 Task: Find a house in Posse, Brazil for 8 adults from 12 Aug to 16 Aug with a price range of ₹10,000 to ₹16,000, free parking, and self check-in.
Action: Mouse moved to (496, 93)
Screenshot: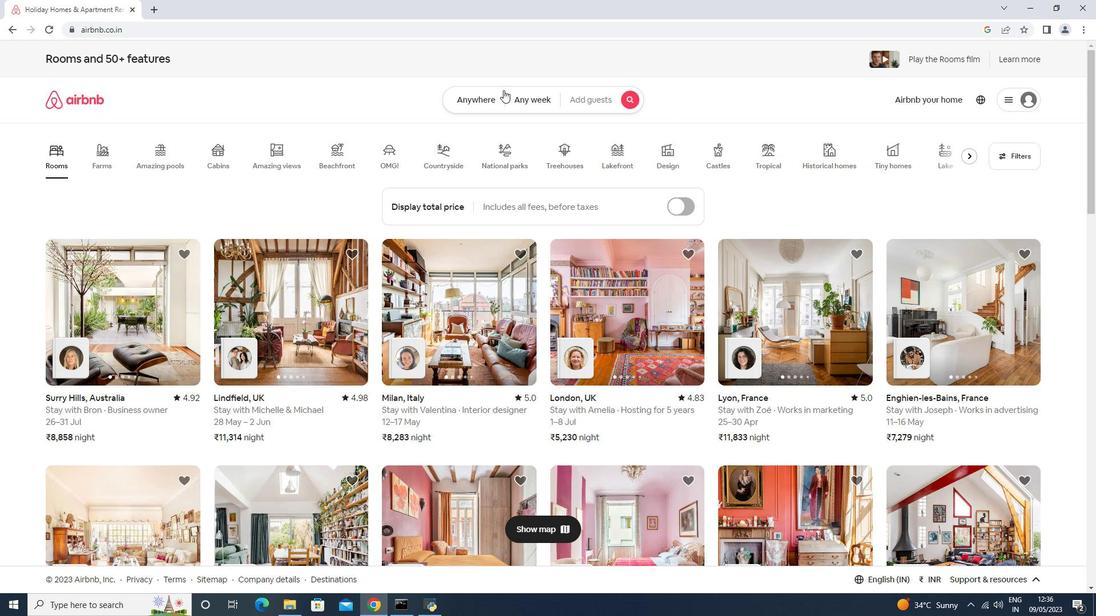 
Action: Mouse pressed left at (496, 93)
Screenshot: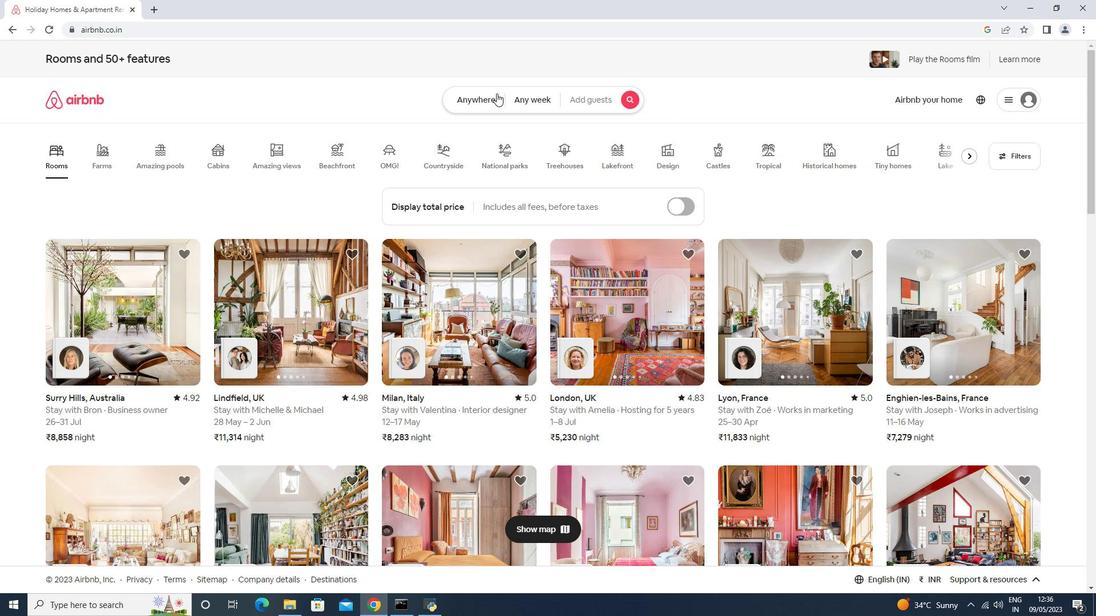 
Action: Mouse moved to (369, 158)
Screenshot: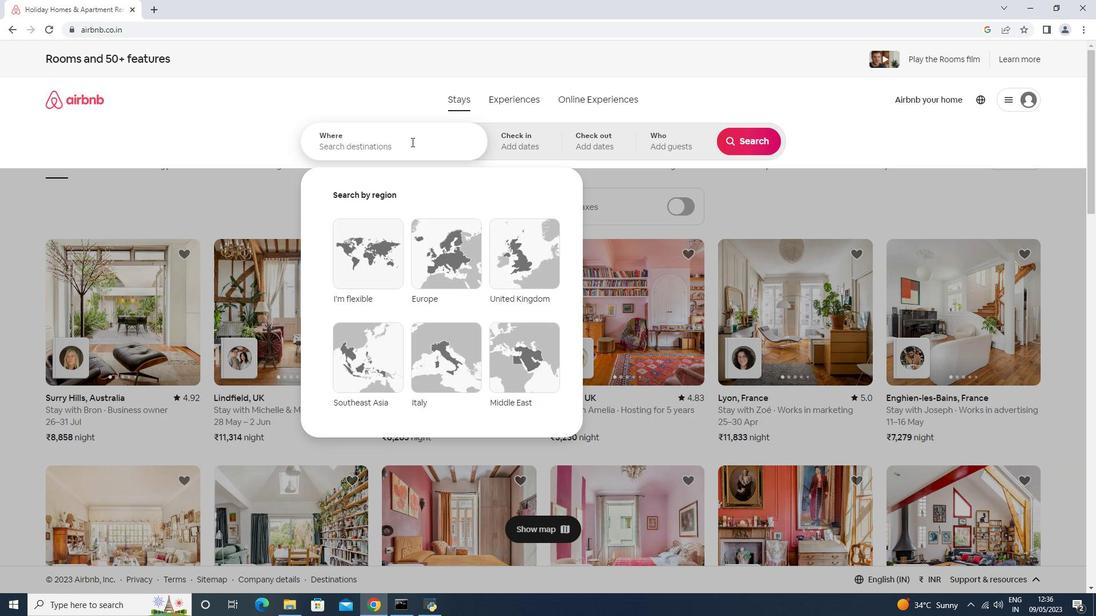 
Action: Mouse pressed left at (369, 158)
Screenshot: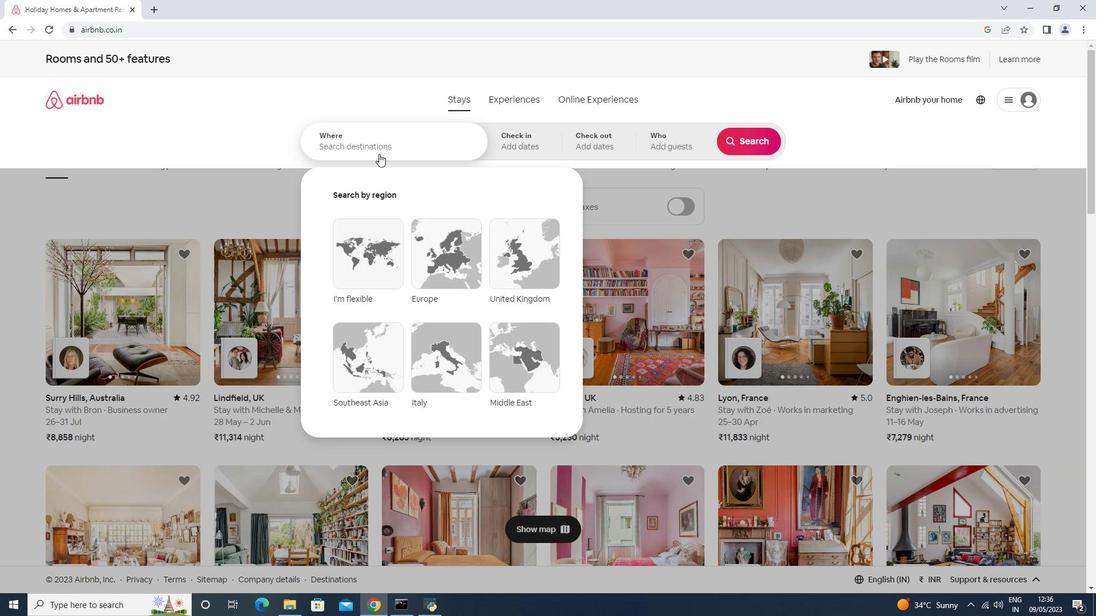 
Action: Mouse moved to (373, 157)
Screenshot: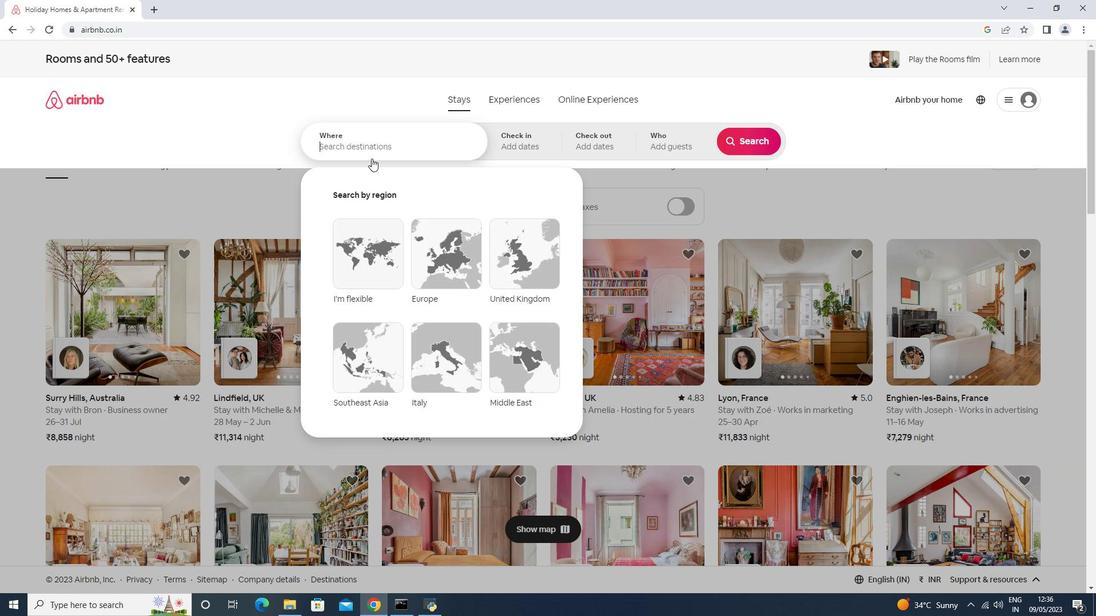
Action: Key pressed <Key.shift><Key.shift><Key.shift><Key.shift><Key.shift><Key.shift><Key.shift><Key.shift><Key.shift><Key.shift><Key.shift><Key.shift><Key.shift><Key.shift><Key.shift><Key.shift><Key.shift><Key.shift>OSSE<Key.space><Key.backspace>,<Key.space><Key.shift>Brazil<Key.enter>
Screenshot: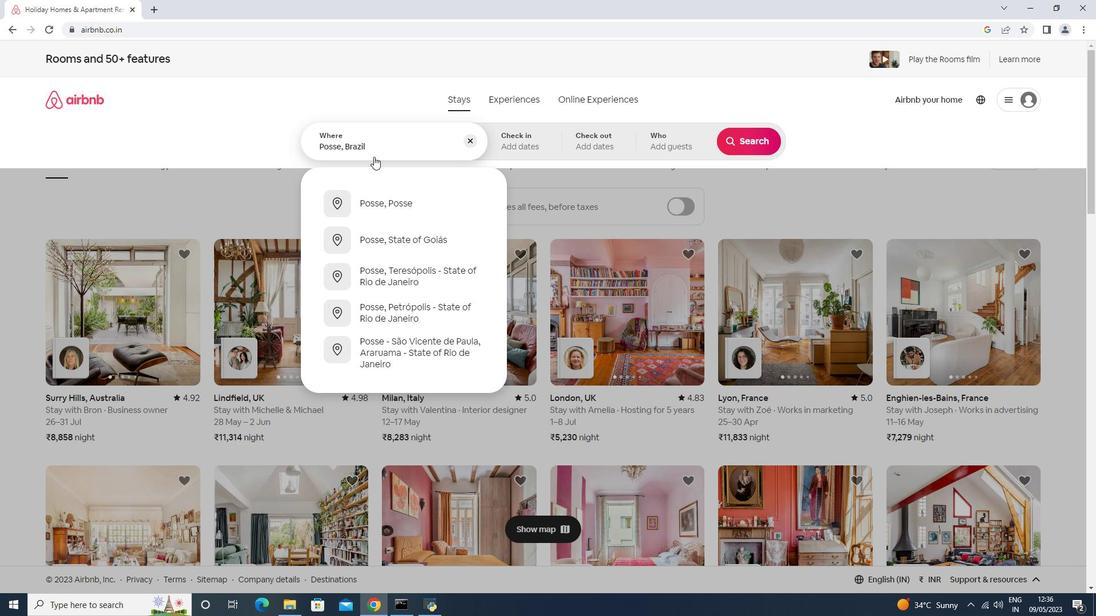 
Action: Mouse moved to (750, 238)
Screenshot: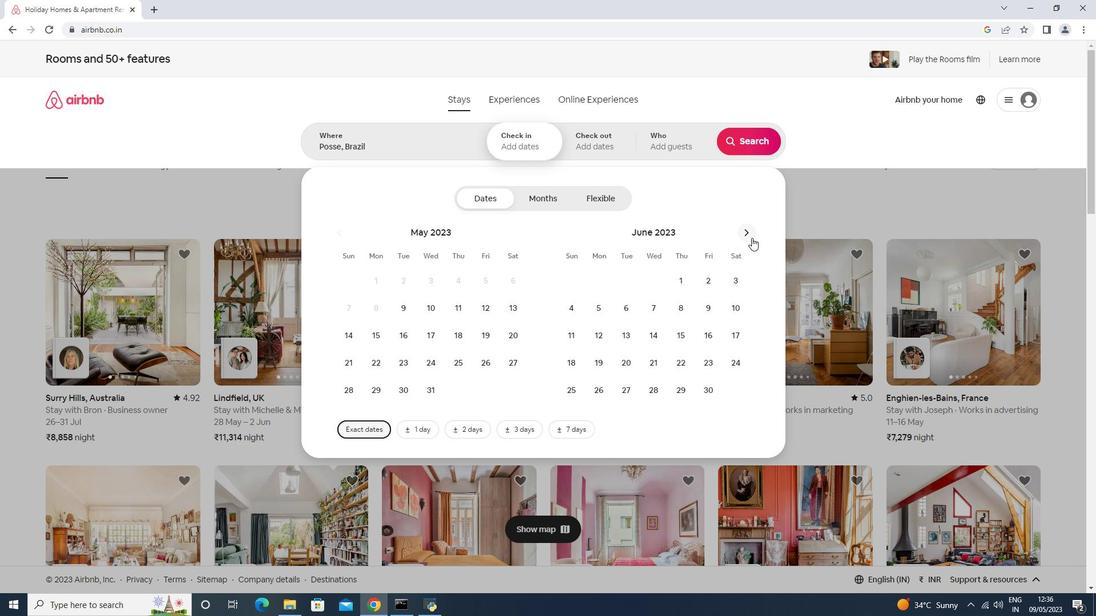 
Action: Mouse pressed left at (750, 238)
Screenshot: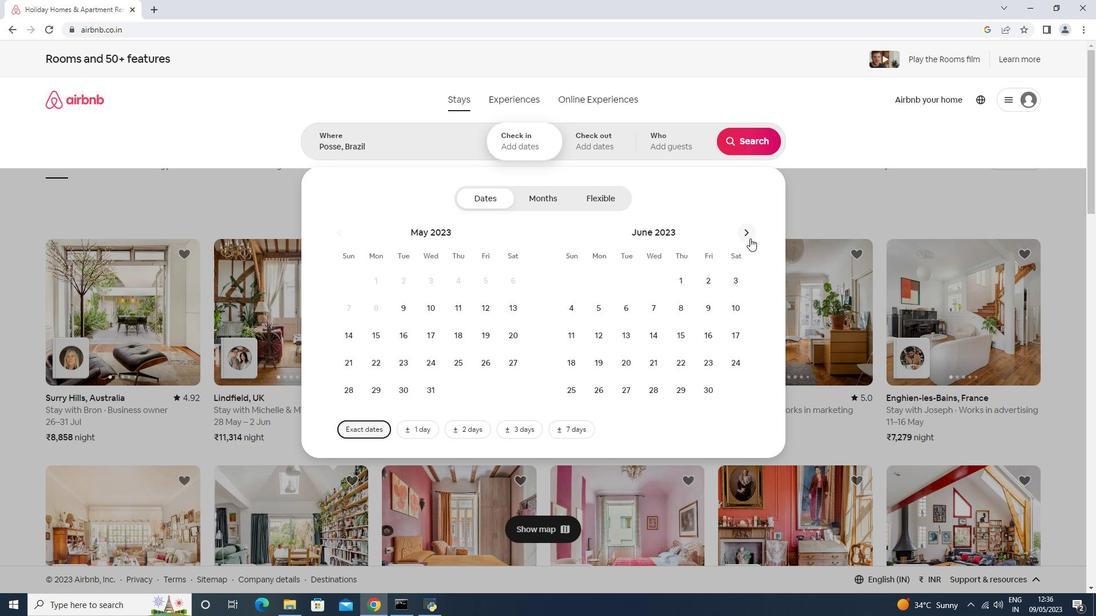 
Action: Mouse pressed left at (750, 238)
Screenshot: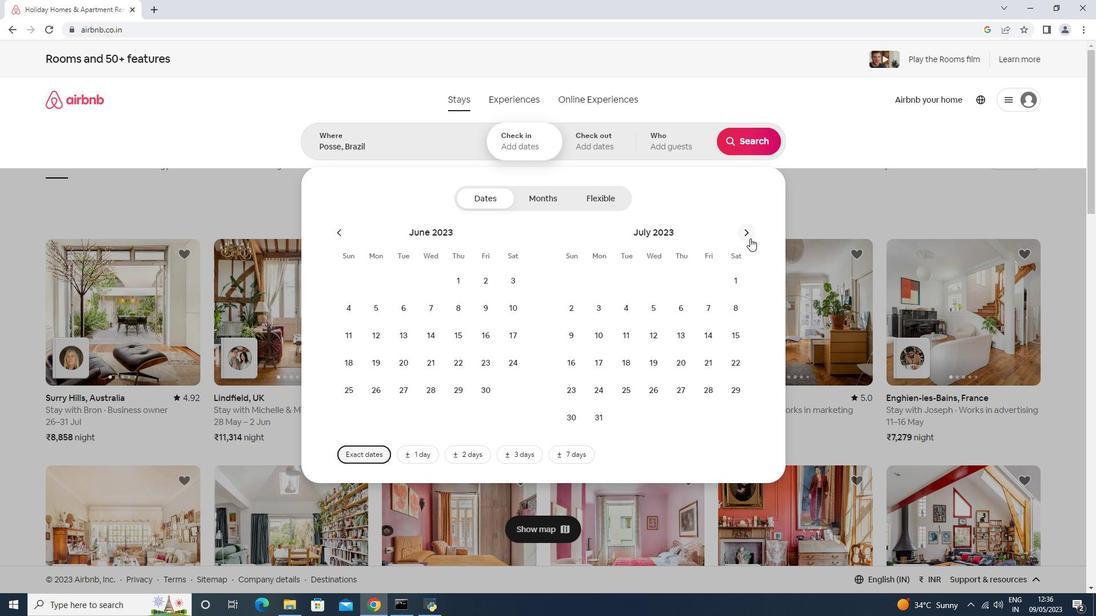 
Action: Mouse moved to (730, 301)
Screenshot: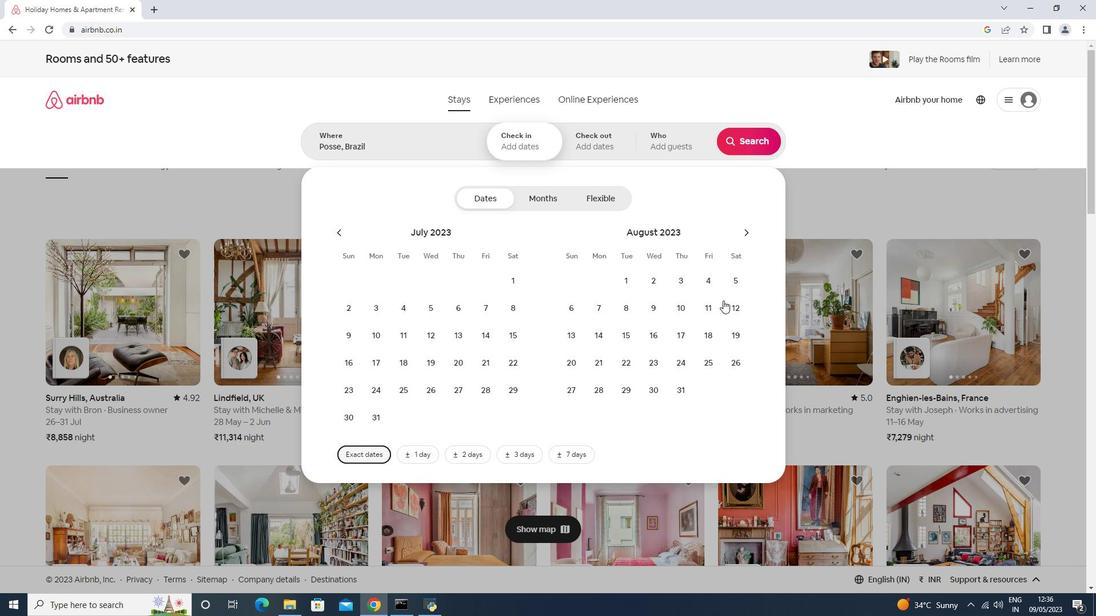 
Action: Mouse pressed left at (730, 301)
Screenshot: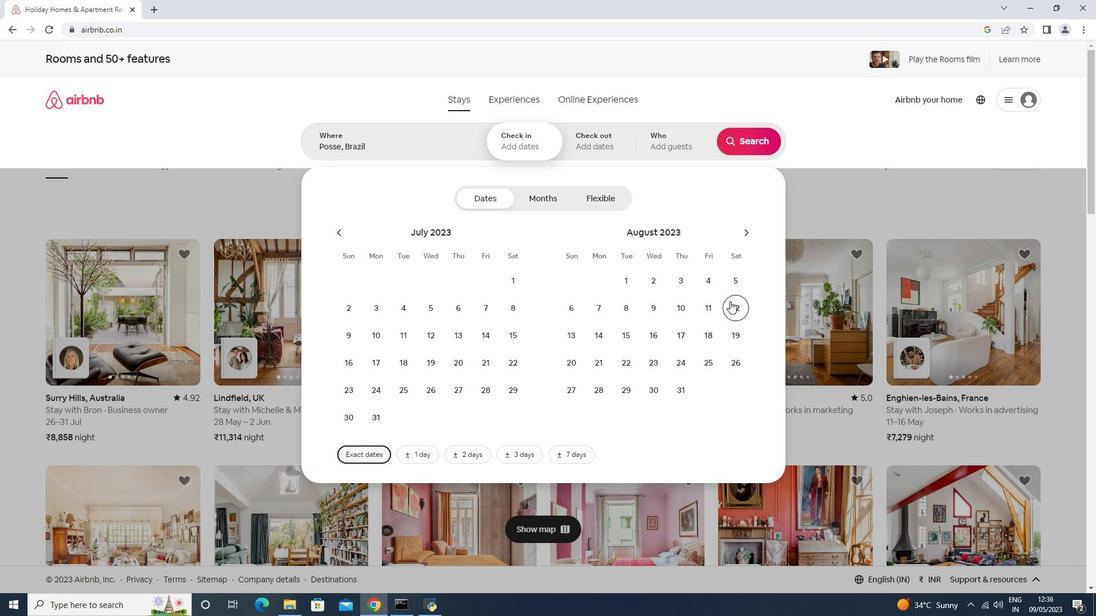 
Action: Mouse moved to (656, 327)
Screenshot: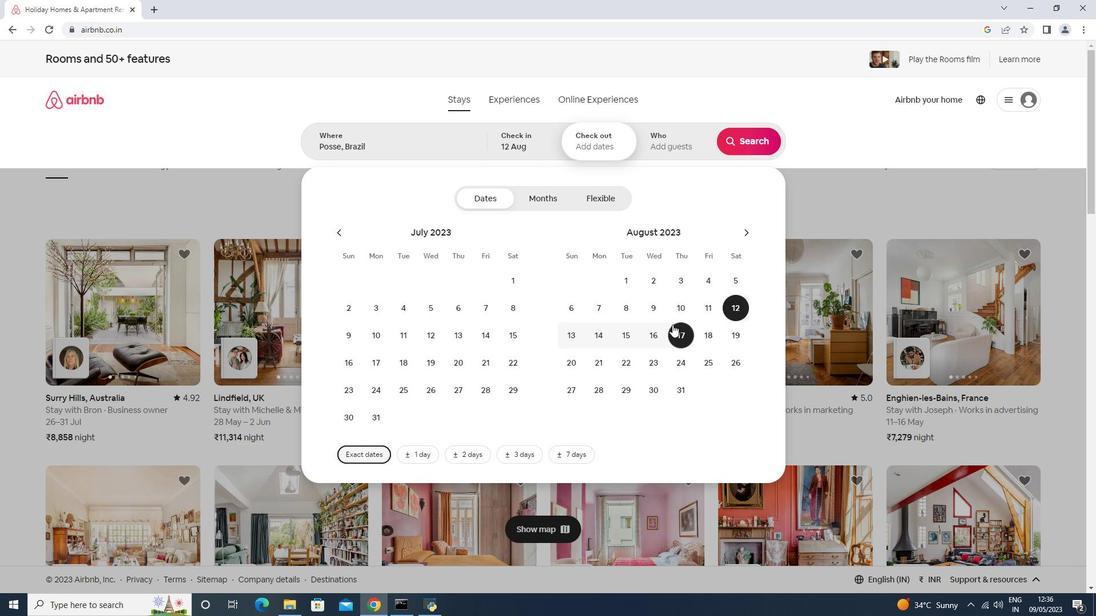 
Action: Mouse pressed left at (656, 327)
Screenshot: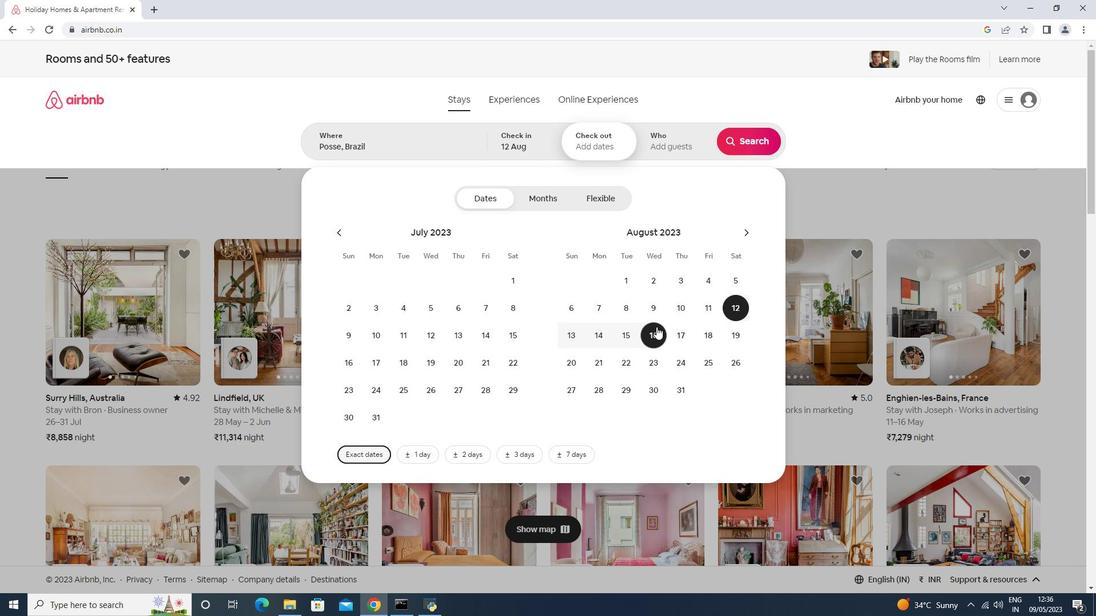 
Action: Mouse moved to (662, 110)
Screenshot: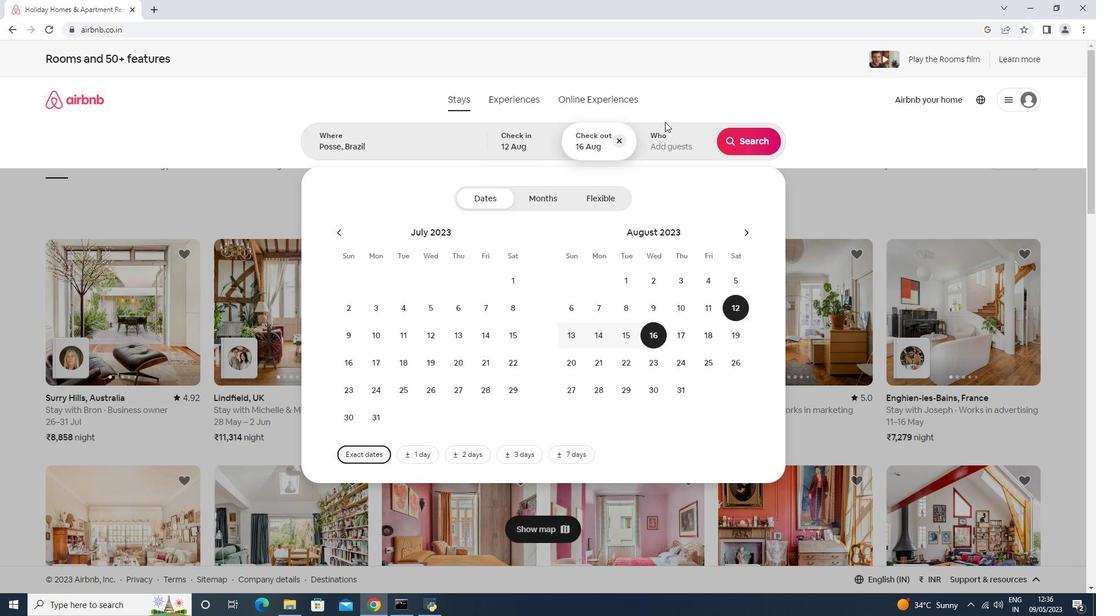 
Action: Mouse pressed left at (662, 110)
Screenshot: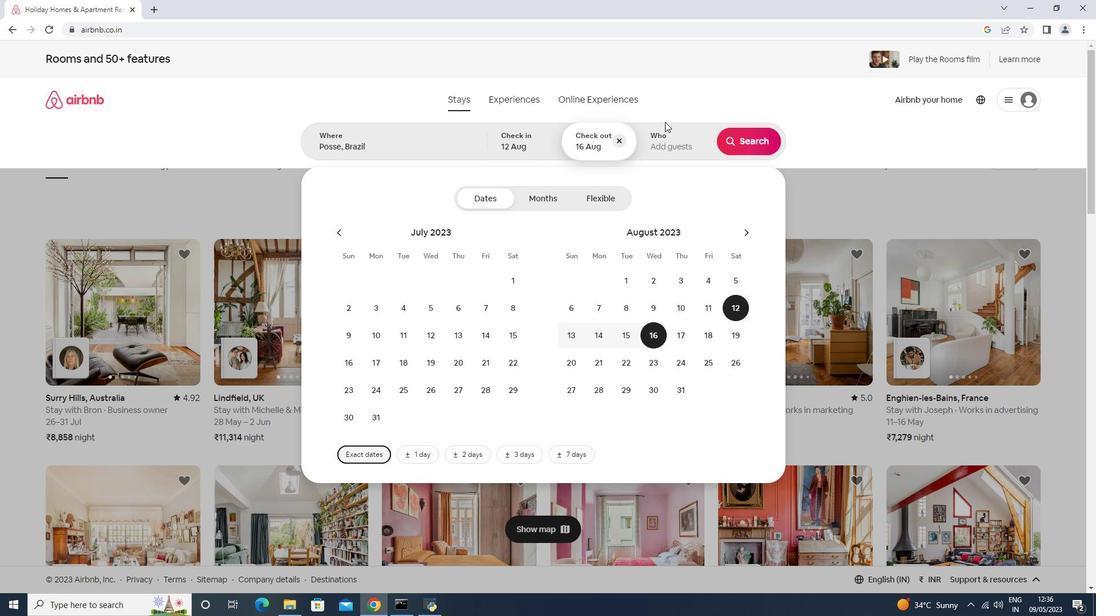 
Action: Mouse moved to (663, 137)
Screenshot: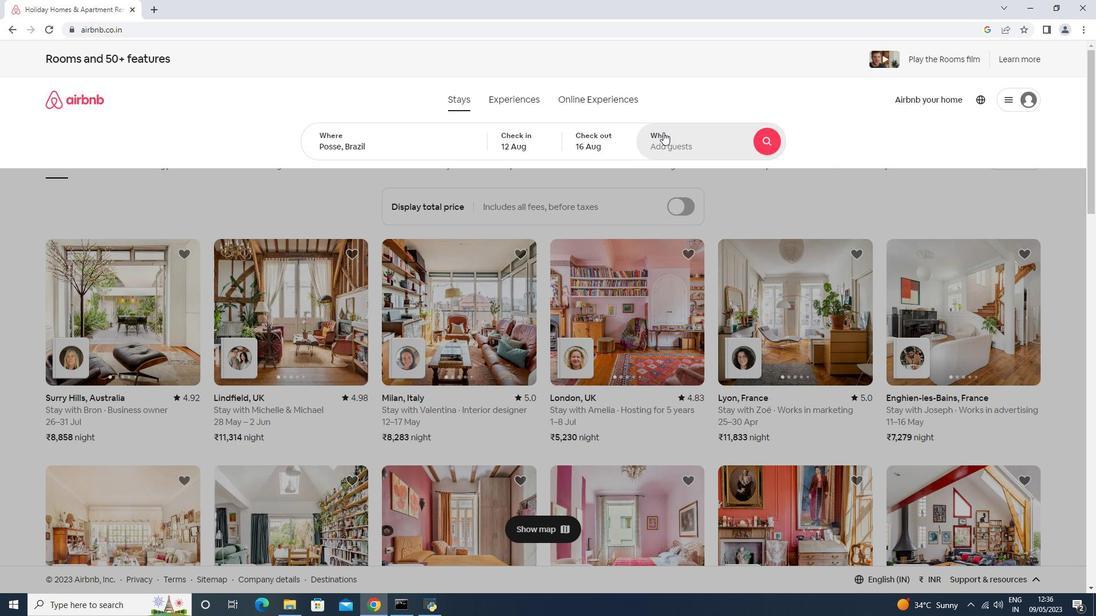 
Action: Mouse pressed left at (663, 137)
Screenshot: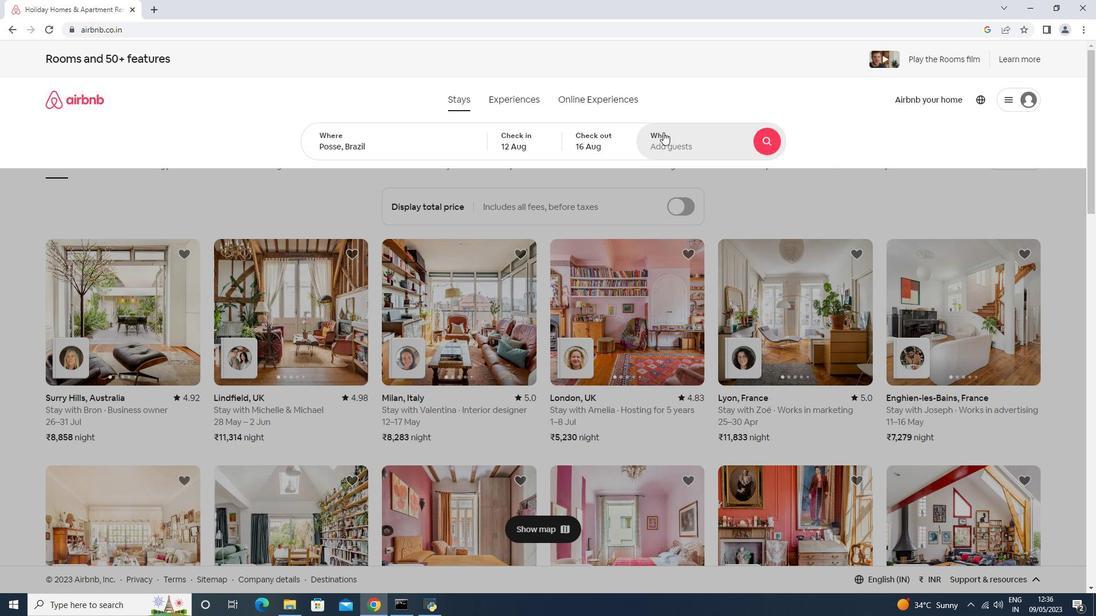 
Action: Mouse moved to (754, 203)
Screenshot: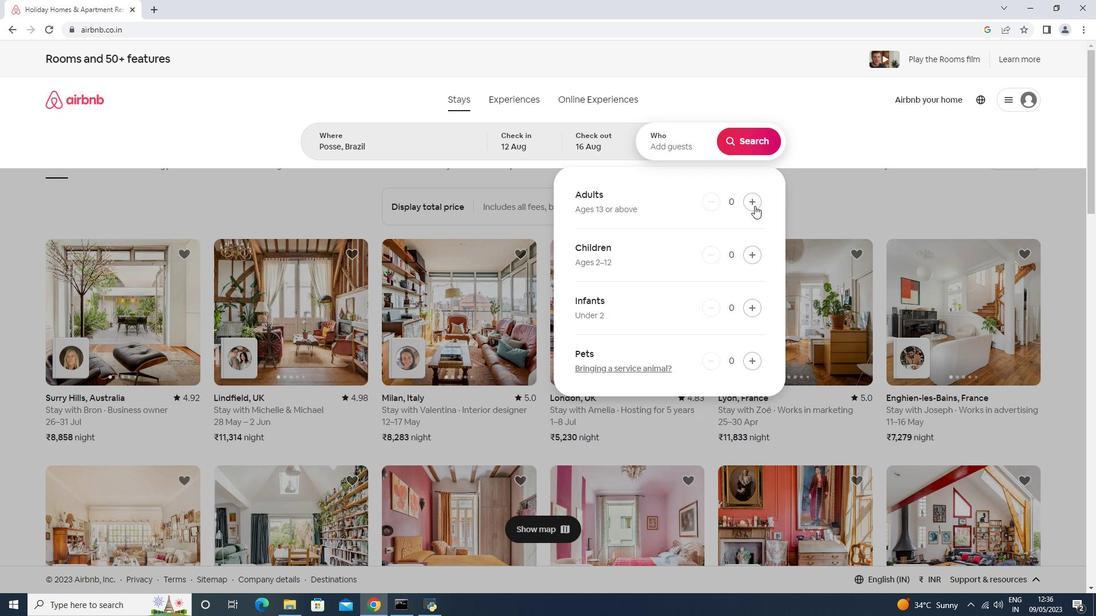 
Action: Mouse pressed left at (754, 203)
Screenshot: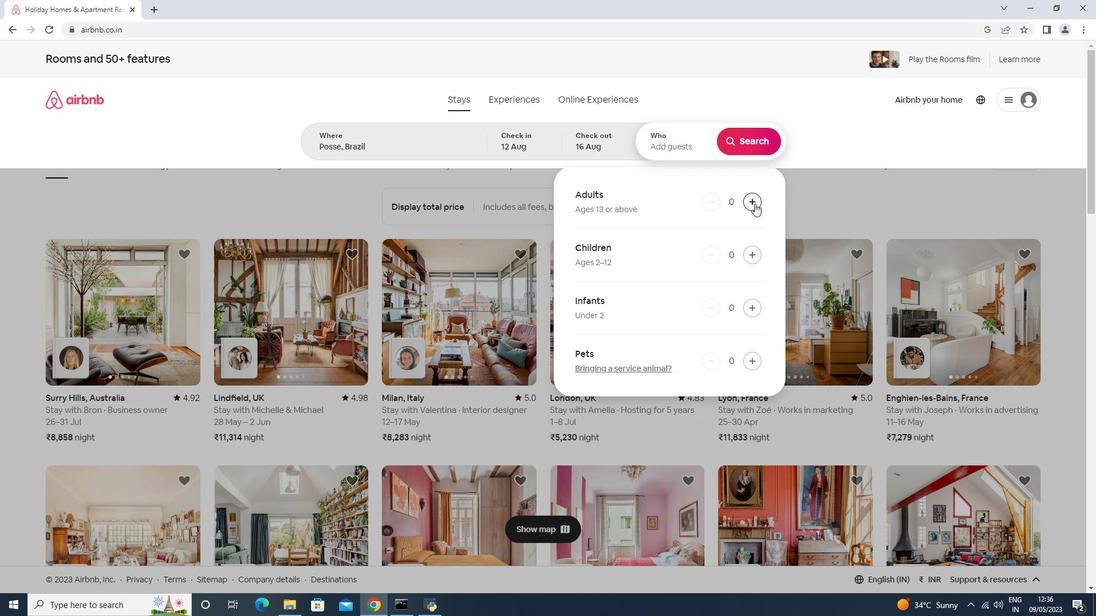 
Action: Mouse pressed left at (754, 203)
Screenshot: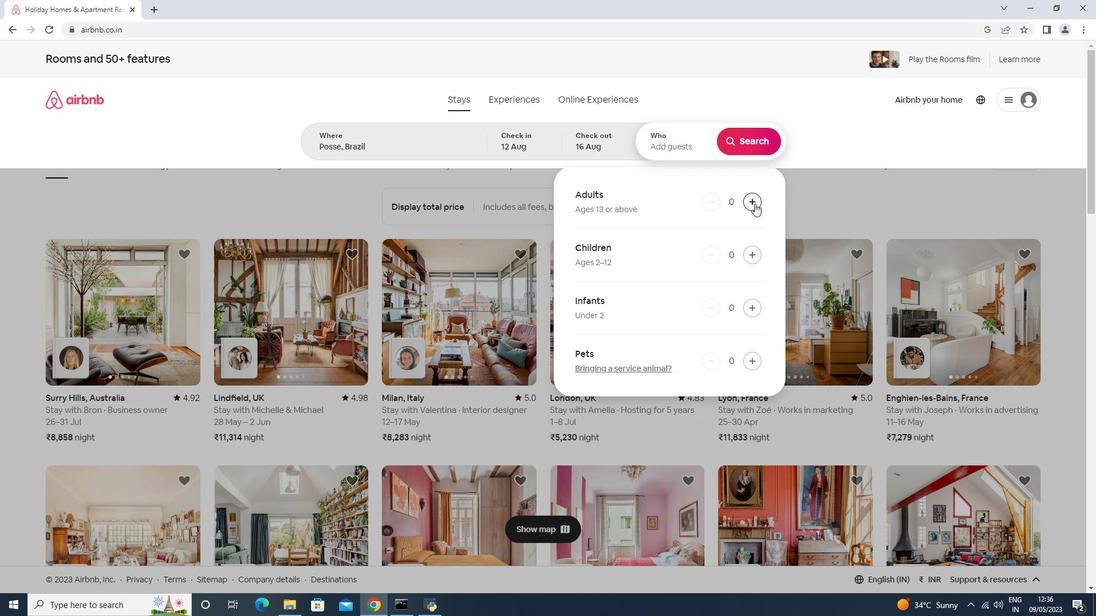
Action: Mouse pressed left at (754, 203)
Screenshot: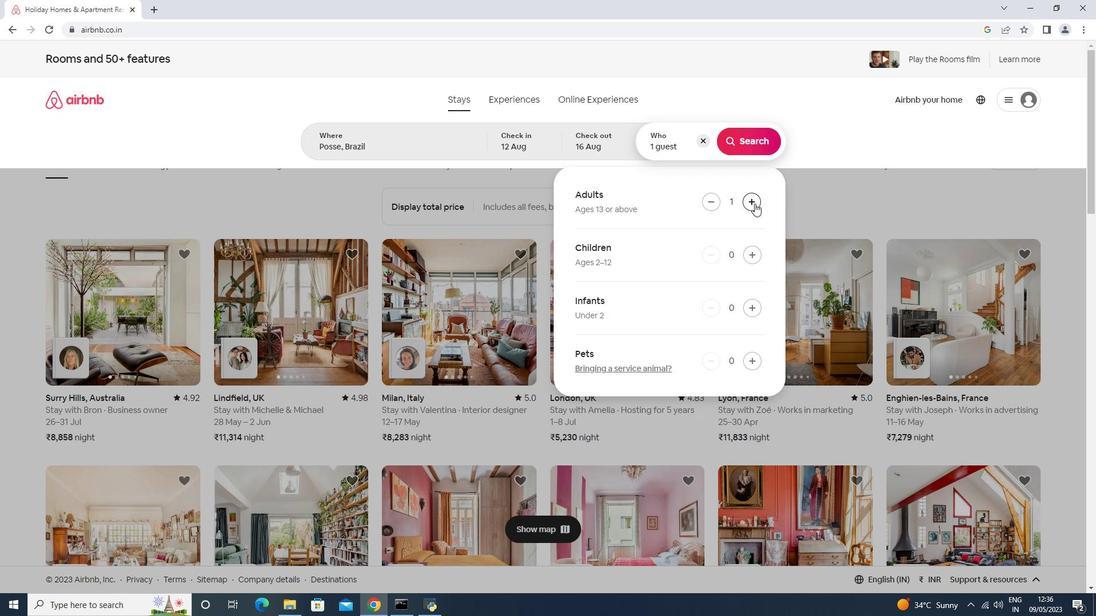 
Action: Mouse pressed left at (754, 203)
Screenshot: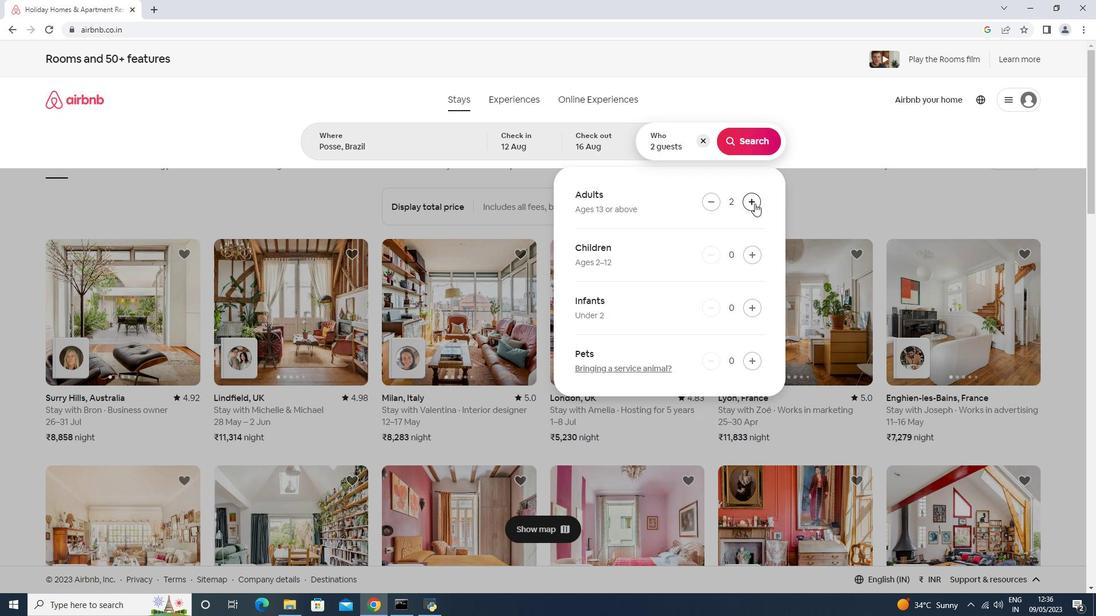 
Action: Mouse pressed left at (754, 203)
Screenshot: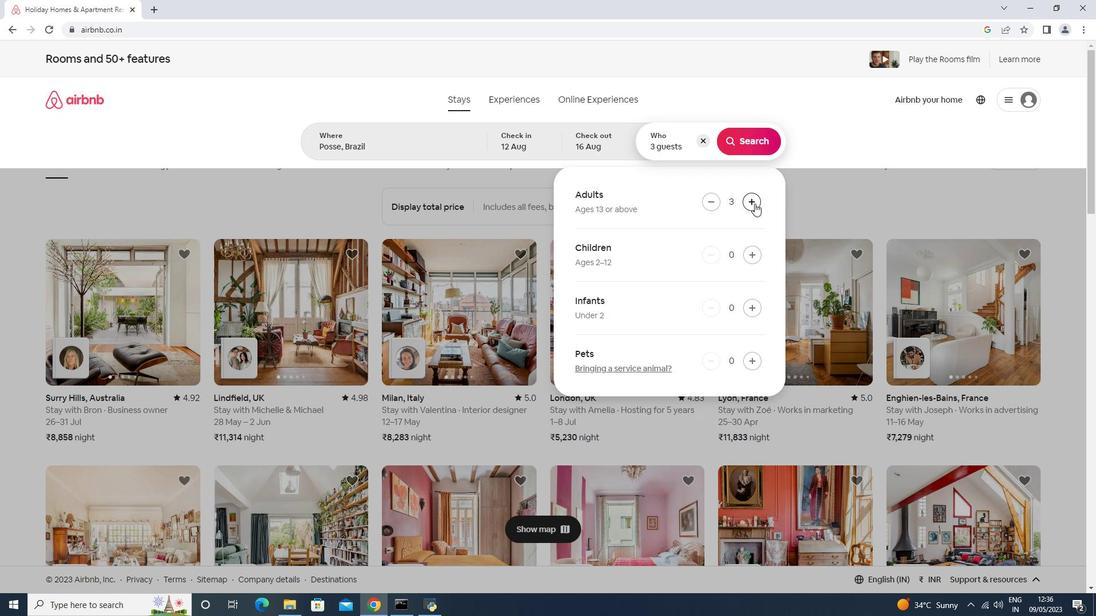 
Action: Mouse pressed left at (754, 203)
Screenshot: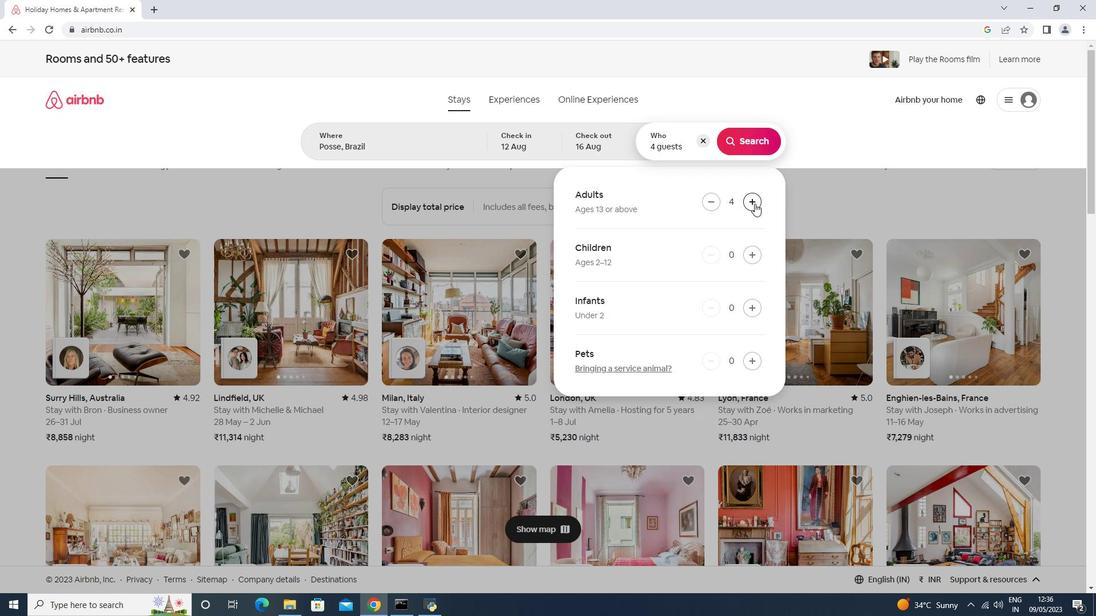 
Action: Mouse pressed left at (754, 203)
Screenshot: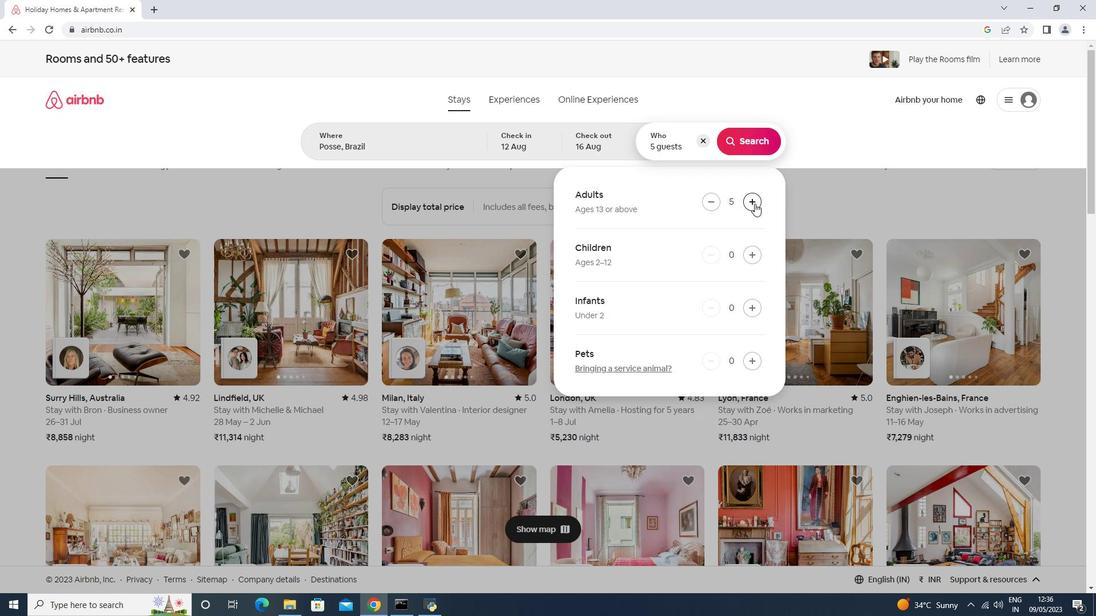 
Action: Mouse pressed left at (754, 203)
Screenshot: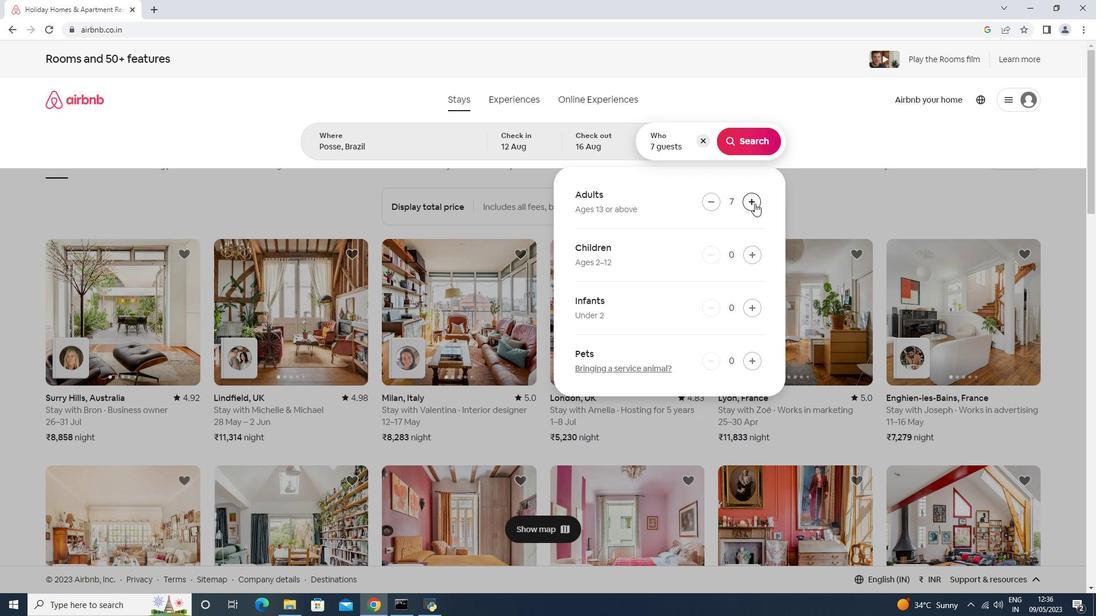 
Action: Mouse moved to (753, 143)
Screenshot: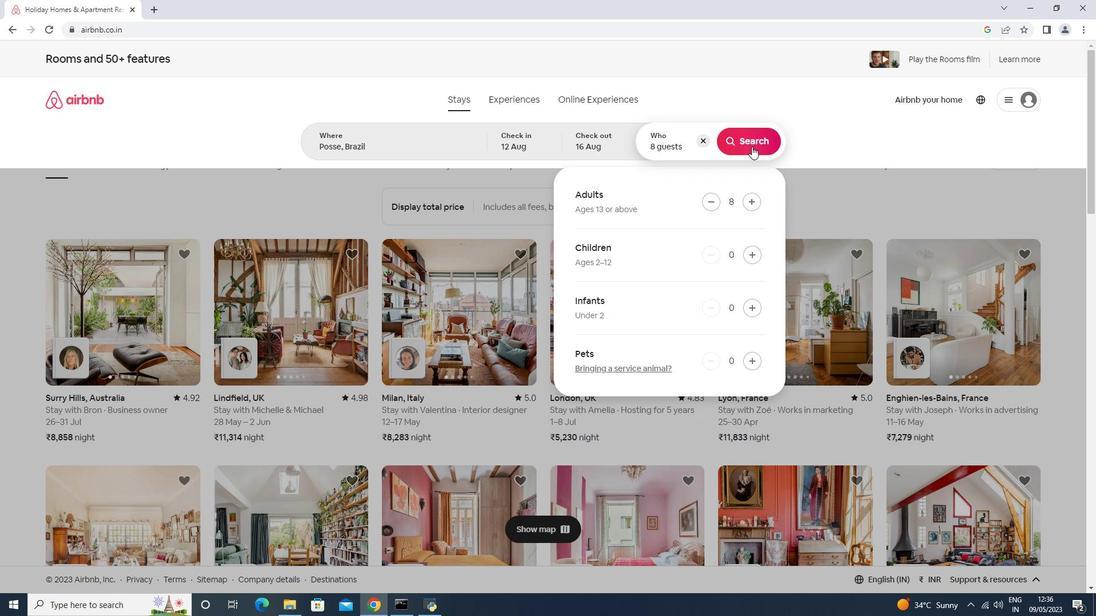 
Action: Mouse pressed left at (753, 143)
Screenshot: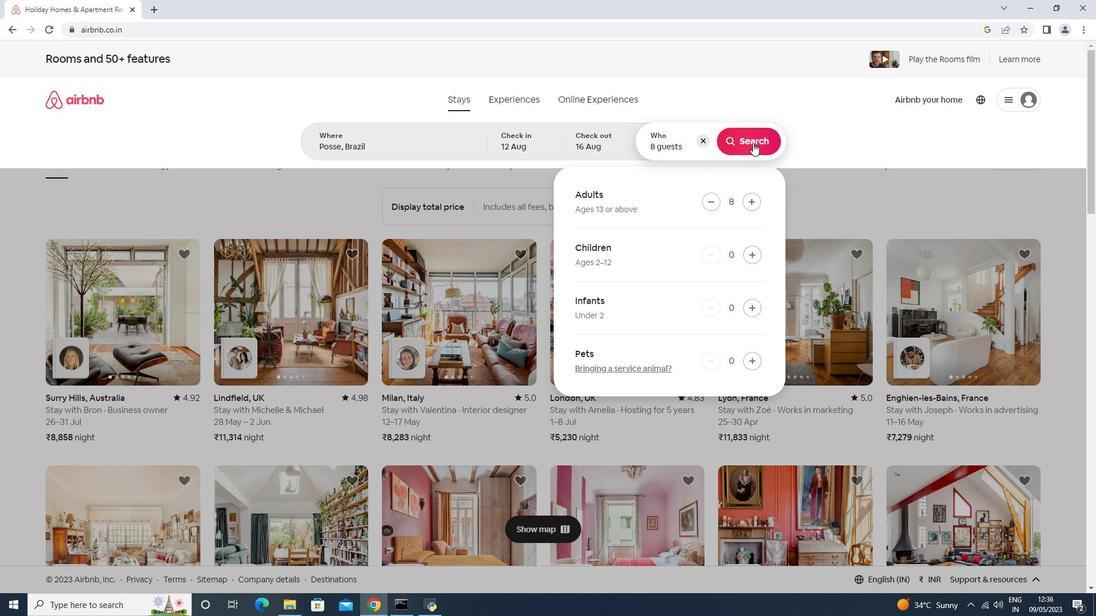 
Action: Mouse moved to (1039, 110)
Screenshot: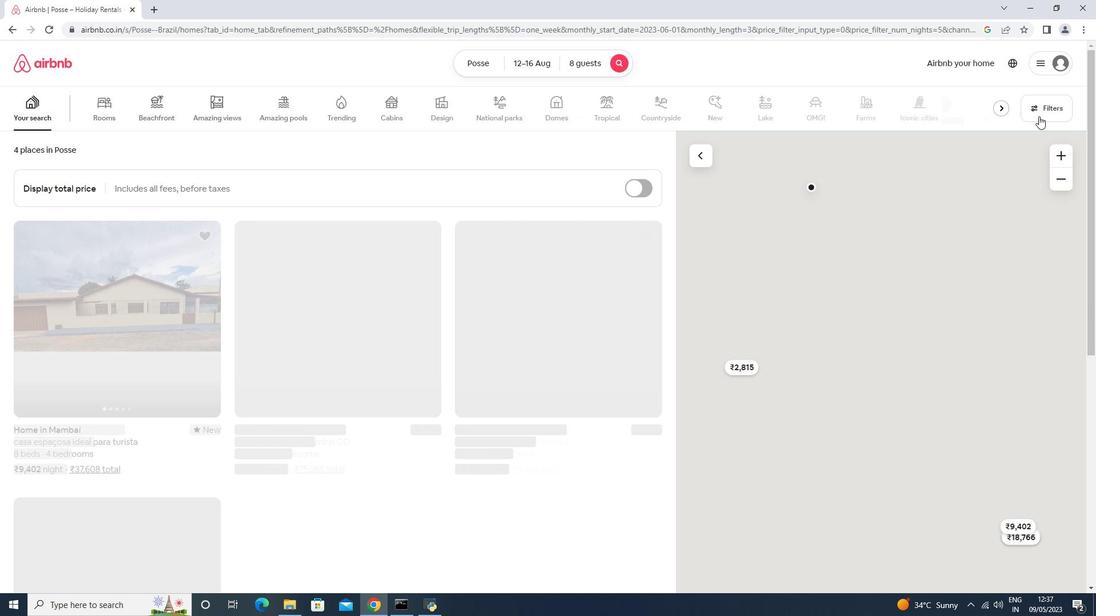 
Action: Mouse pressed left at (1039, 110)
Screenshot: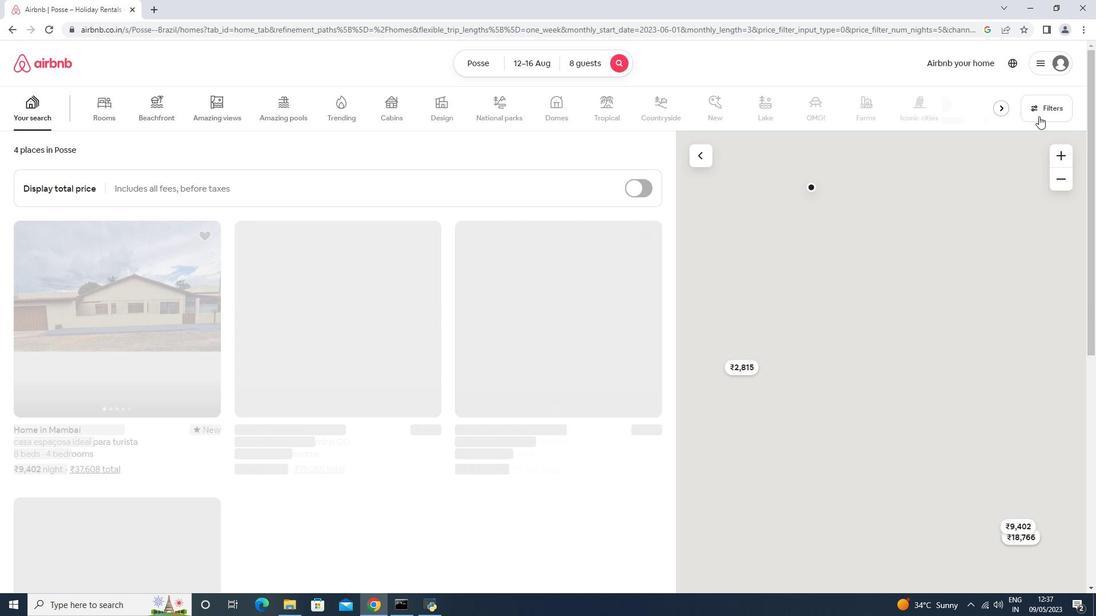 
Action: Mouse moved to (442, 375)
Screenshot: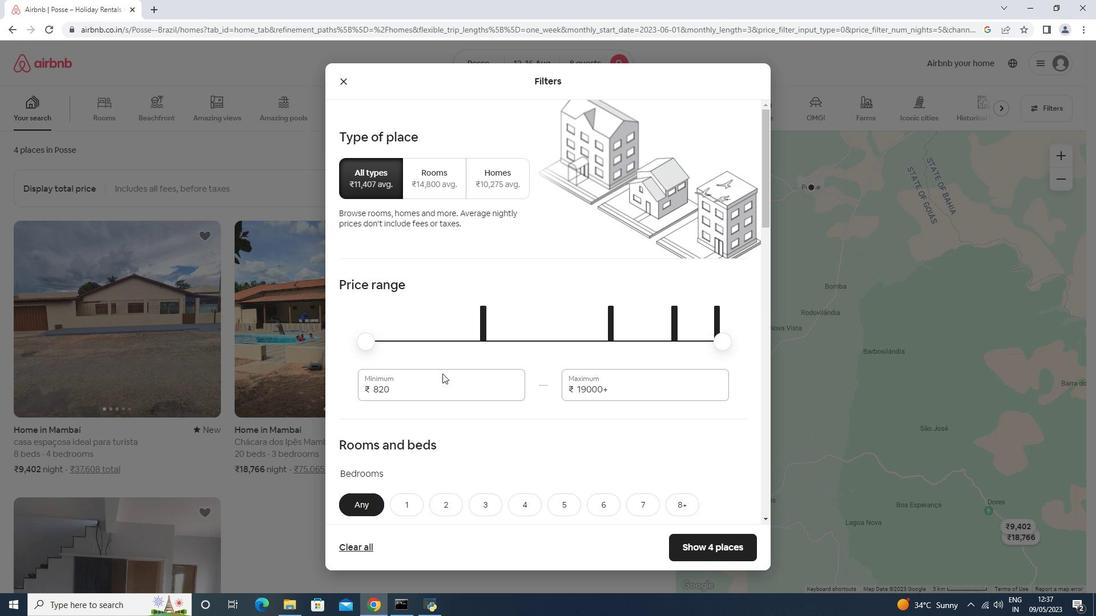 
Action: Mouse pressed left at (442, 375)
Screenshot: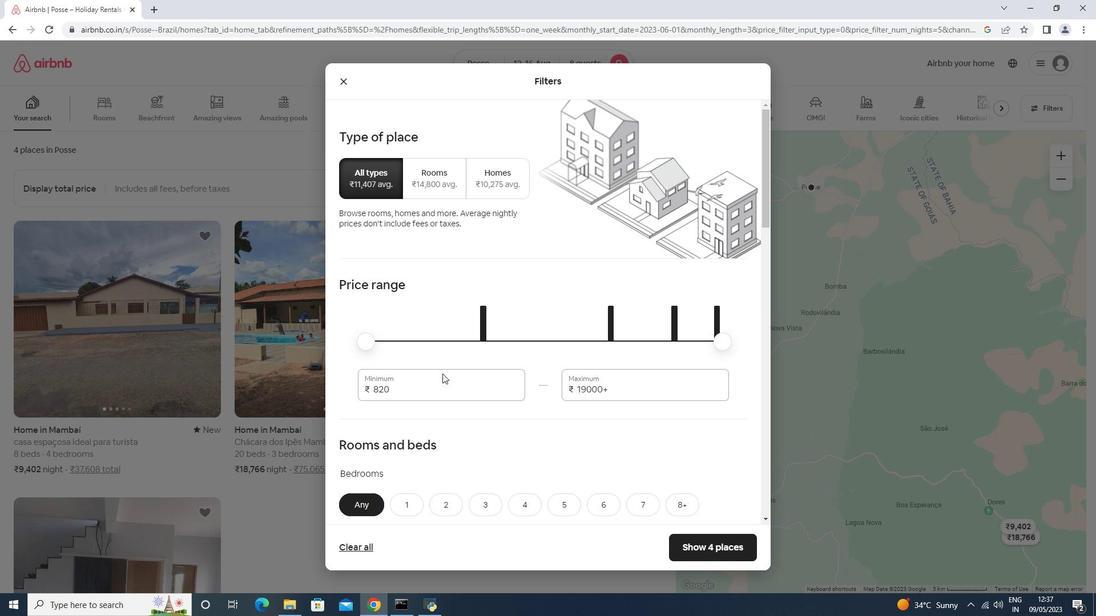 
Action: Mouse moved to (443, 367)
Screenshot: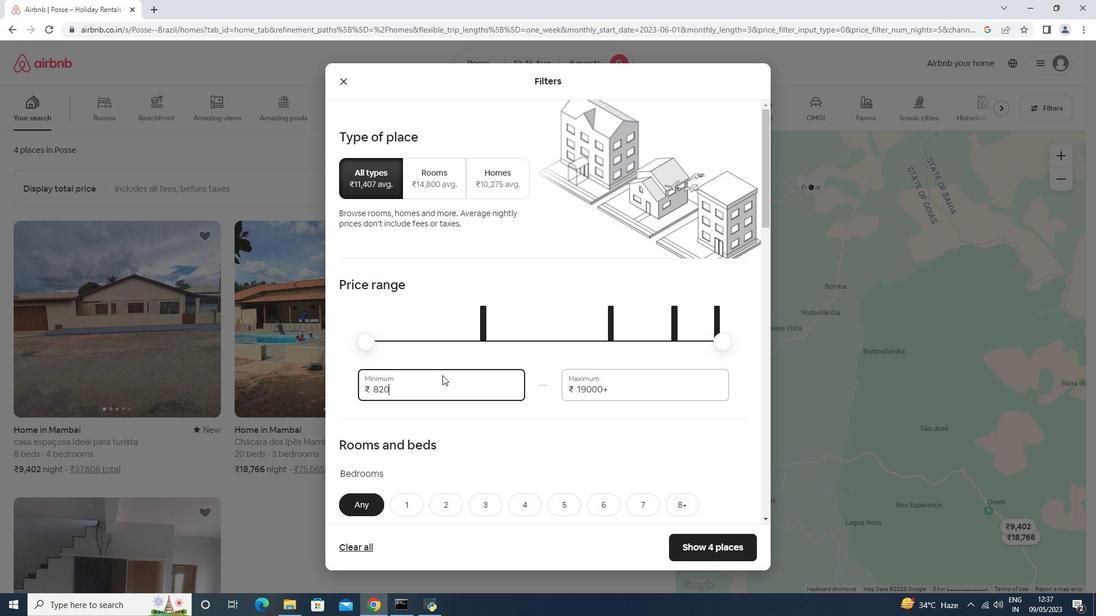 
Action: Key pressed <Key.backspace><Key.backspace><Key.backspace>10000<Key.tab>16000
Screenshot: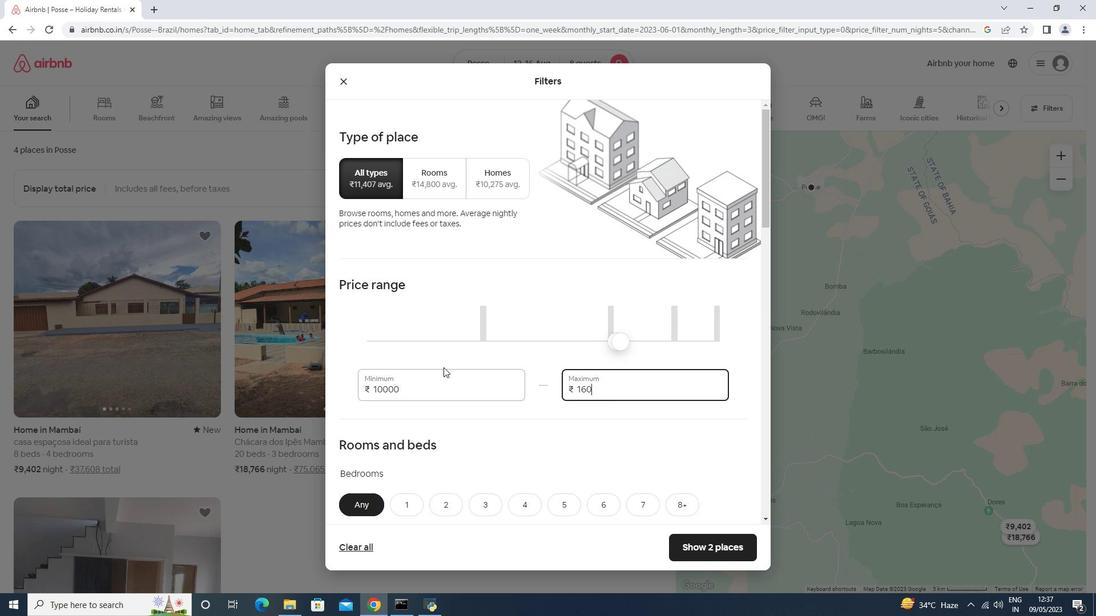 
Action: Mouse moved to (425, 375)
Screenshot: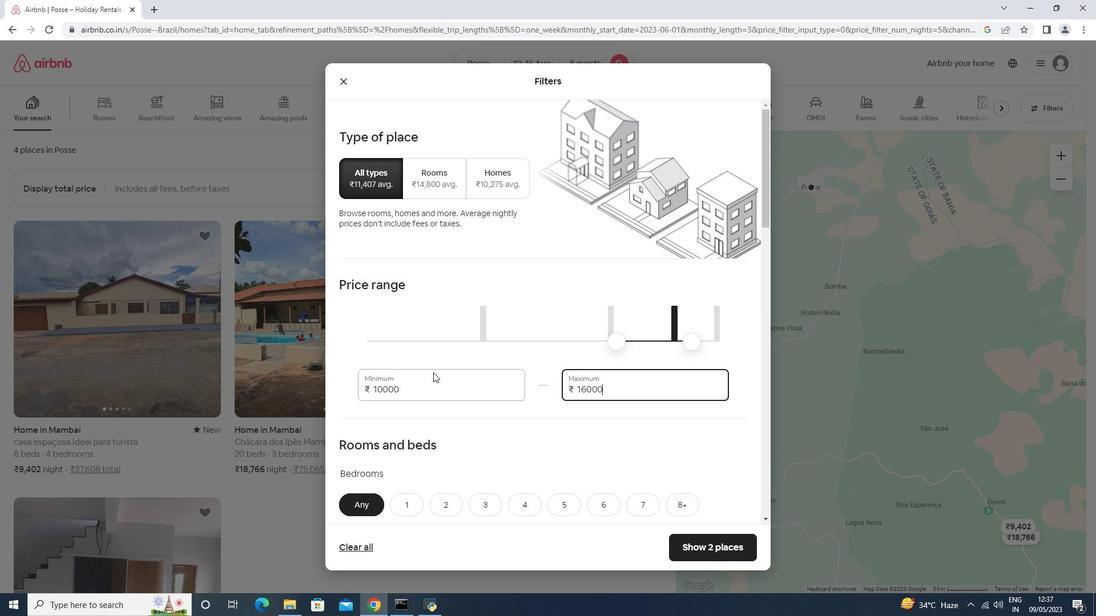 
Action: Mouse scrolled (425, 375) with delta (0, 0)
Screenshot: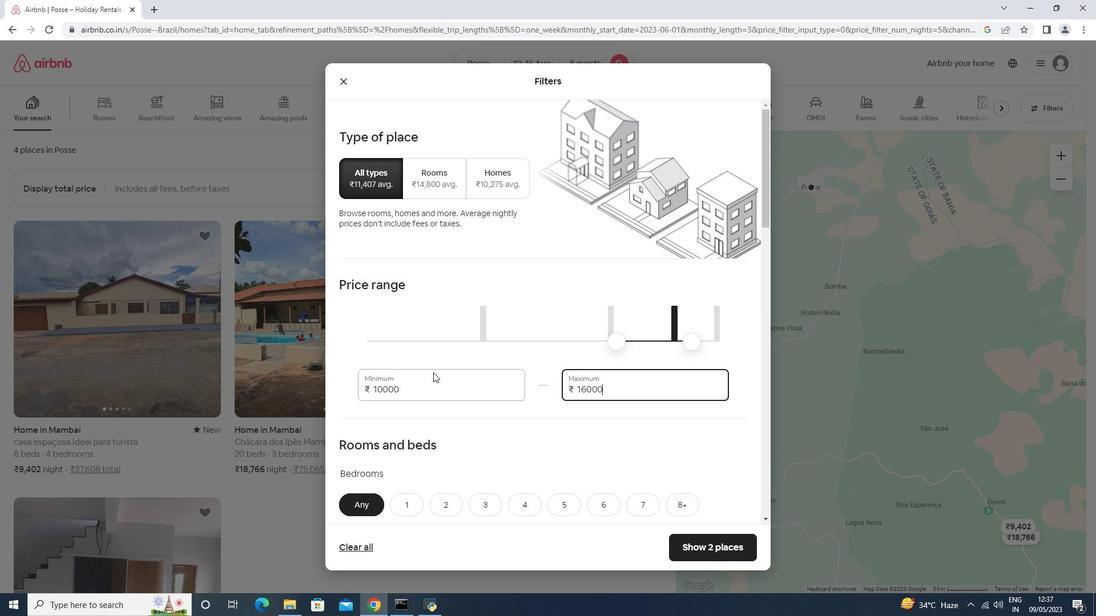 
Action: Mouse scrolled (425, 375) with delta (0, 0)
Screenshot: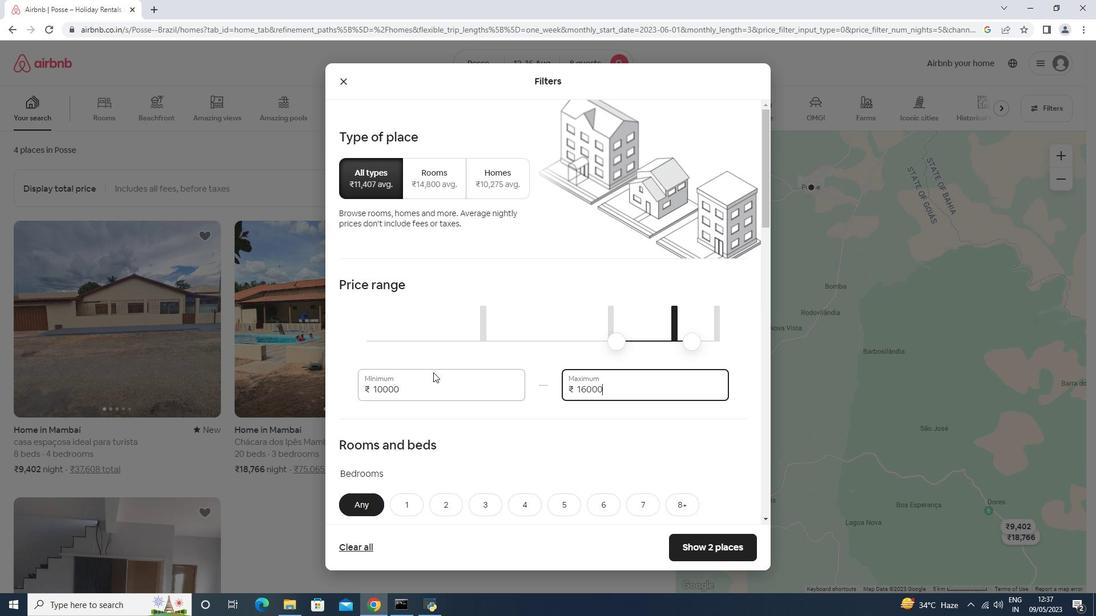 
Action: Mouse scrolled (425, 375) with delta (0, 0)
Screenshot: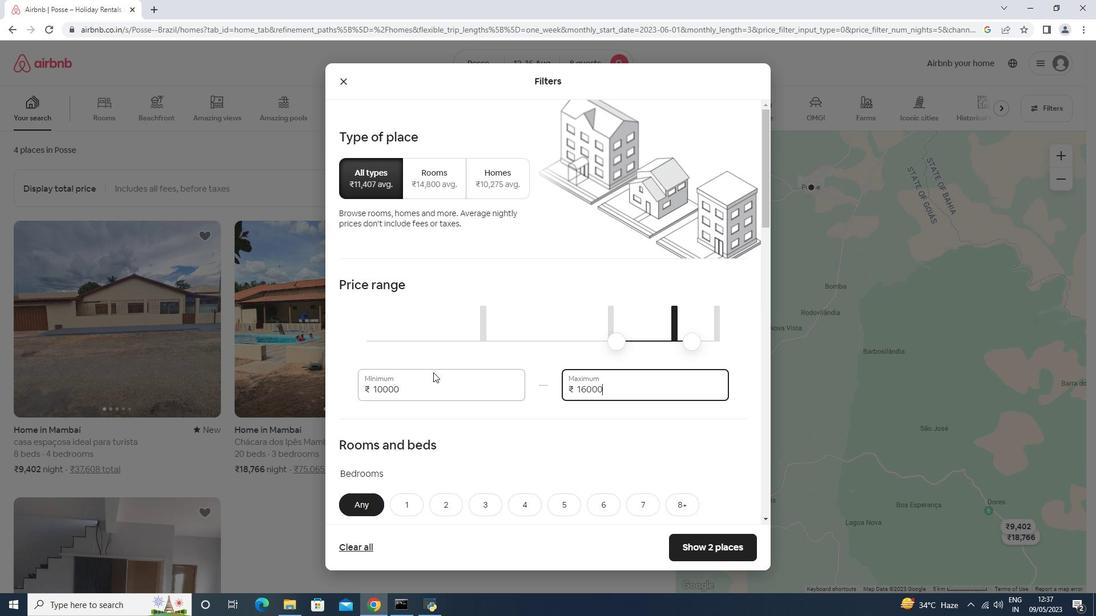 
Action: Mouse scrolled (425, 375) with delta (0, 0)
Screenshot: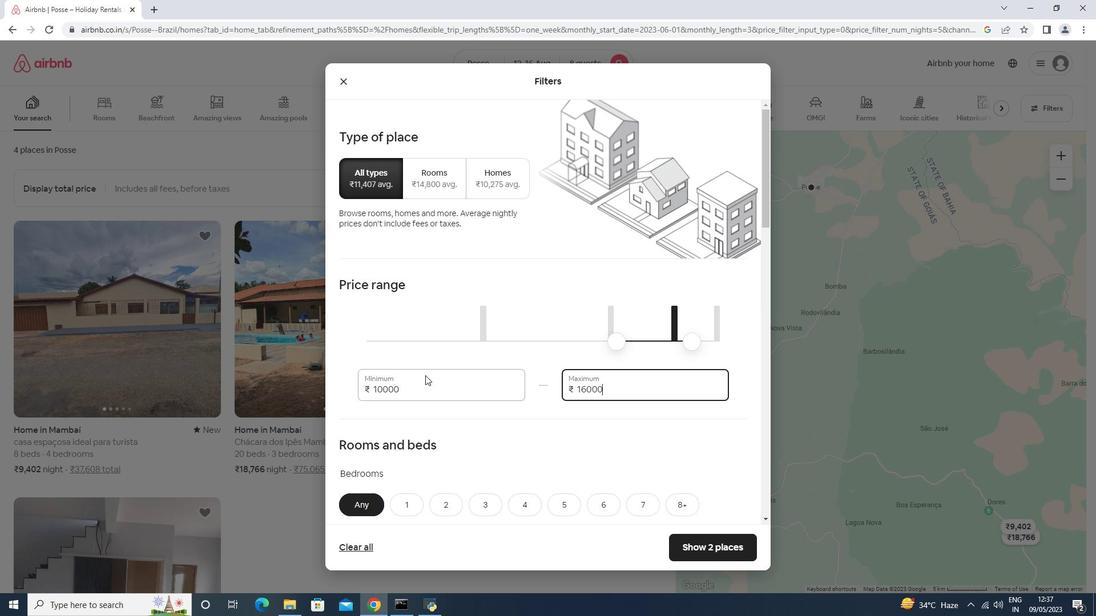 
Action: Mouse moved to (685, 282)
Screenshot: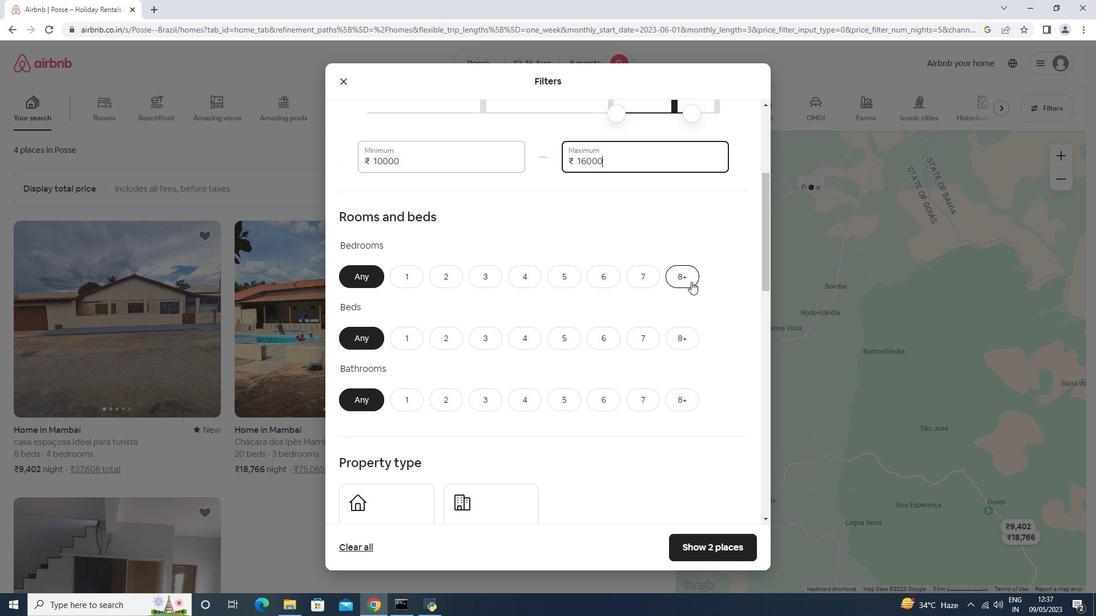 
Action: Mouse pressed left at (686, 282)
Screenshot: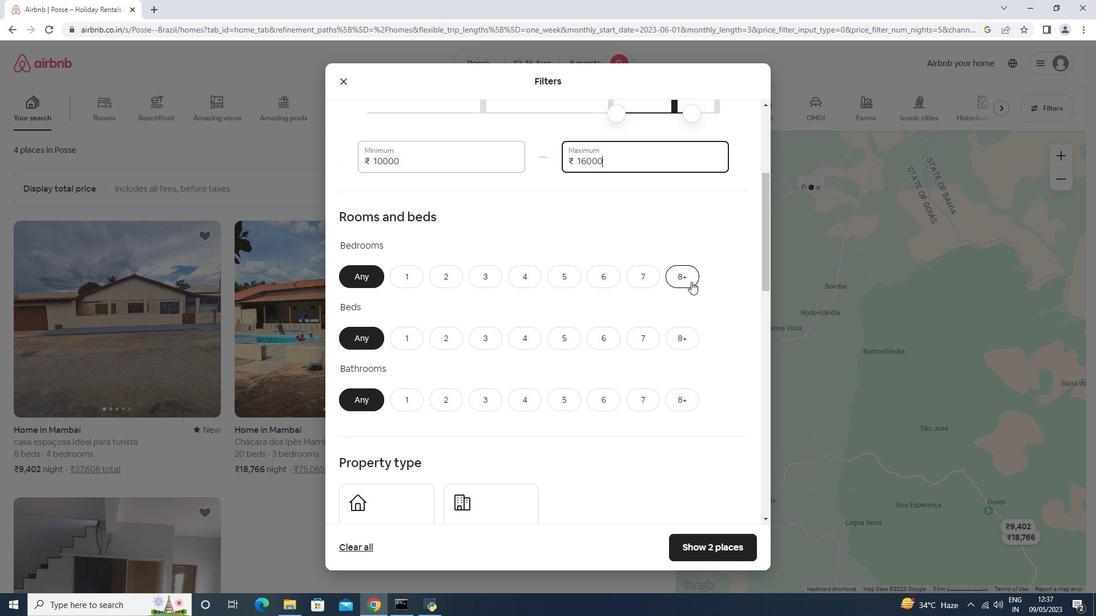 
Action: Mouse moved to (686, 344)
Screenshot: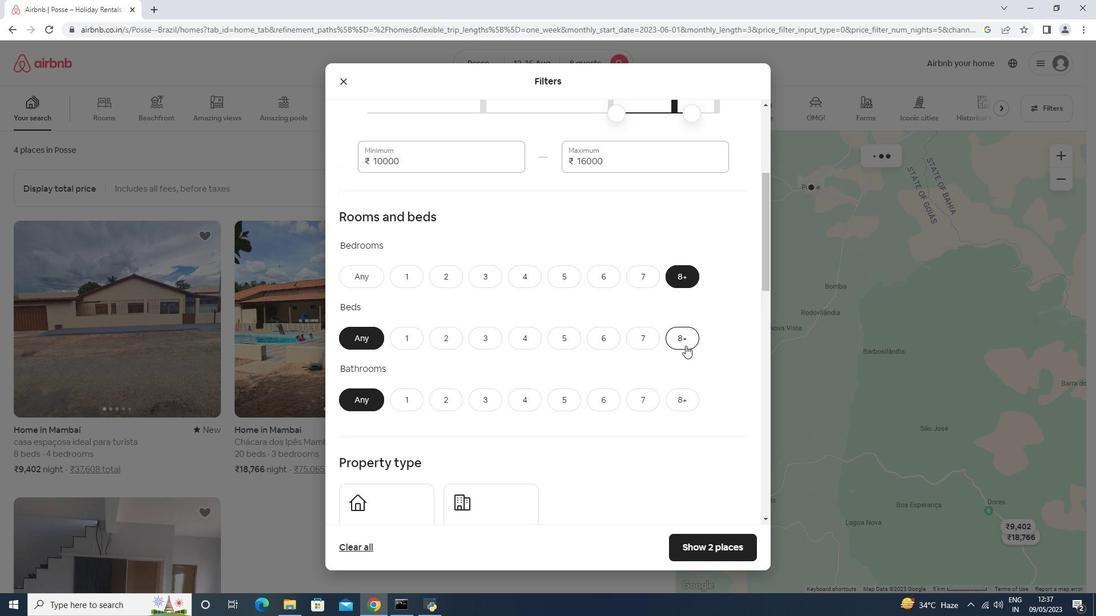
Action: Mouse pressed left at (686, 344)
Screenshot: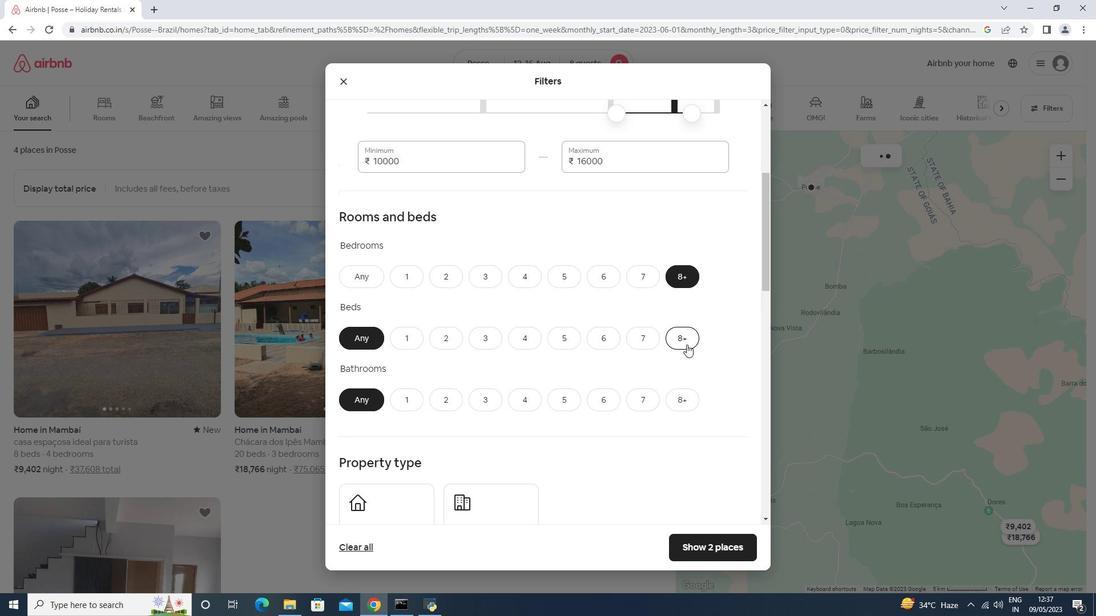 
Action: Mouse moved to (685, 409)
Screenshot: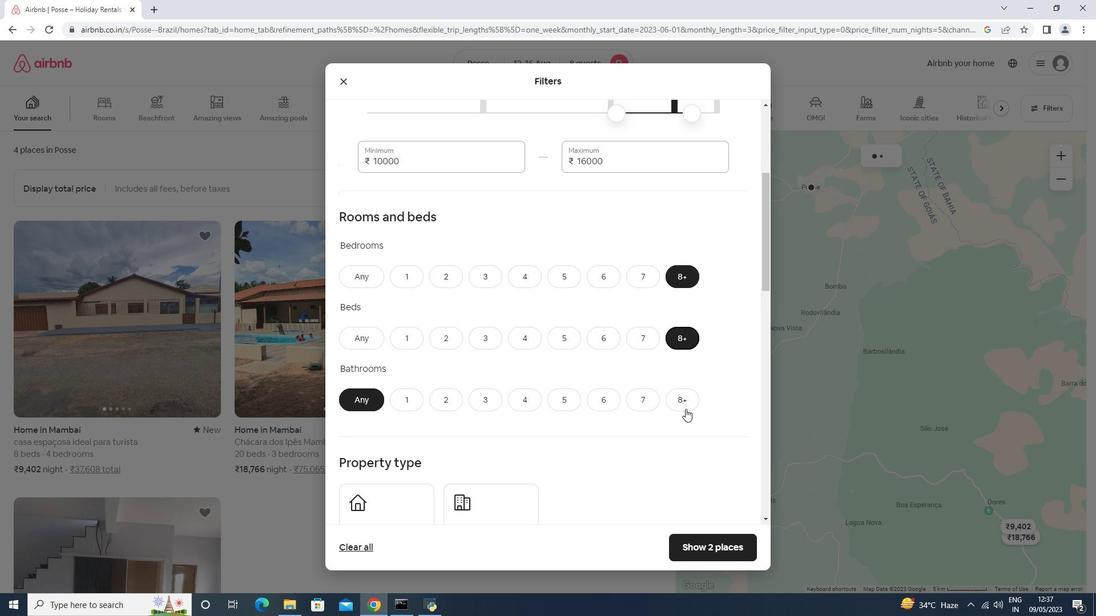 
Action: Mouse pressed left at (685, 409)
Screenshot: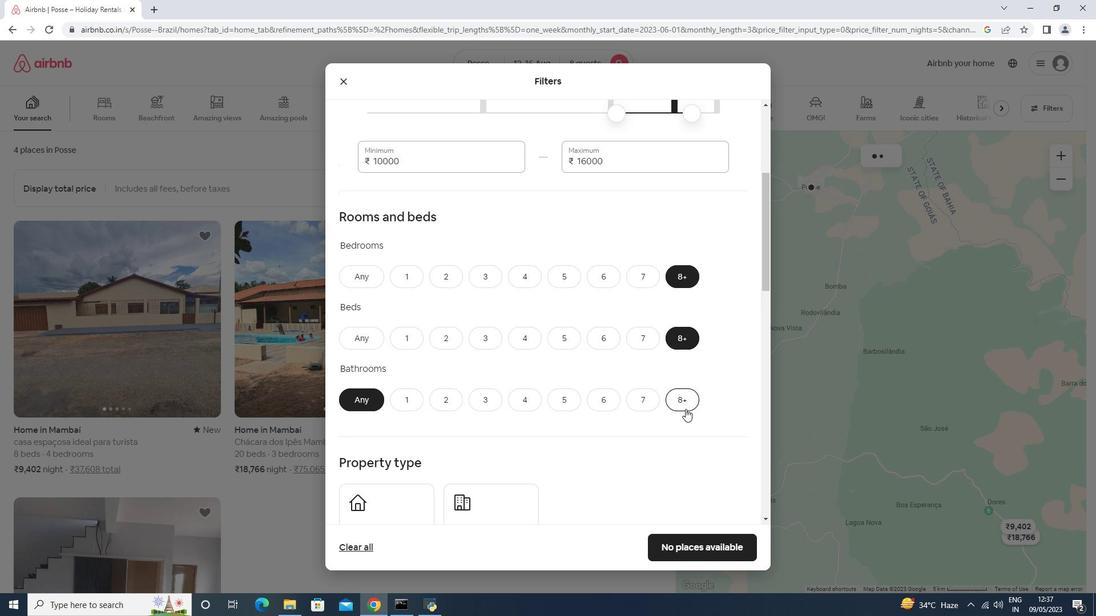 
Action: Mouse moved to (684, 401)
Screenshot: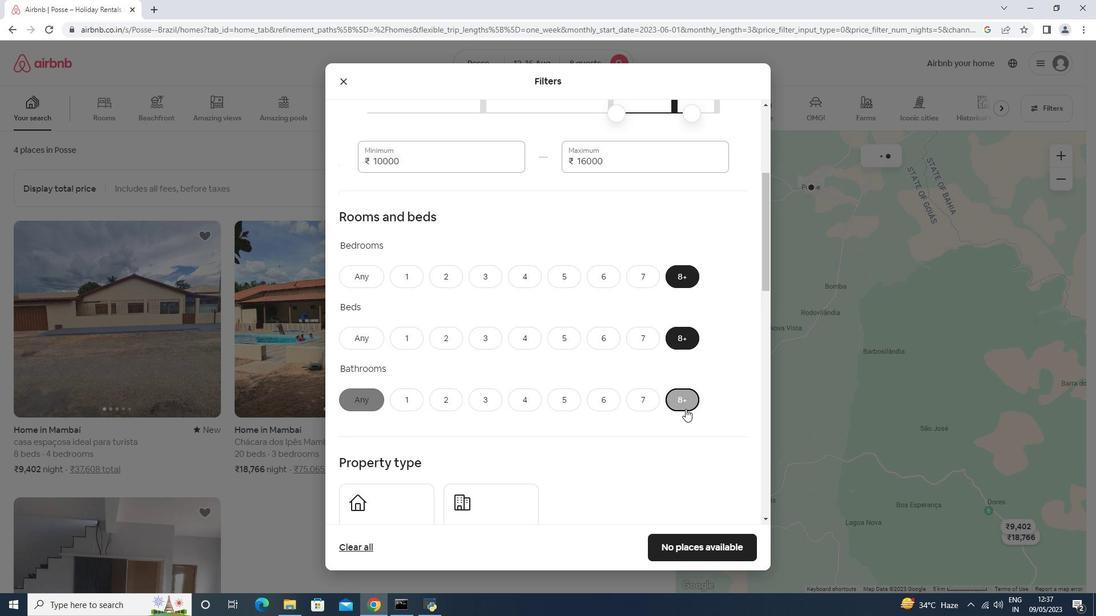 
Action: Mouse scrolled (684, 401) with delta (0, 0)
Screenshot: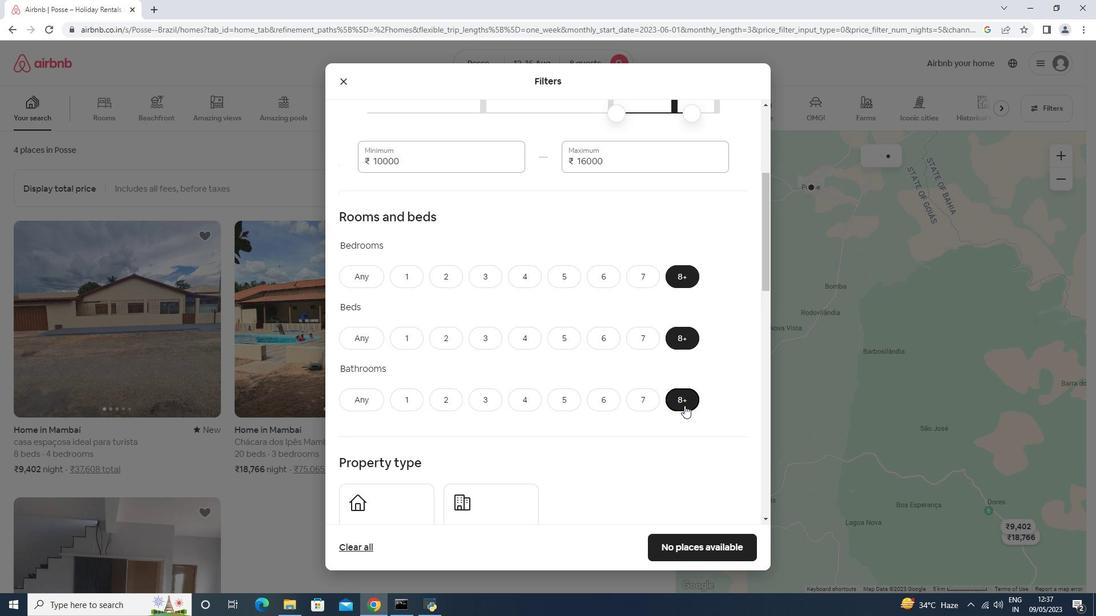 
Action: Mouse scrolled (684, 401) with delta (0, 0)
Screenshot: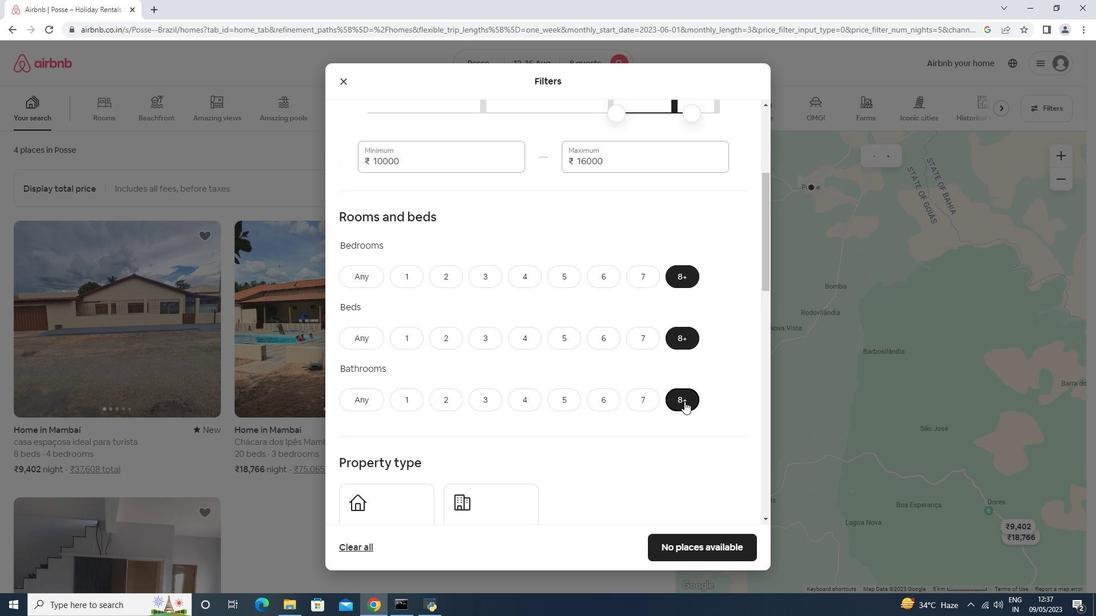 
Action: Mouse scrolled (684, 401) with delta (0, 0)
Screenshot: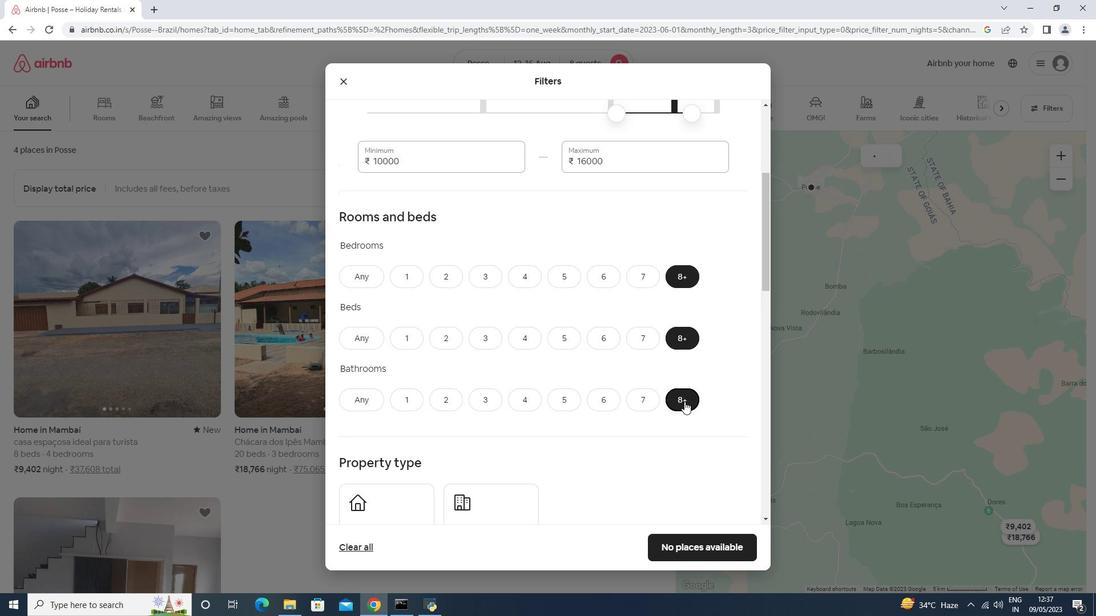 
Action: Mouse scrolled (684, 401) with delta (0, 0)
Screenshot: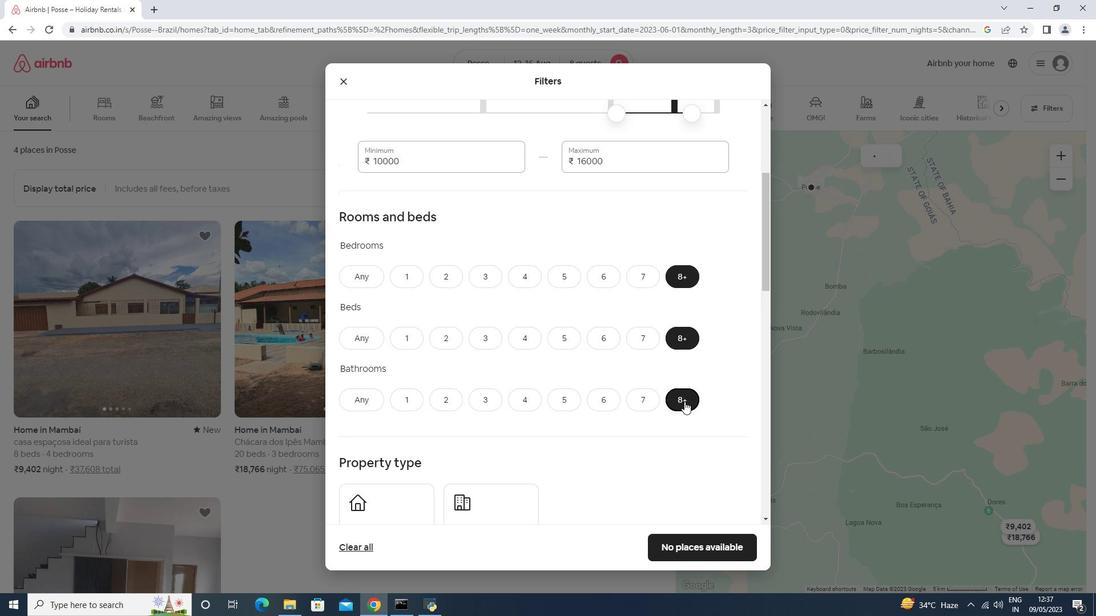 
Action: Mouse scrolled (684, 401) with delta (0, 0)
Screenshot: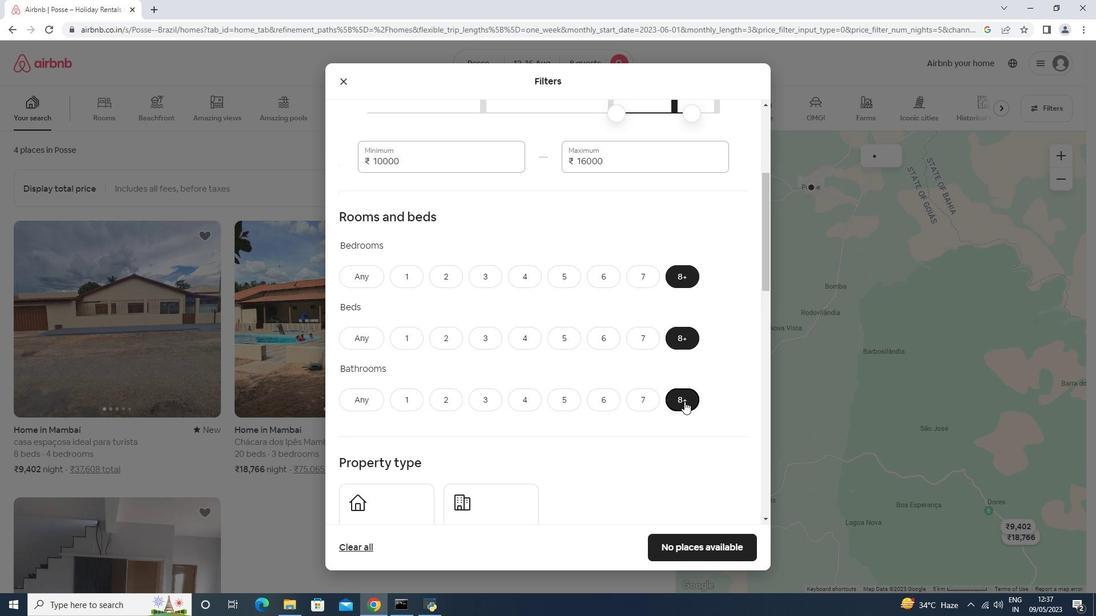 
Action: Mouse moved to (479, 226)
Screenshot: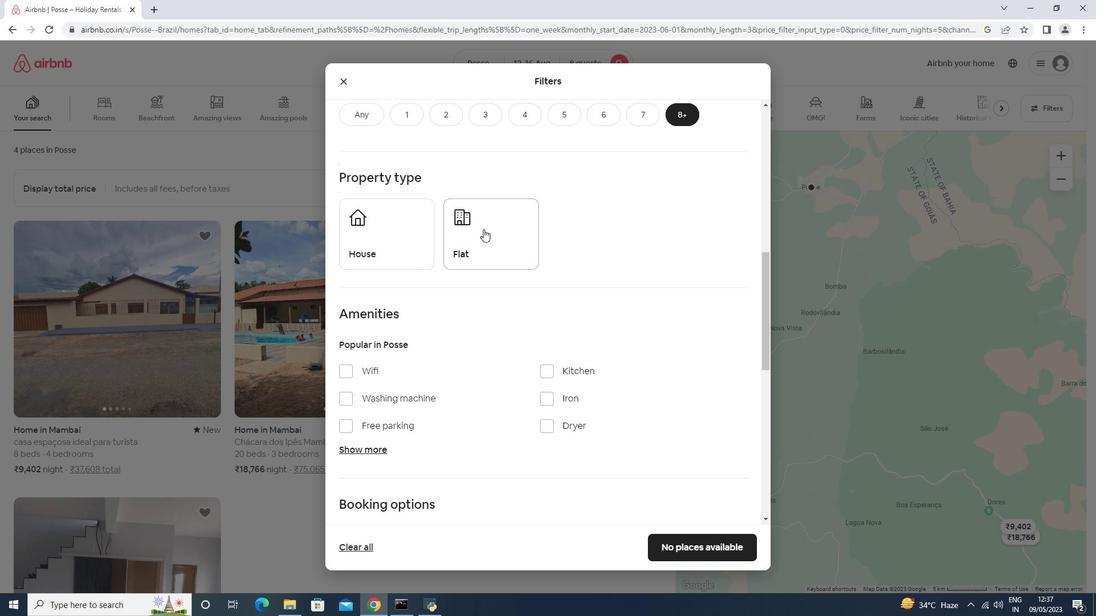 
Action: Mouse pressed left at (479, 226)
Screenshot: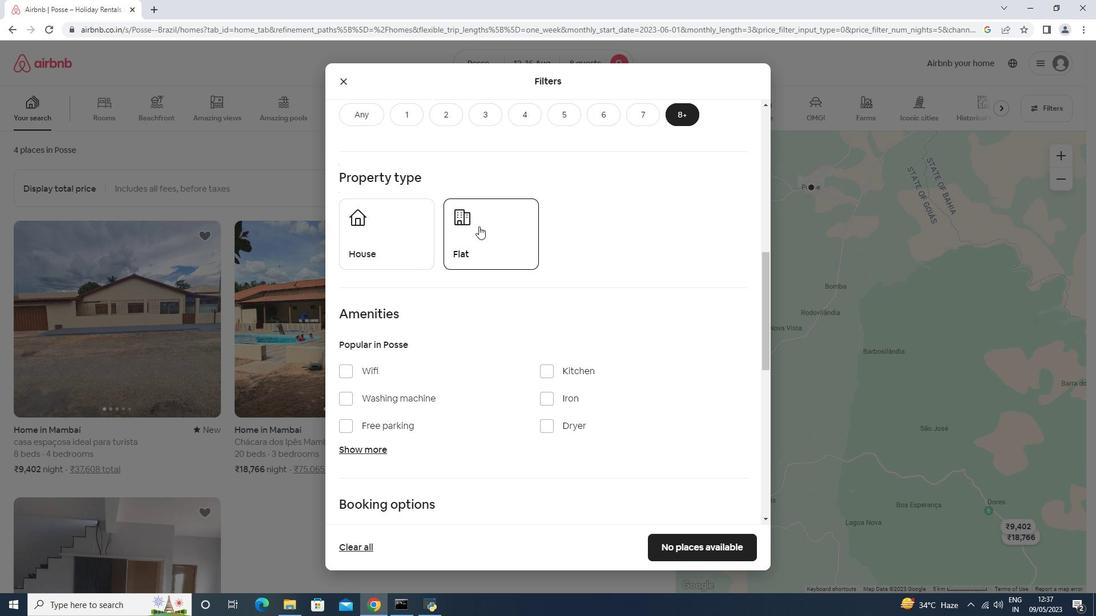 
Action: Mouse moved to (411, 250)
Screenshot: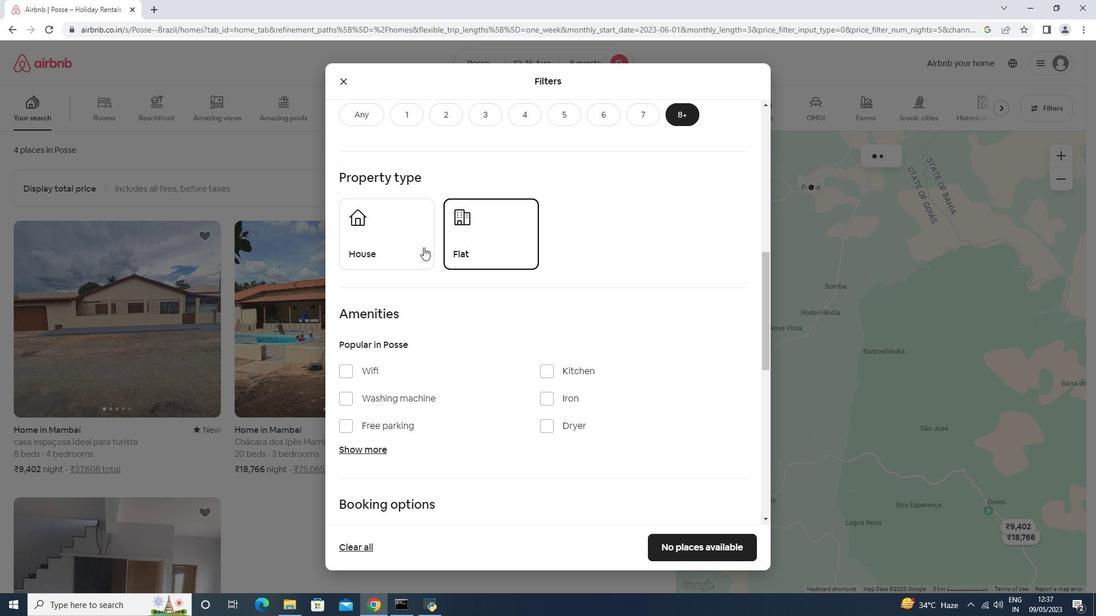 
Action: Mouse pressed left at (411, 250)
Screenshot: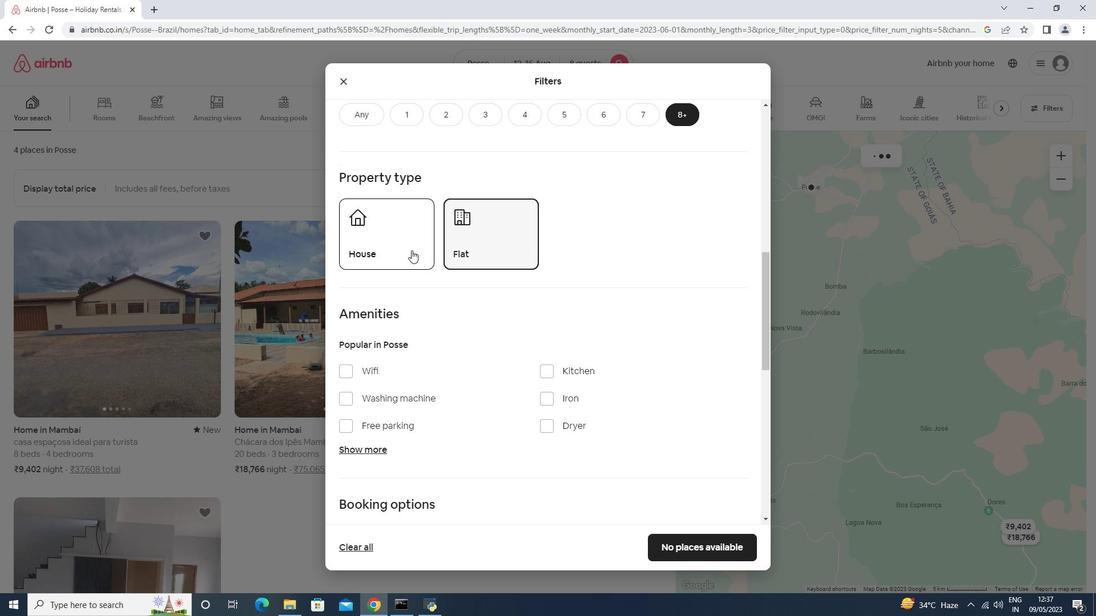 
Action: Mouse moved to (411, 246)
Screenshot: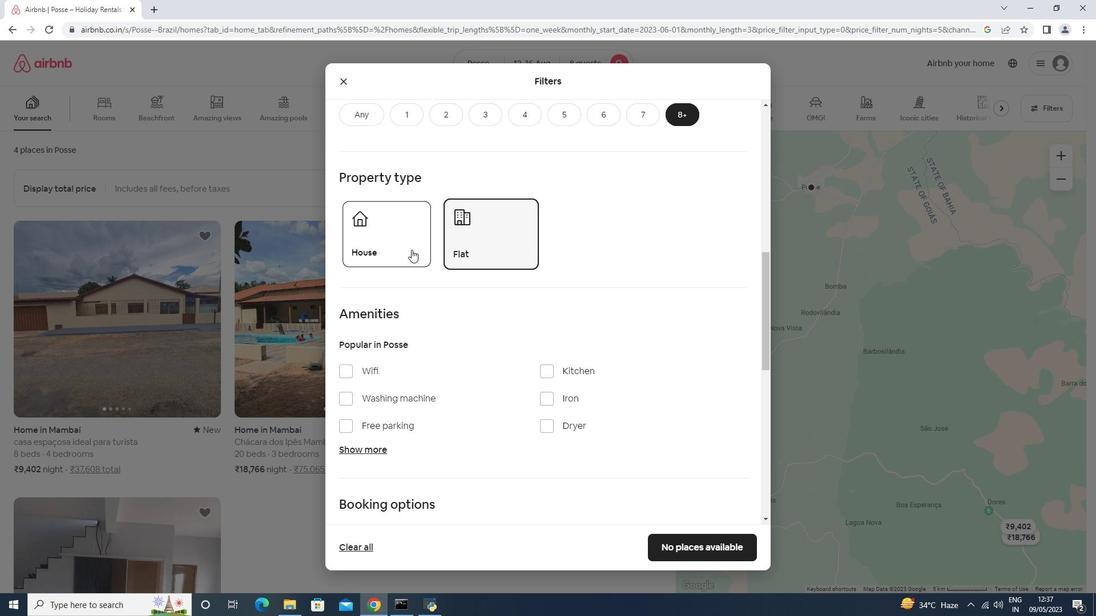 
Action: Mouse scrolled (411, 245) with delta (0, 0)
Screenshot: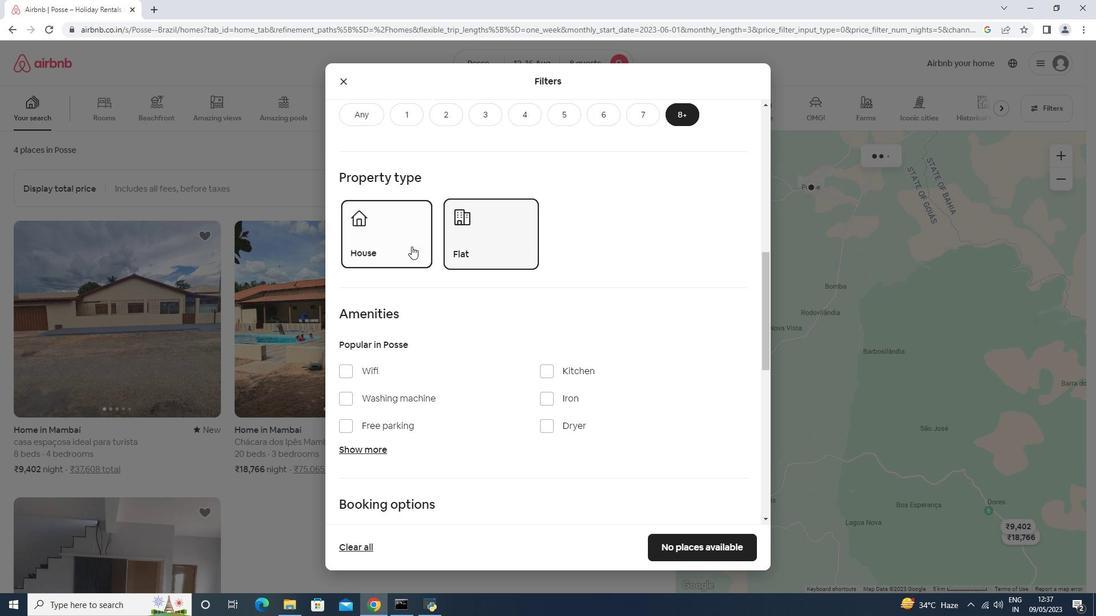 
Action: Mouse scrolled (411, 245) with delta (0, 0)
Screenshot: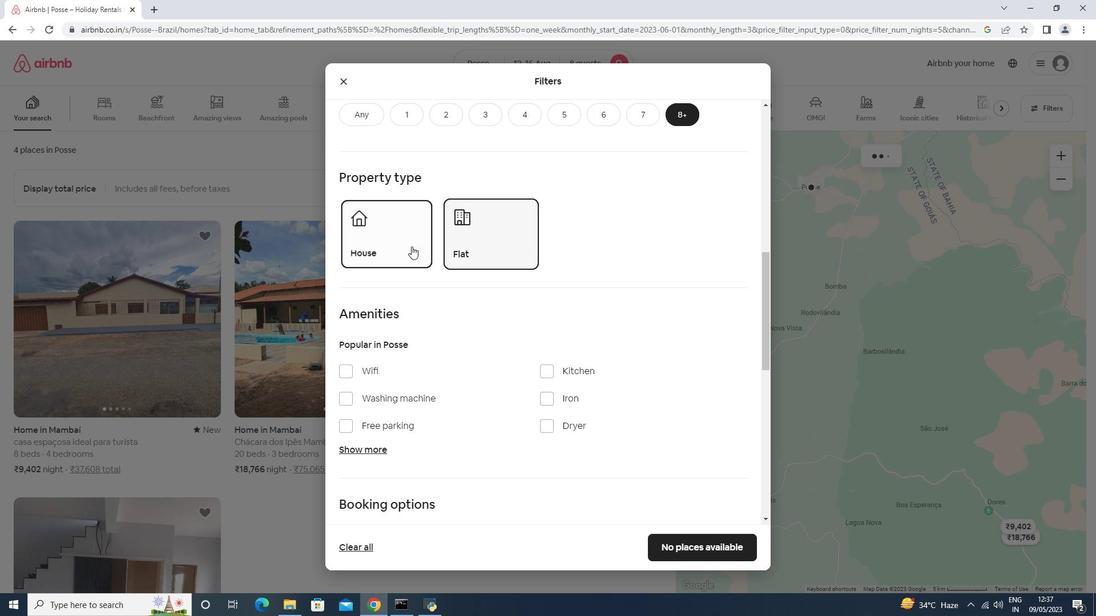 
Action: Mouse scrolled (411, 245) with delta (0, 0)
Screenshot: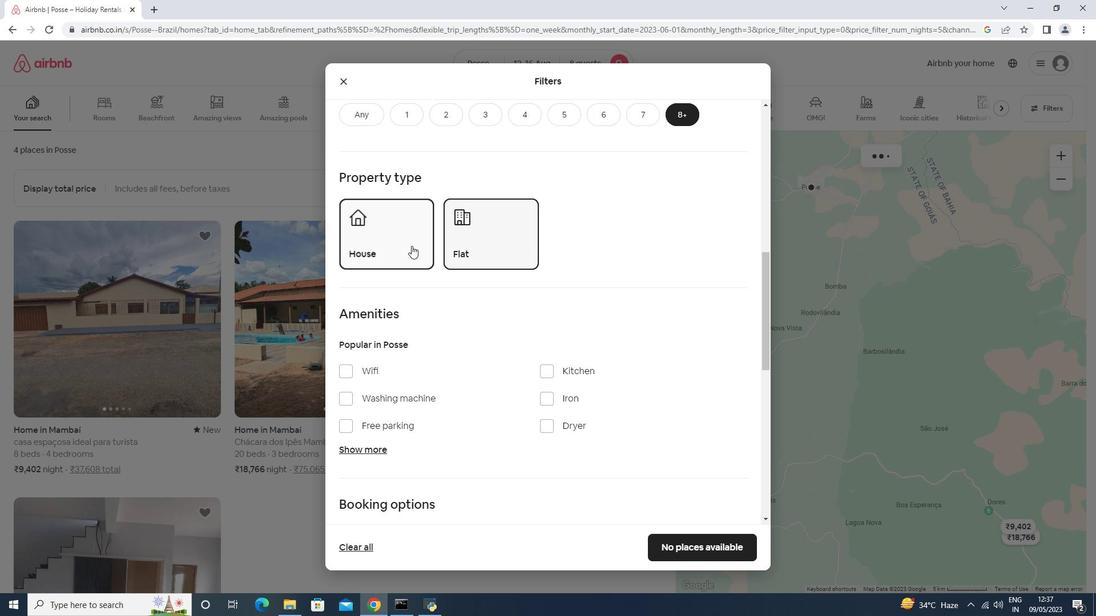 
Action: Mouse scrolled (411, 245) with delta (0, 0)
Screenshot: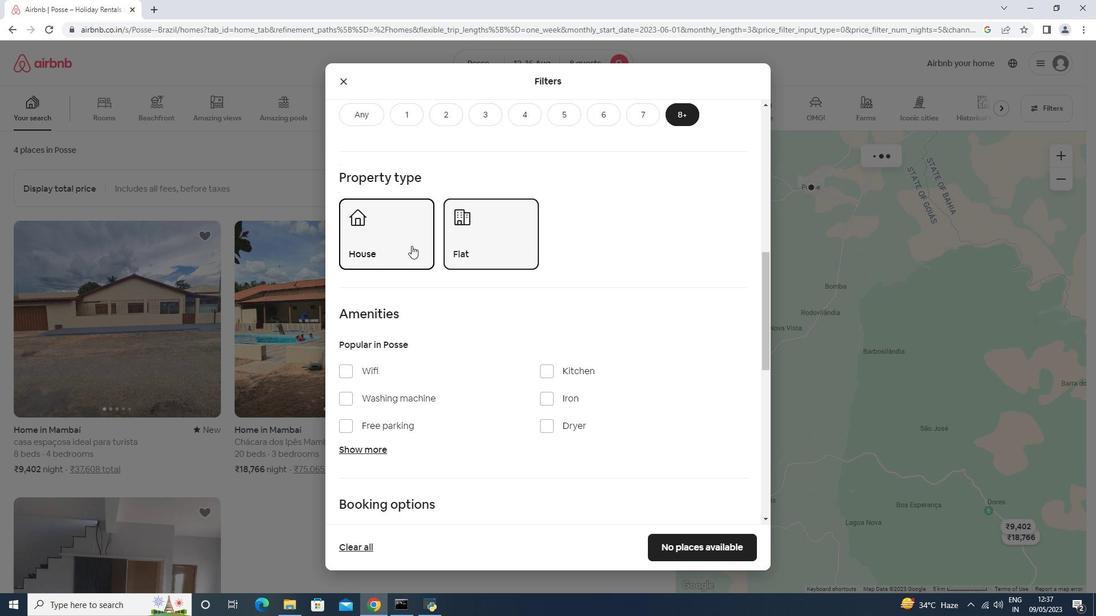 
Action: Mouse moved to (392, 190)
Screenshot: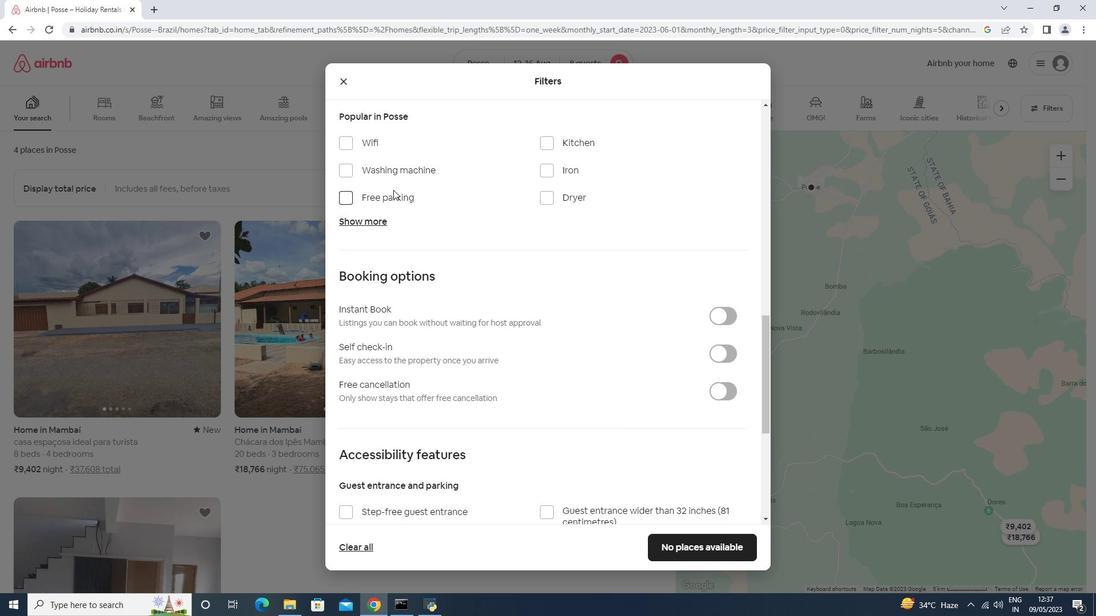 
Action: Mouse pressed left at (392, 190)
Screenshot: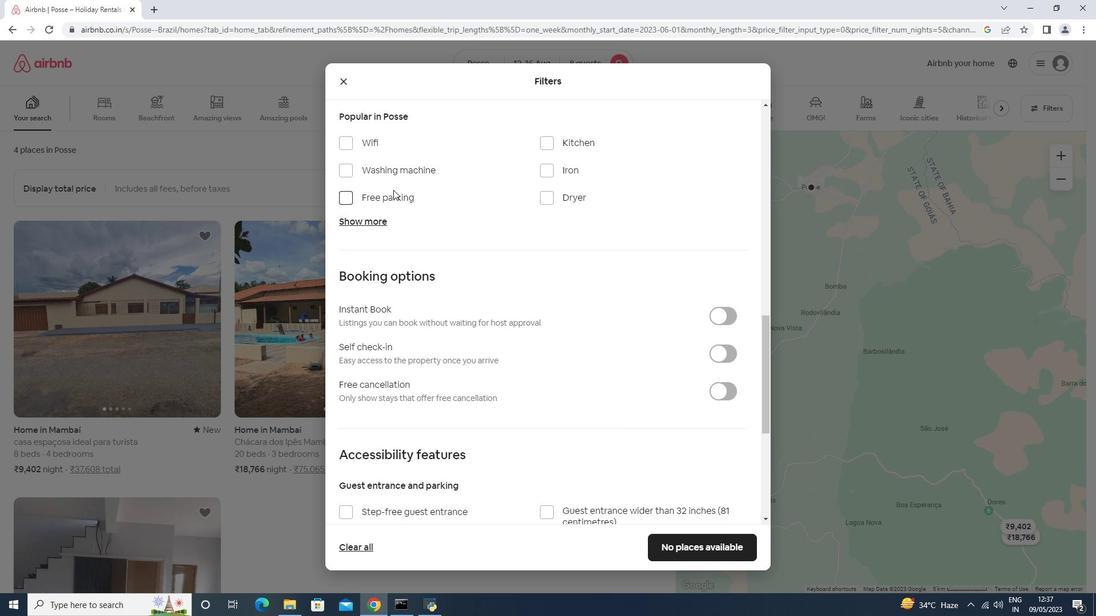 
Action: Mouse moved to (389, 198)
Screenshot: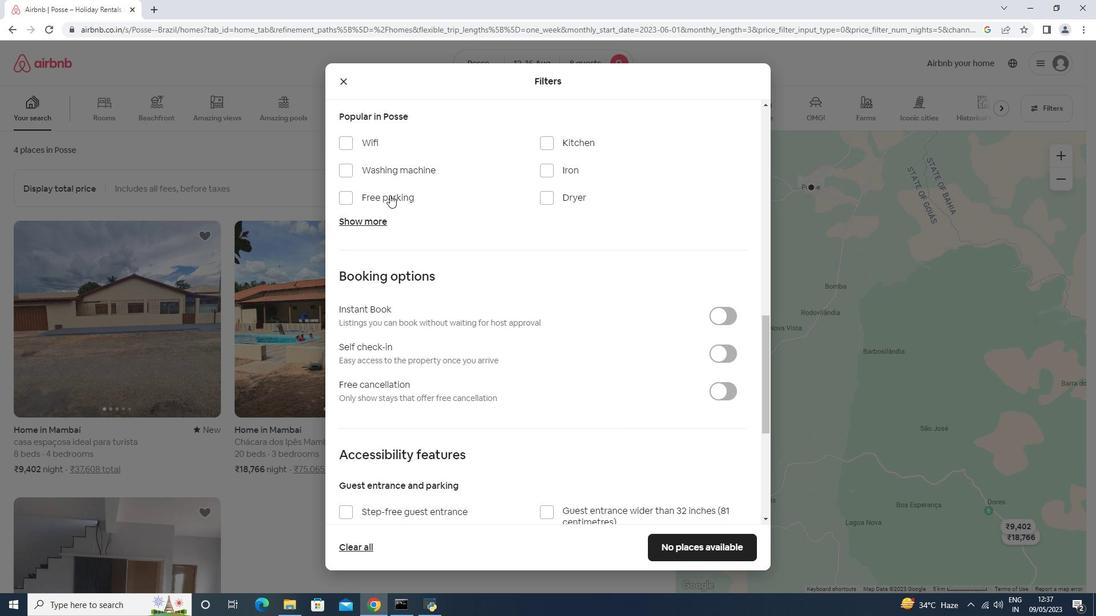 
Action: Mouse pressed left at (389, 198)
Screenshot: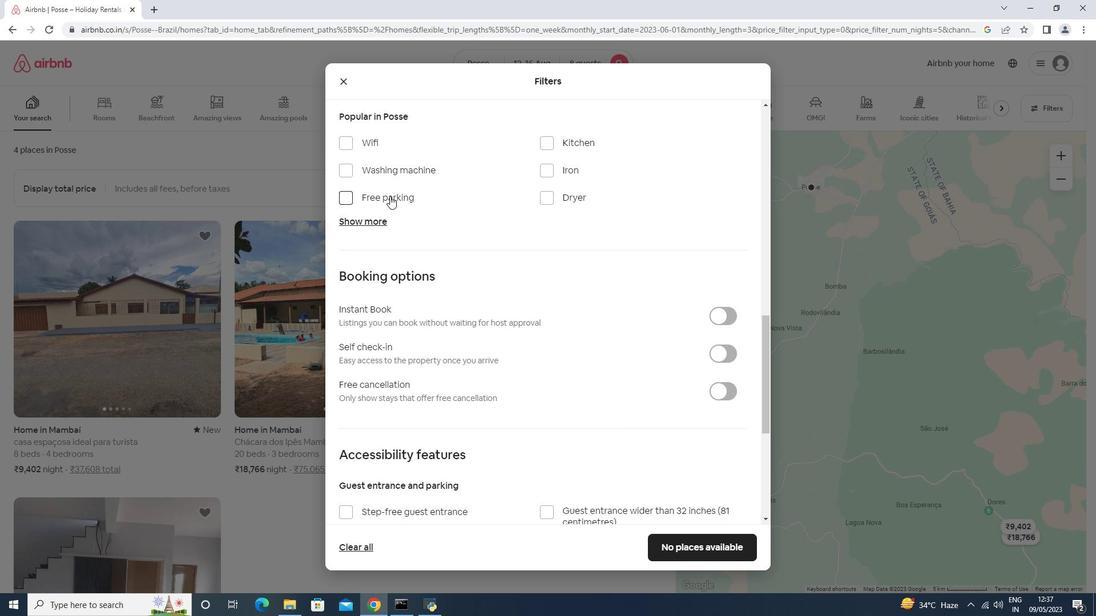 
Action: Mouse moved to (393, 142)
Screenshot: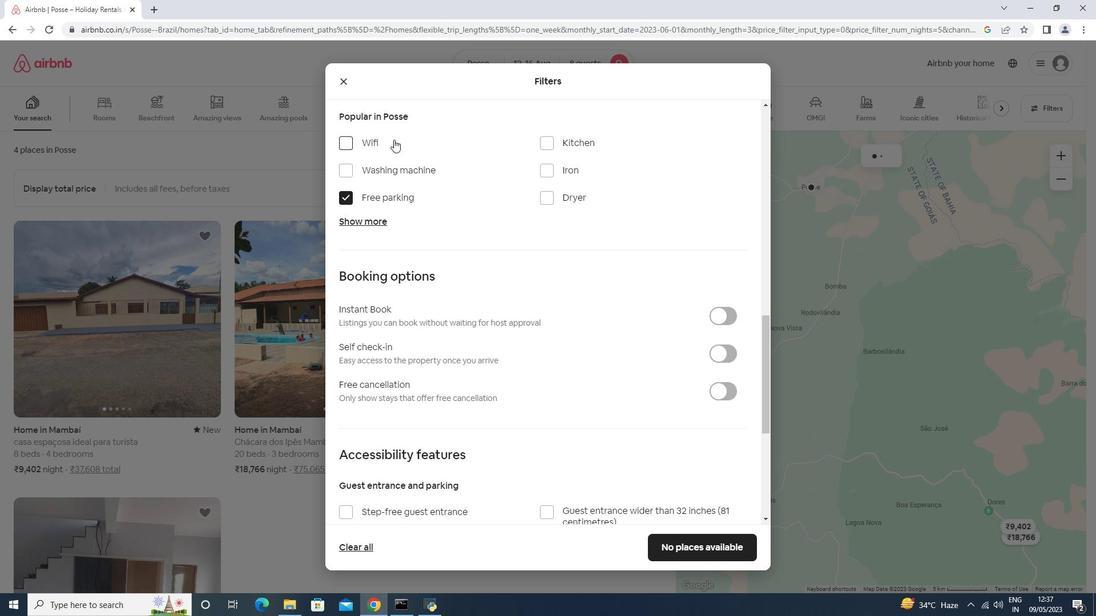 
Action: Mouse pressed left at (393, 141)
Screenshot: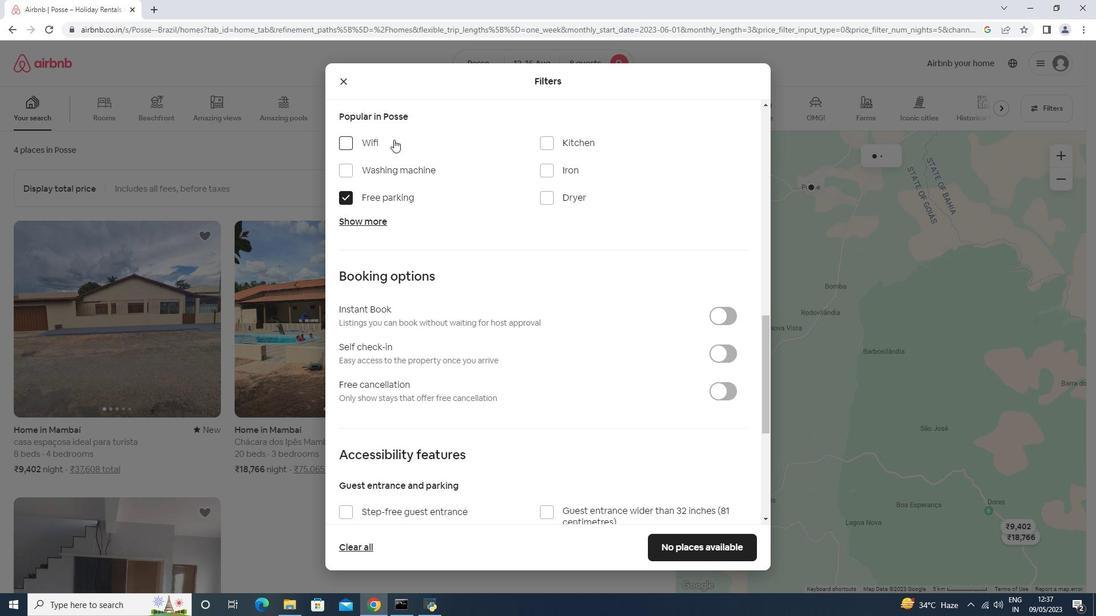 
Action: Mouse moved to (375, 217)
Screenshot: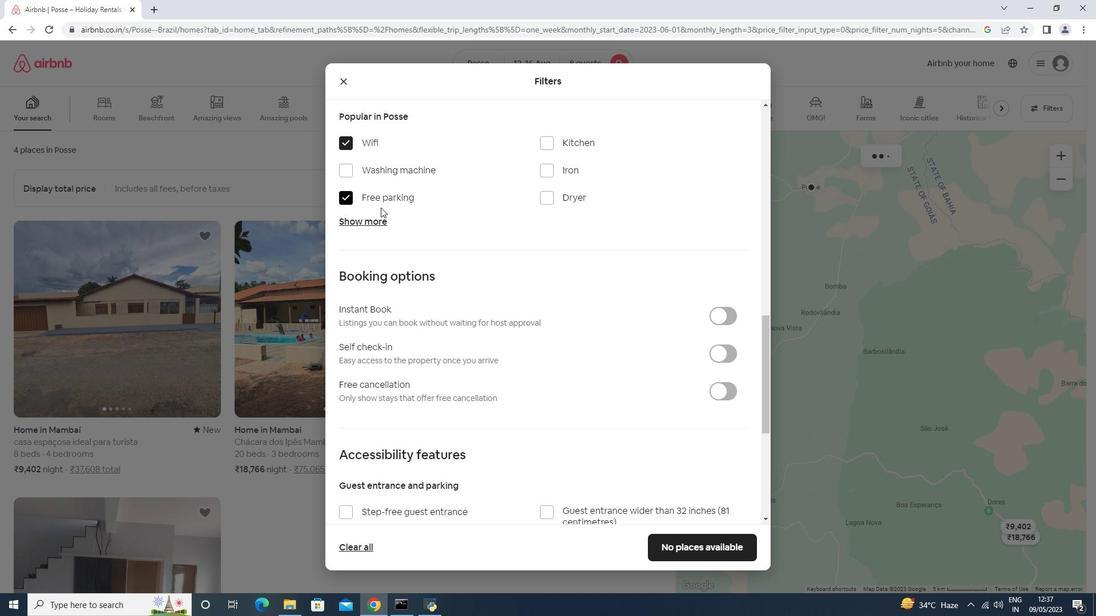 
Action: Mouse pressed left at (375, 217)
Screenshot: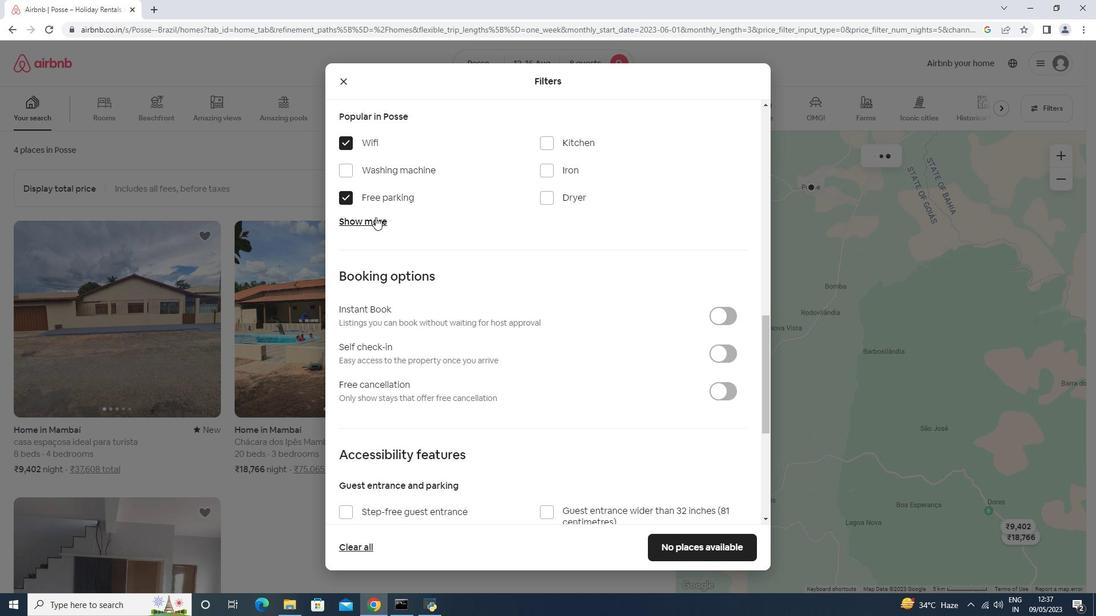 
Action: Mouse moved to (549, 294)
Screenshot: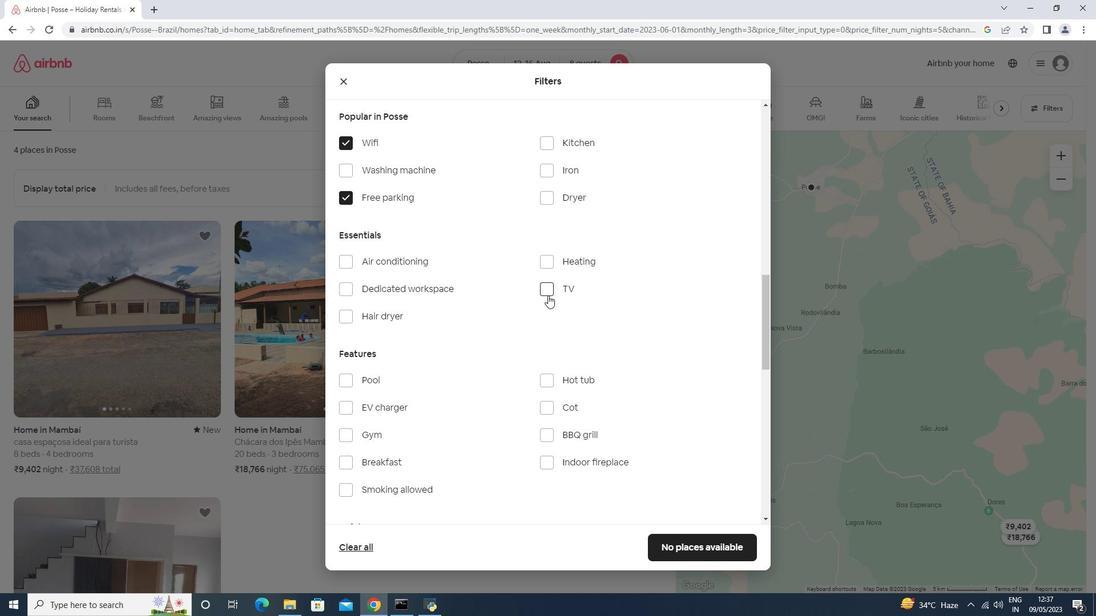 
Action: Mouse pressed left at (549, 294)
Screenshot: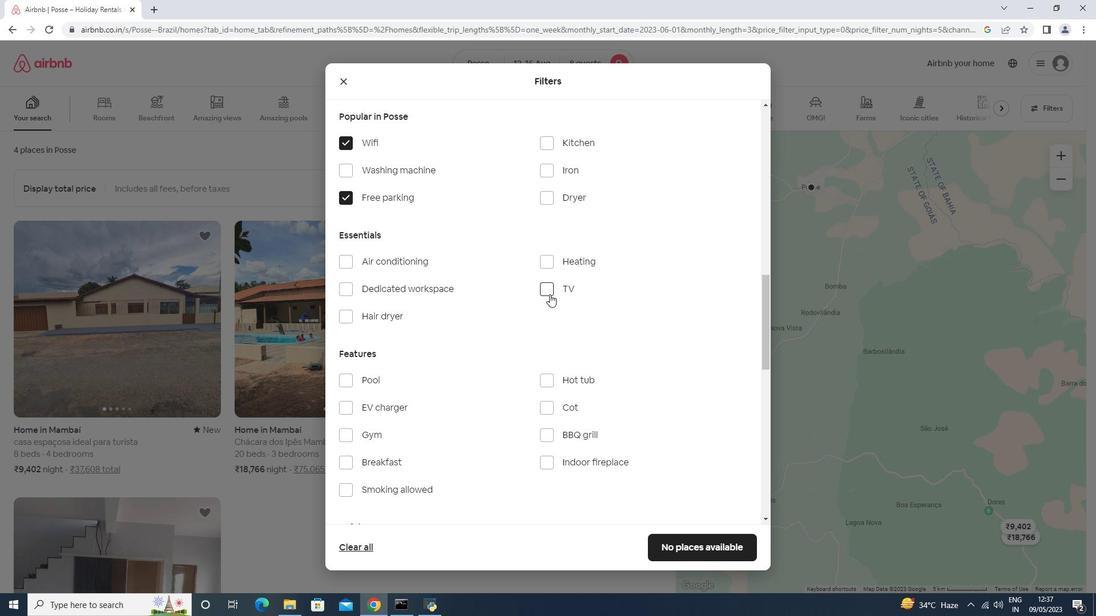 
Action: Mouse scrolled (549, 294) with delta (0, 0)
Screenshot: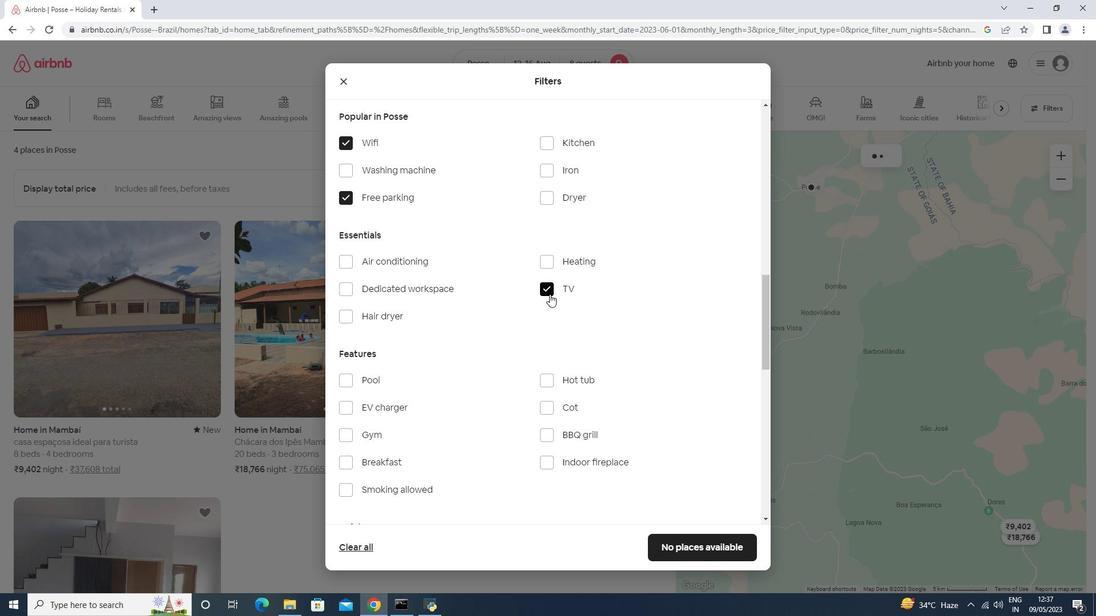 
Action: Mouse scrolled (549, 294) with delta (0, 0)
Screenshot: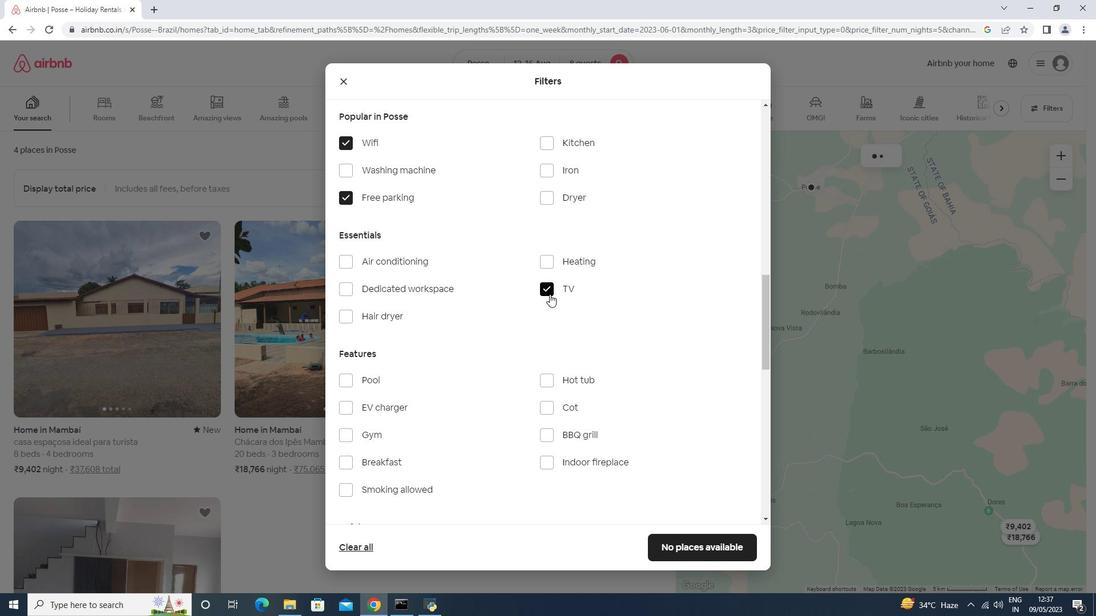 
Action: Mouse scrolled (549, 294) with delta (0, 0)
Screenshot: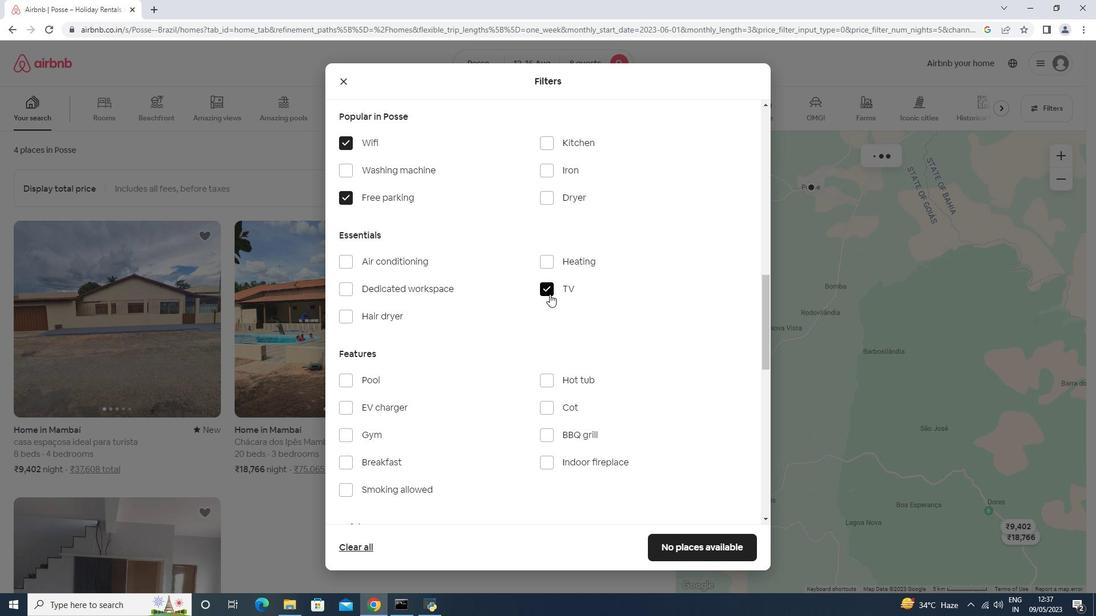 
Action: Mouse moved to (421, 266)
Screenshot: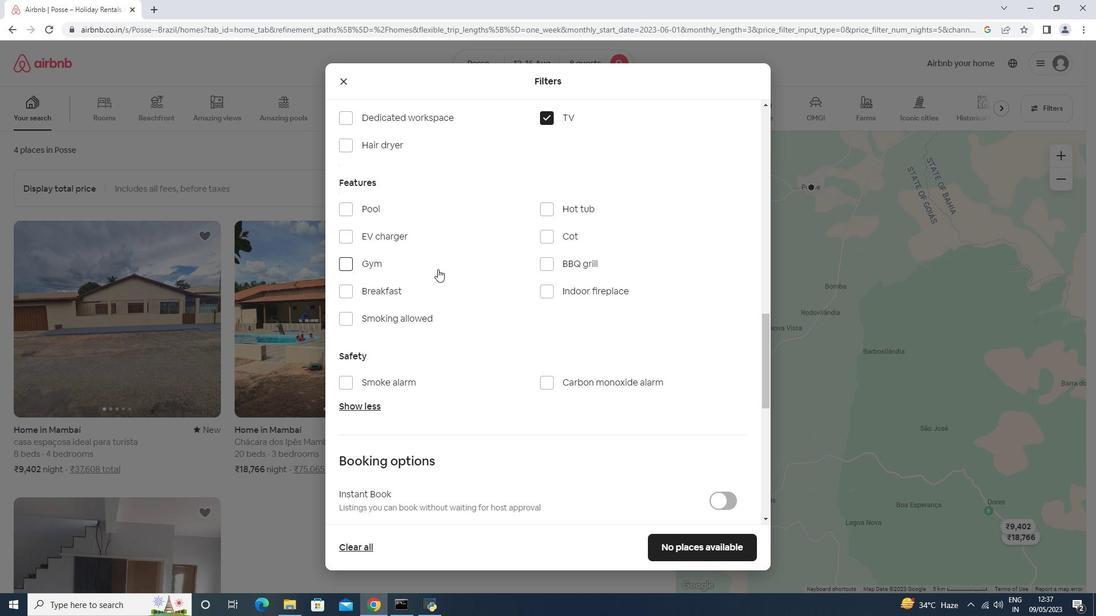 
Action: Mouse pressed left at (421, 266)
Screenshot: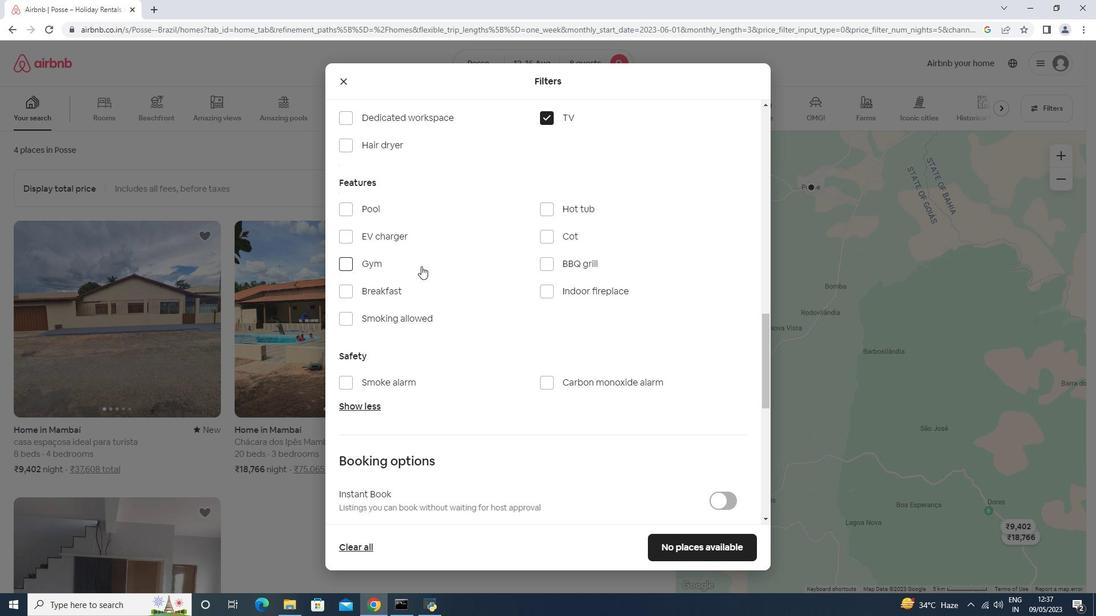 
Action: Mouse moved to (405, 290)
Screenshot: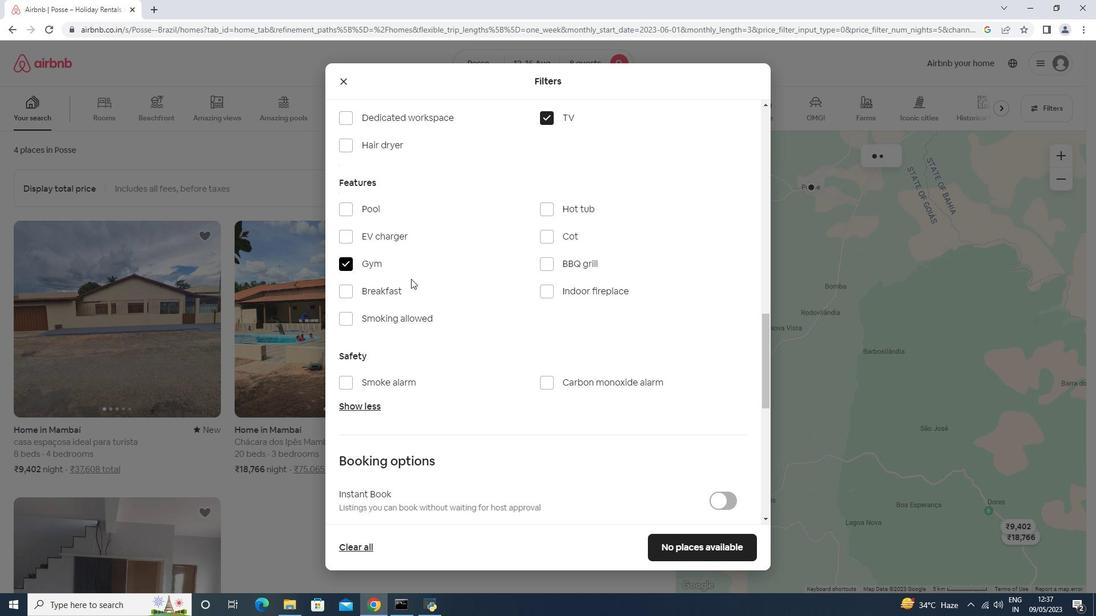 
Action: Mouse pressed left at (405, 290)
Screenshot: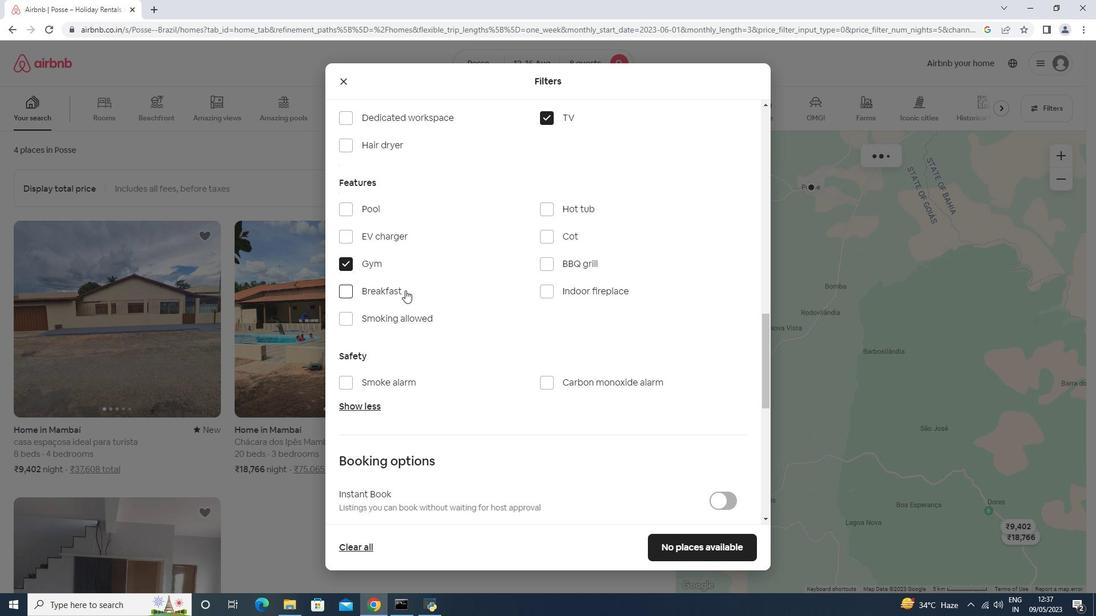 
Action: Mouse moved to (452, 275)
Screenshot: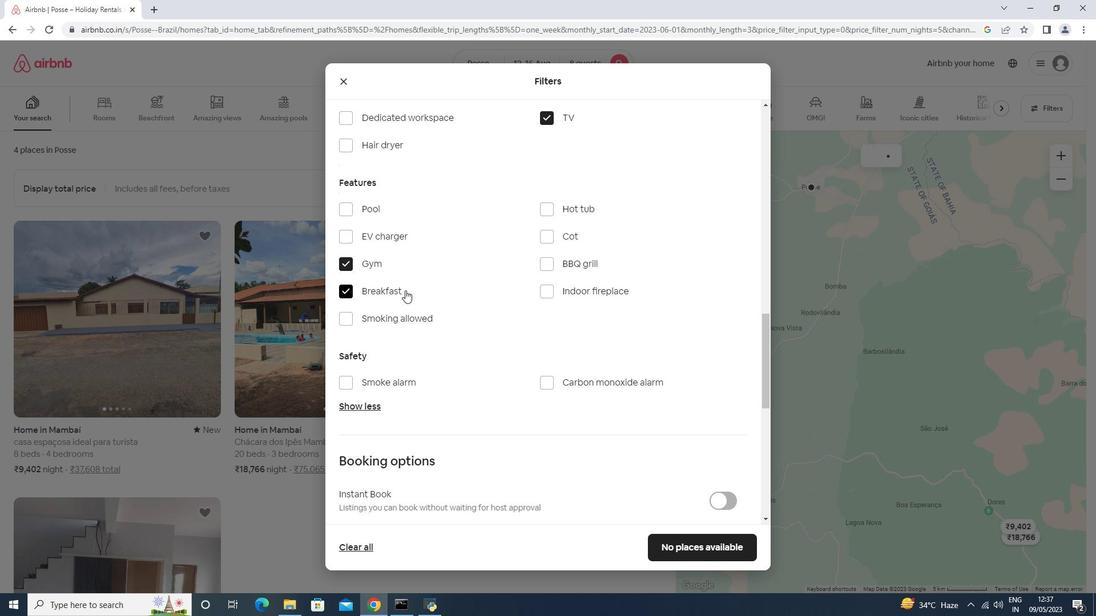 
Action: Mouse scrolled (452, 275) with delta (0, 0)
Screenshot: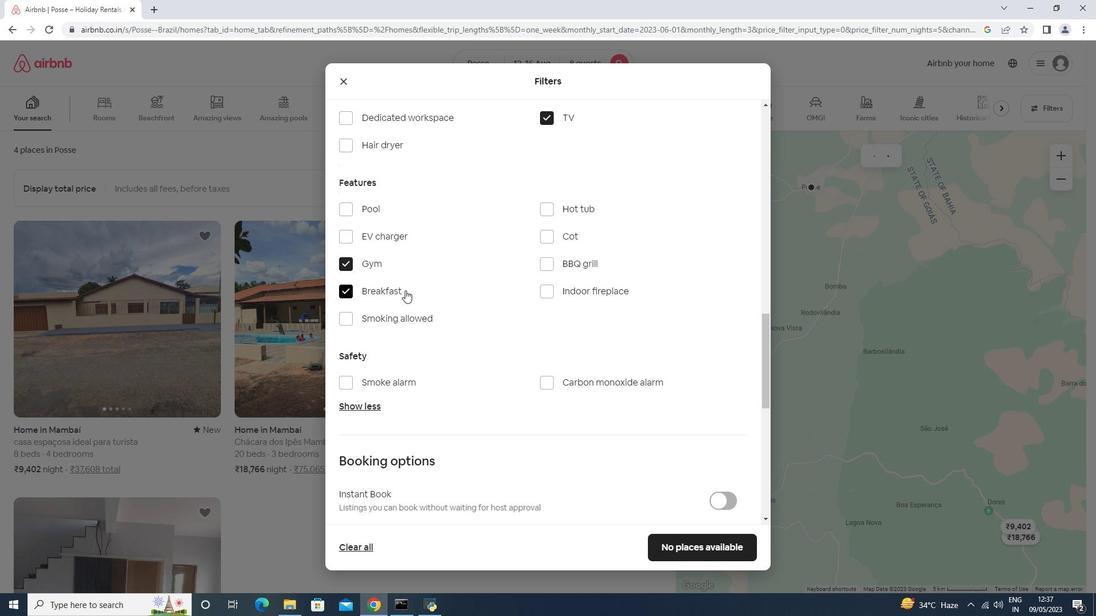 
Action: Mouse scrolled (452, 275) with delta (0, 0)
Screenshot: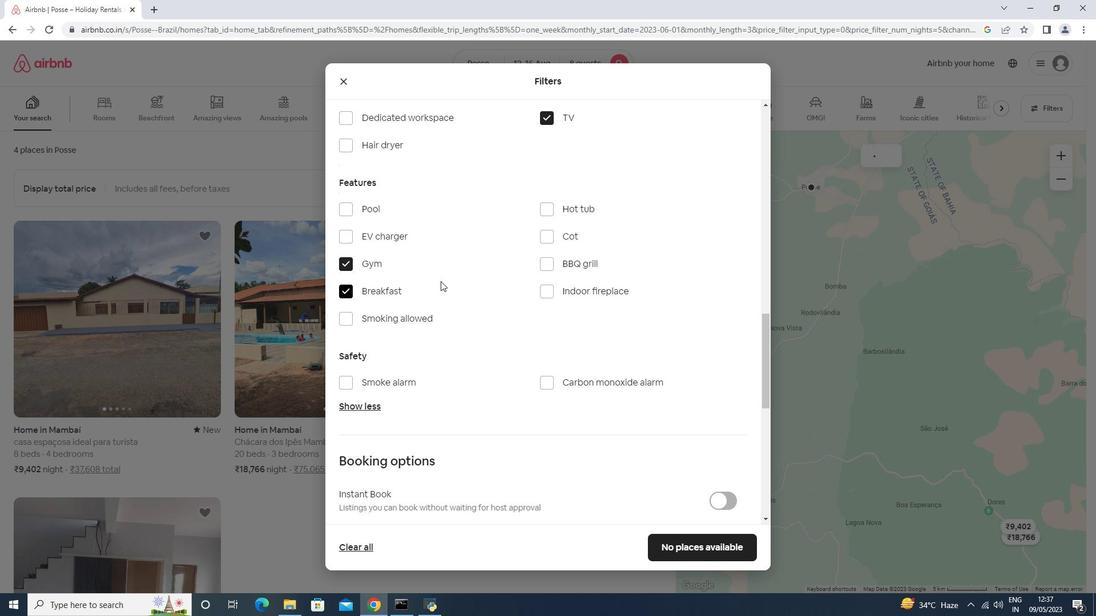 
Action: Mouse scrolled (452, 275) with delta (0, 0)
Screenshot: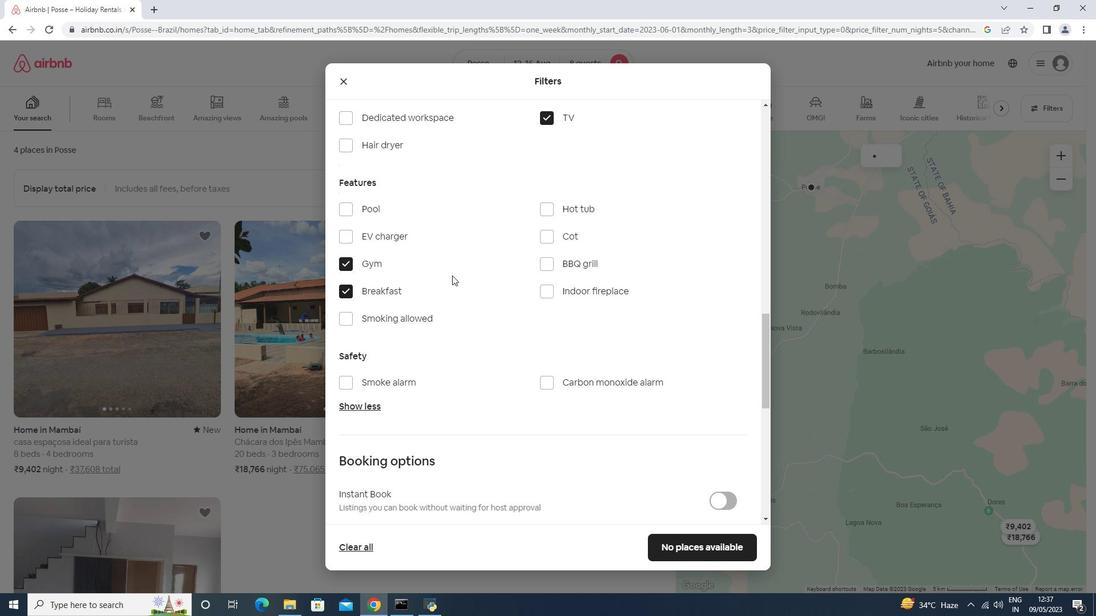 
Action: Mouse scrolled (452, 275) with delta (0, 0)
Screenshot: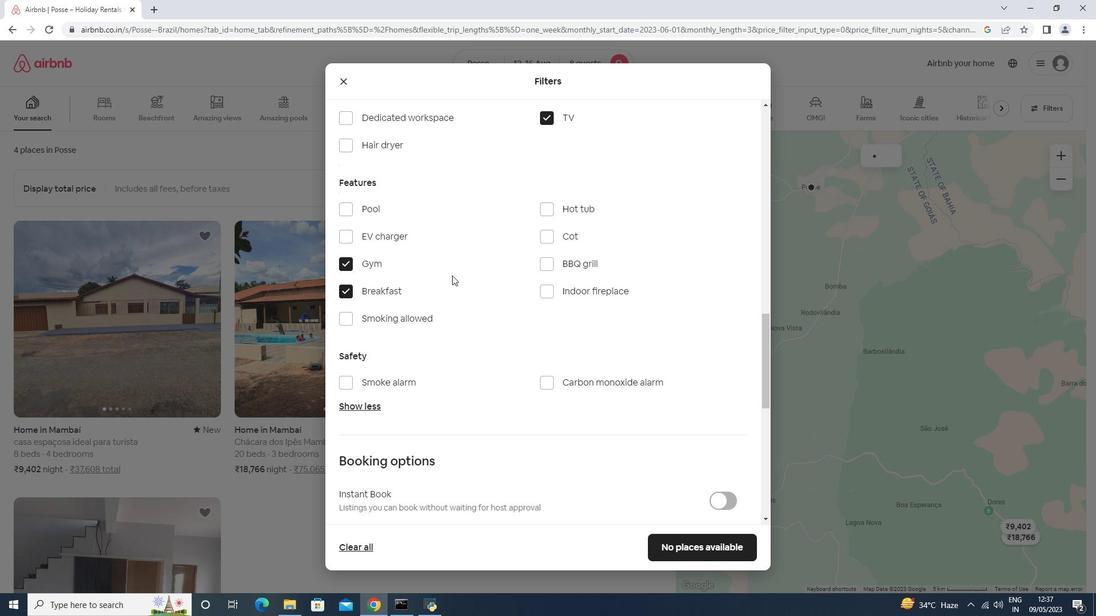
Action: Mouse moved to (749, 307)
Screenshot: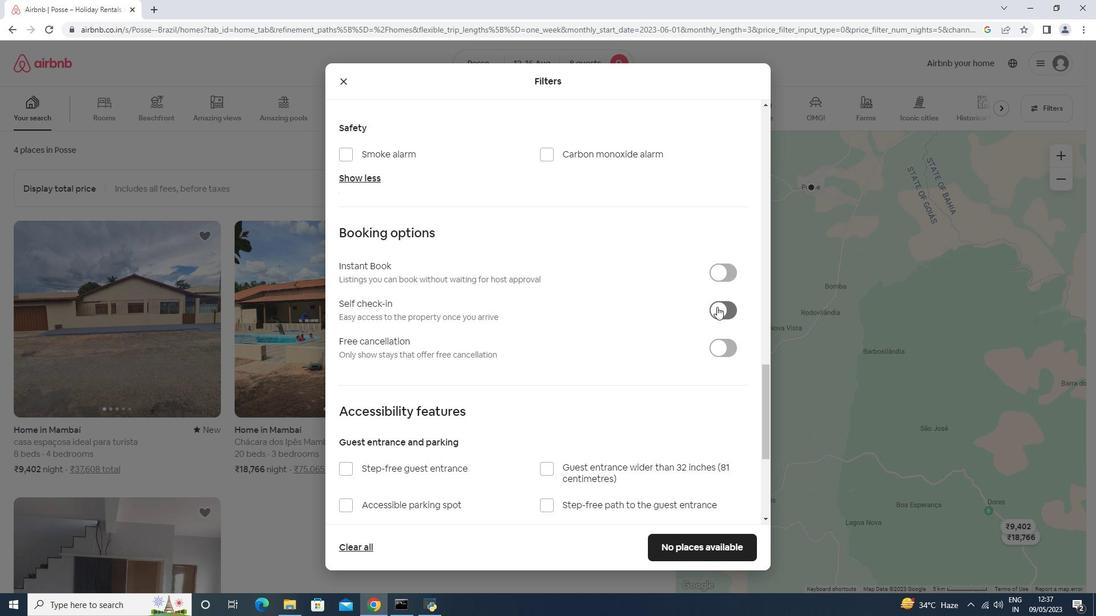 
Action: Mouse pressed left at (749, 307)
Screenshot: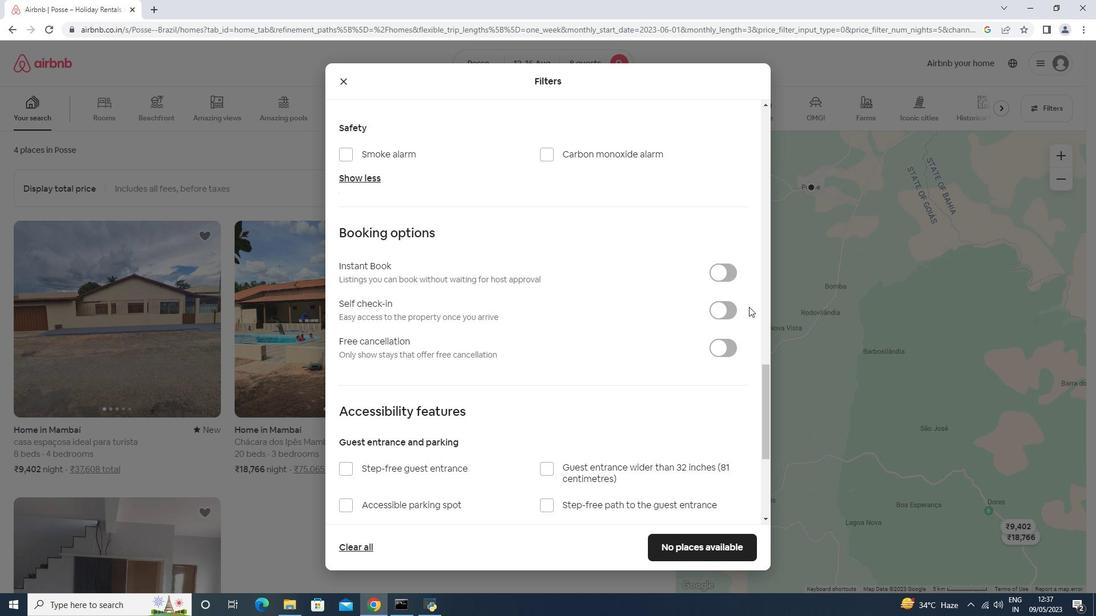 
Action: Mouse moved to (732, 313)
Screenshot: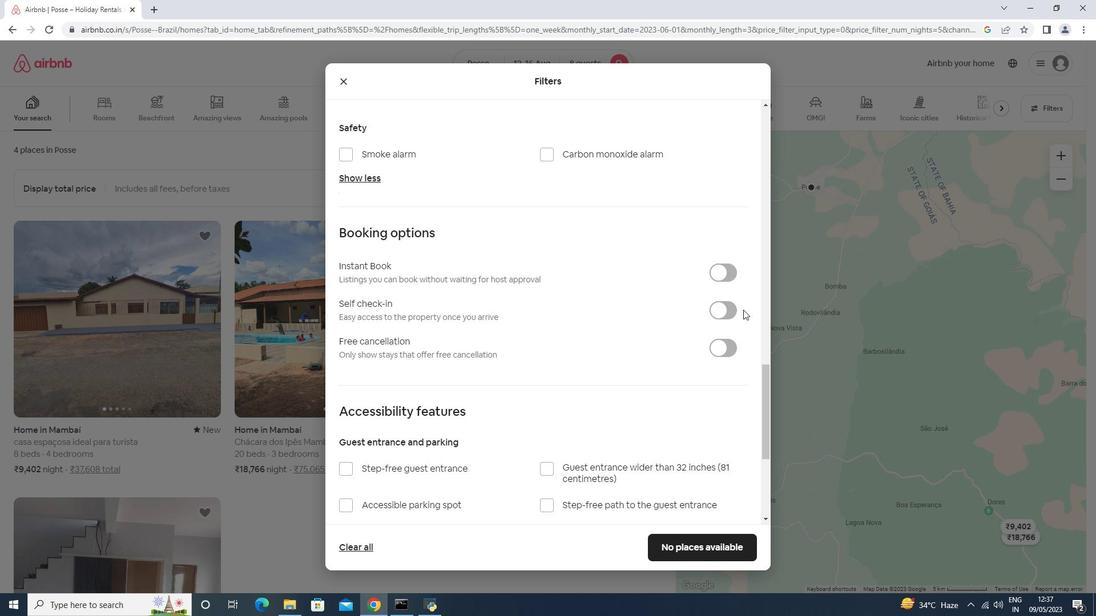 
Action: Mouse pressed left at (732, 313)
Screenshot: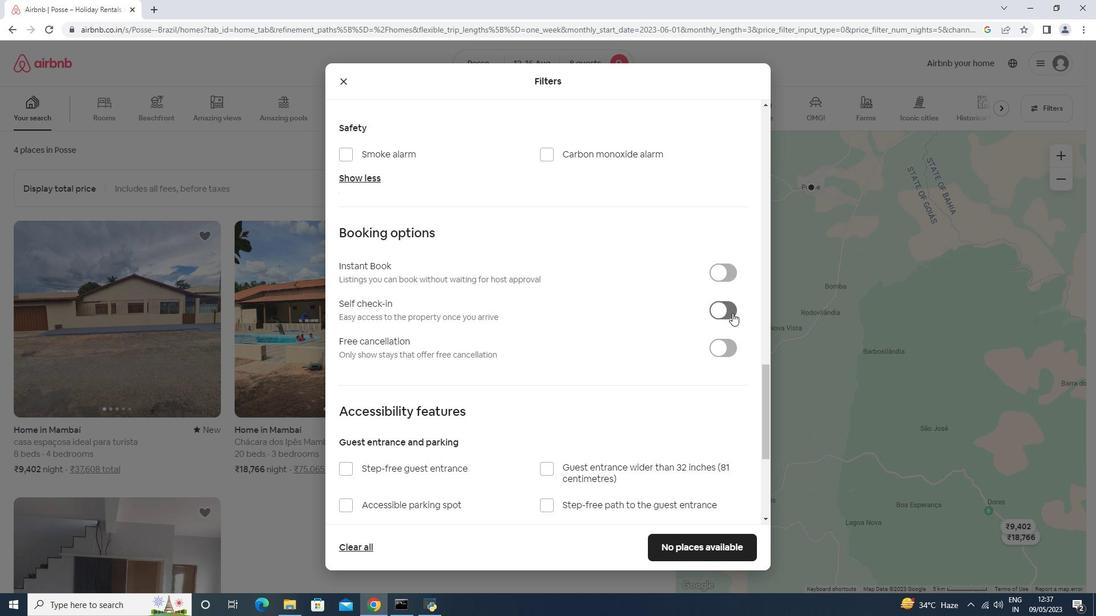 
Action: Mouse moved to (725, 314)
Screenshot: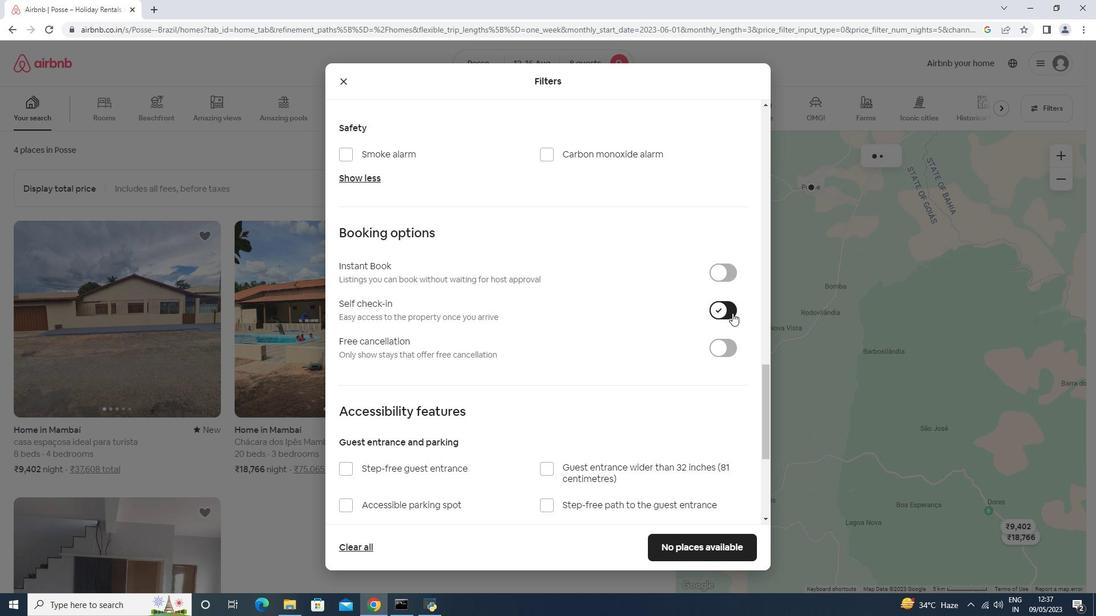 
Action: Mouse scrolled (725, 314) with delta (0, 0)
Screenshot: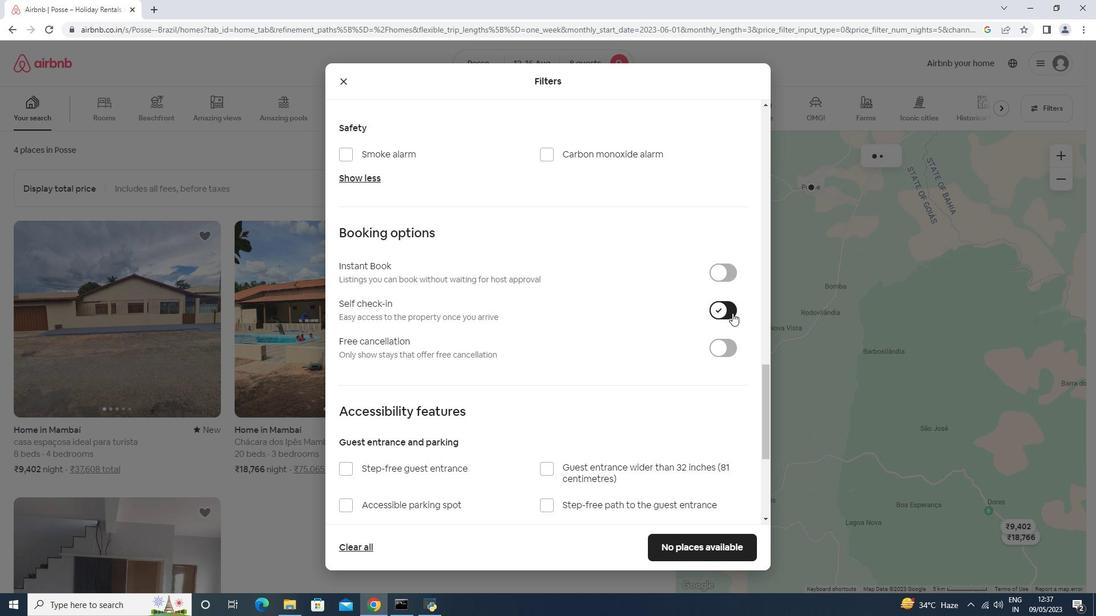 
Action: Mouse scrolled (725, 314) with delta (0, 0)
Screenshot: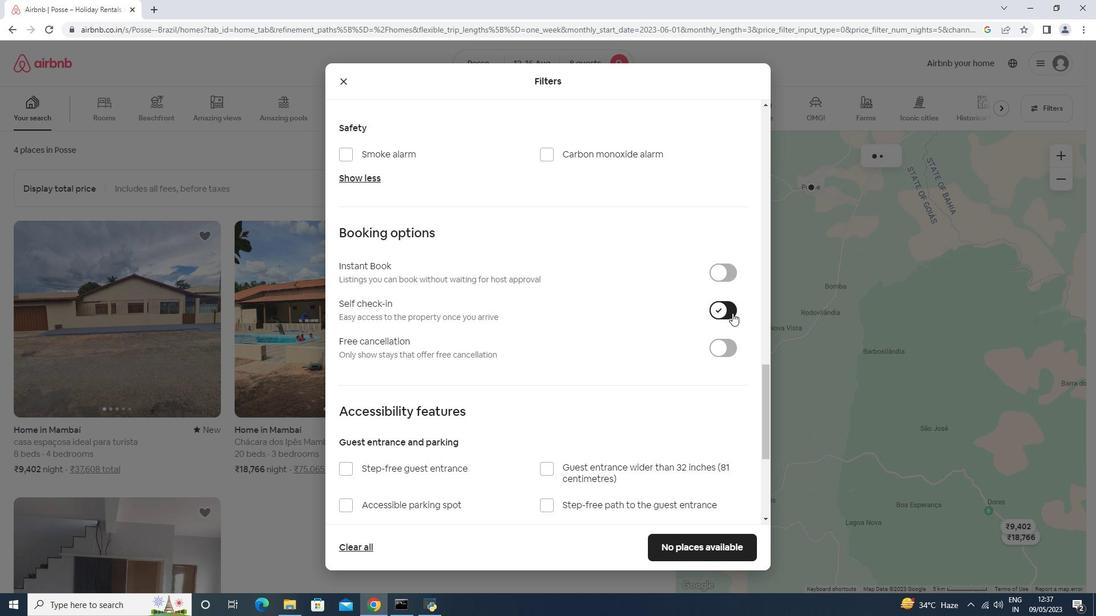 
Action: Mouse moved to (725, 315)
Screenshot: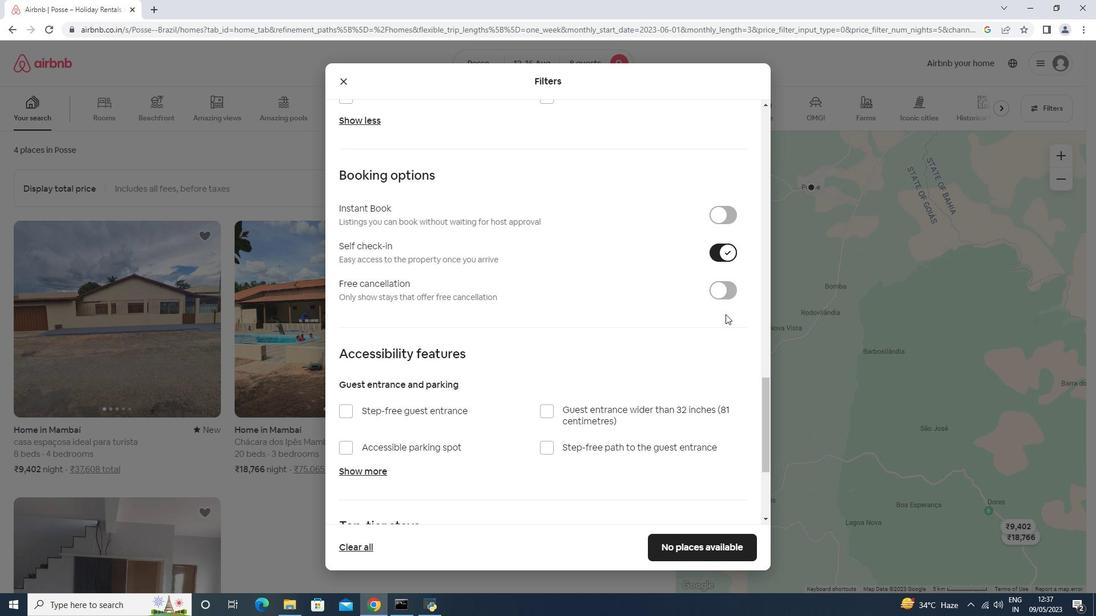 
Action: Mouse scrolled (725, 314) with delta (0, 0)
Screenshot: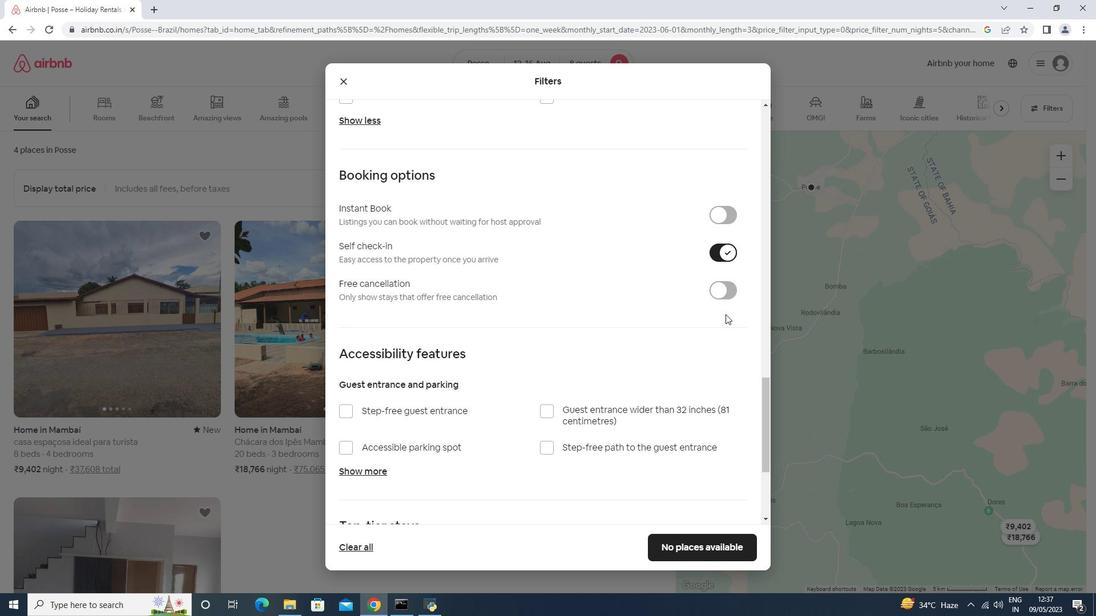 
Action: Mouse moved to (687, 326)
Screenshot: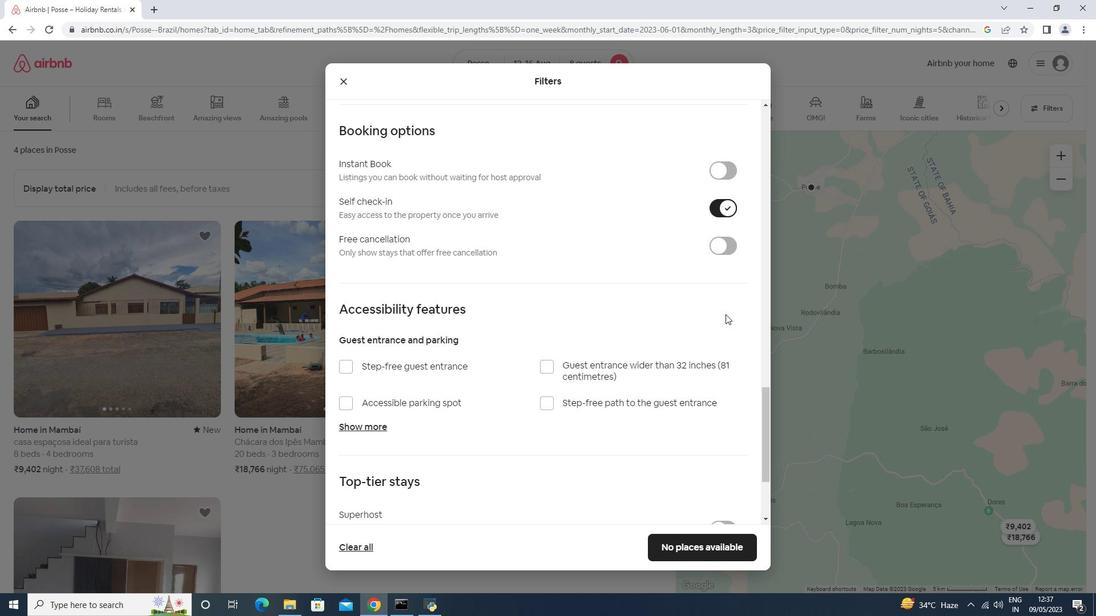 
Action: Mouse scrolled (725, 314) with delta (0, 0)
Screenshot: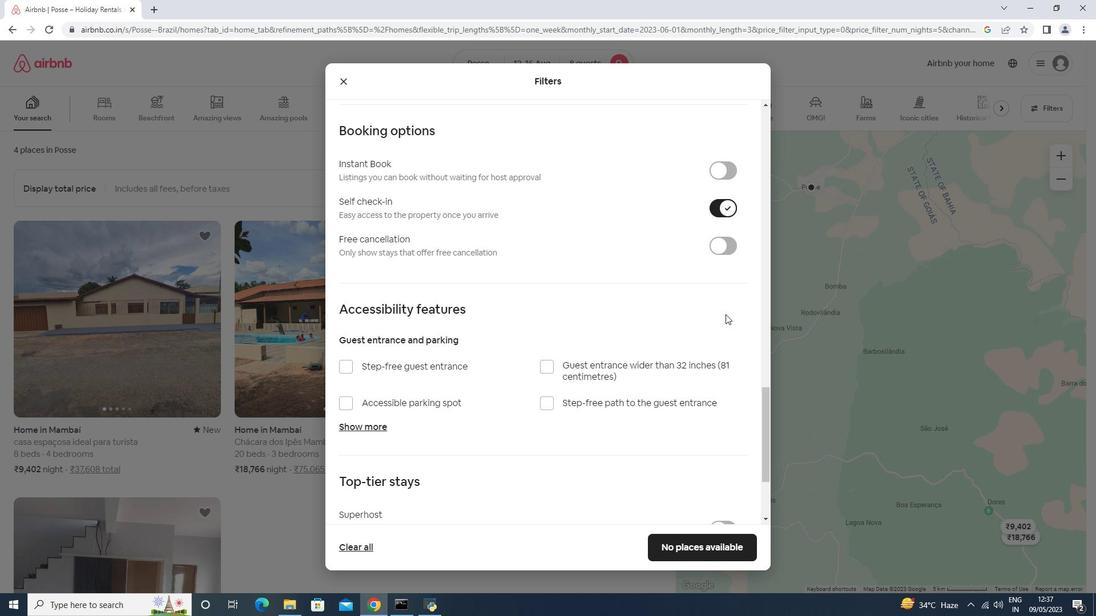 
Action: Mouse moved to (654, 338)
Screenshot: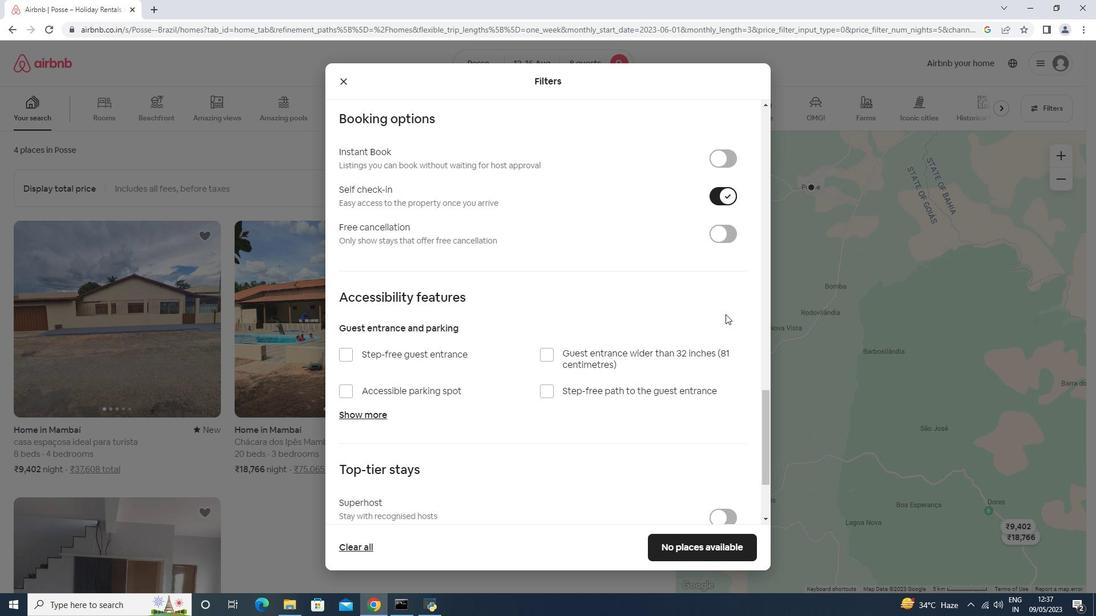 
Action: Mouse scrolled (725, 314) with delta (0, 0)
Screenshot: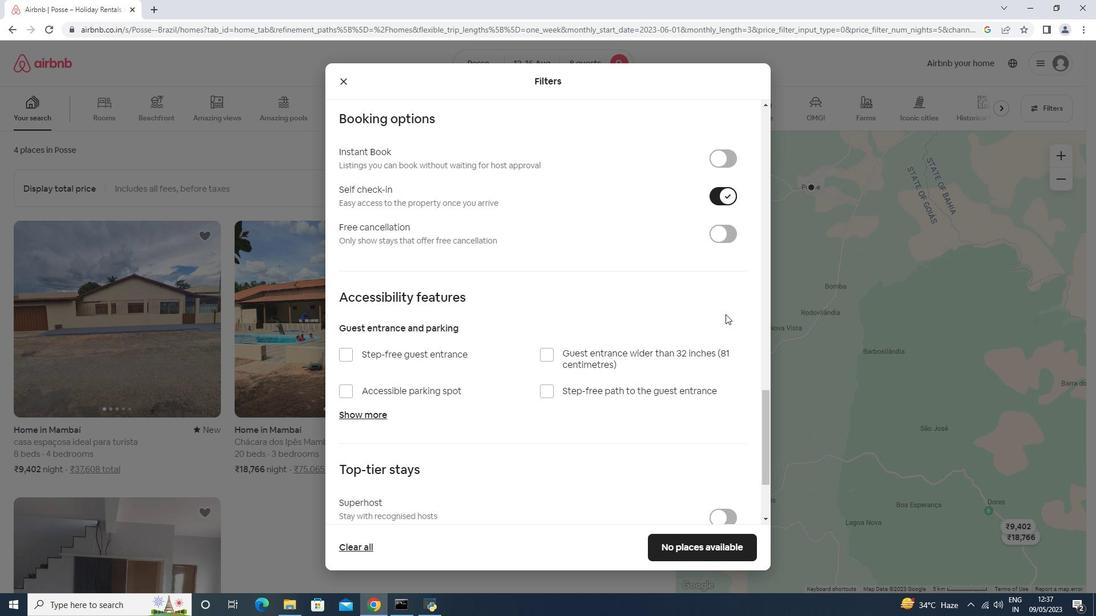 
Action: Mouse moved to (486, 409)
Screenshot: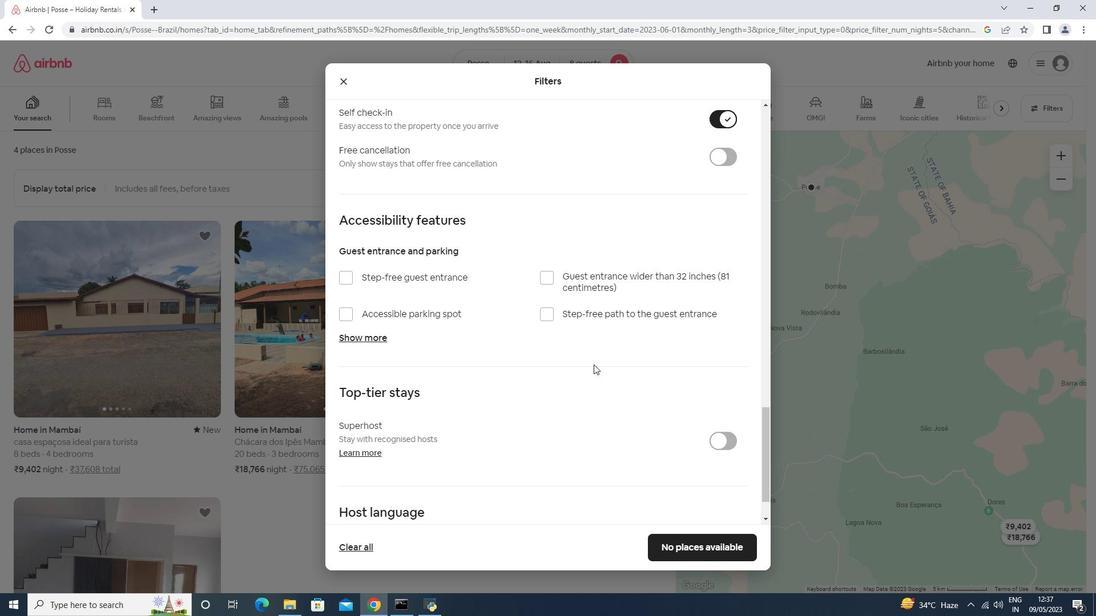 
Action: Mouse scrolled (486, 408) with delta (0, 0)
Screenshot: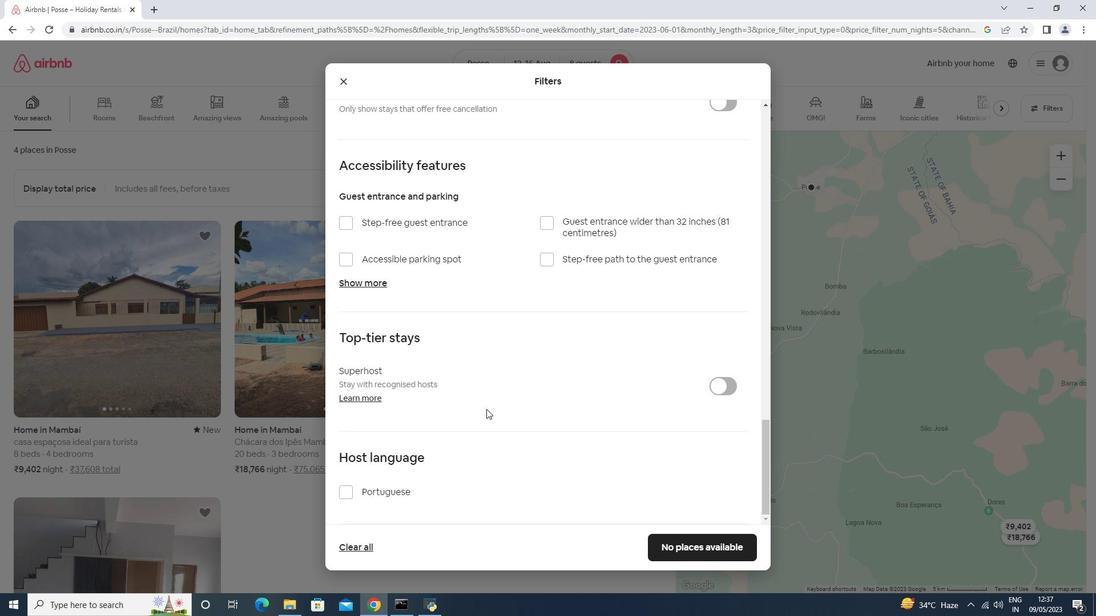 
Action: Mouse scrolled (486, 408) with delta (0, 0)
Screenshot: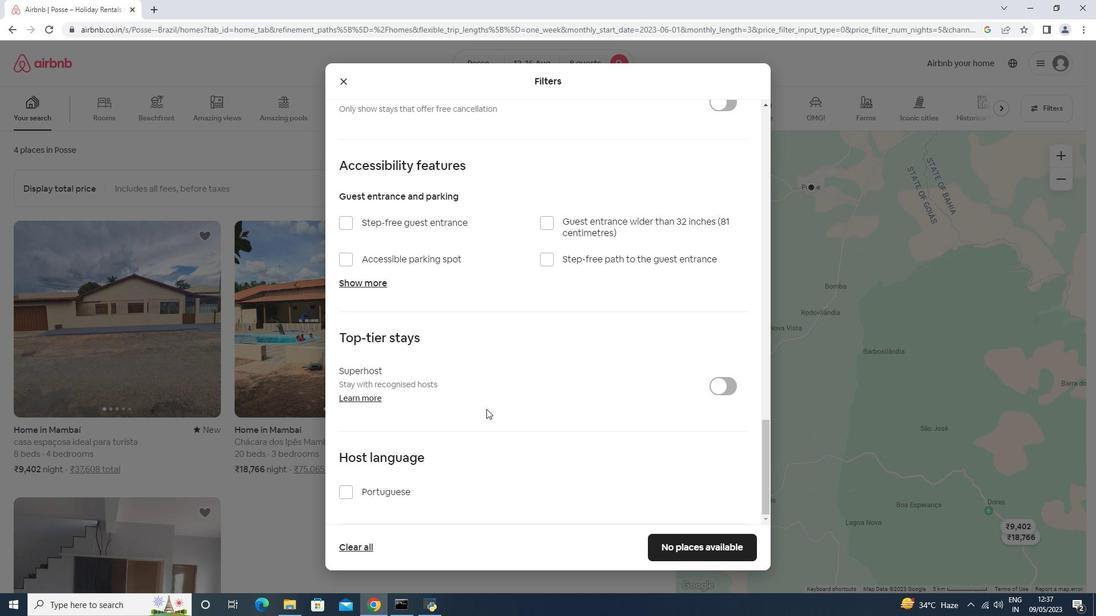 
Action: Mouse scrolled (486, 408) with delta (0, 0)
Screenshot: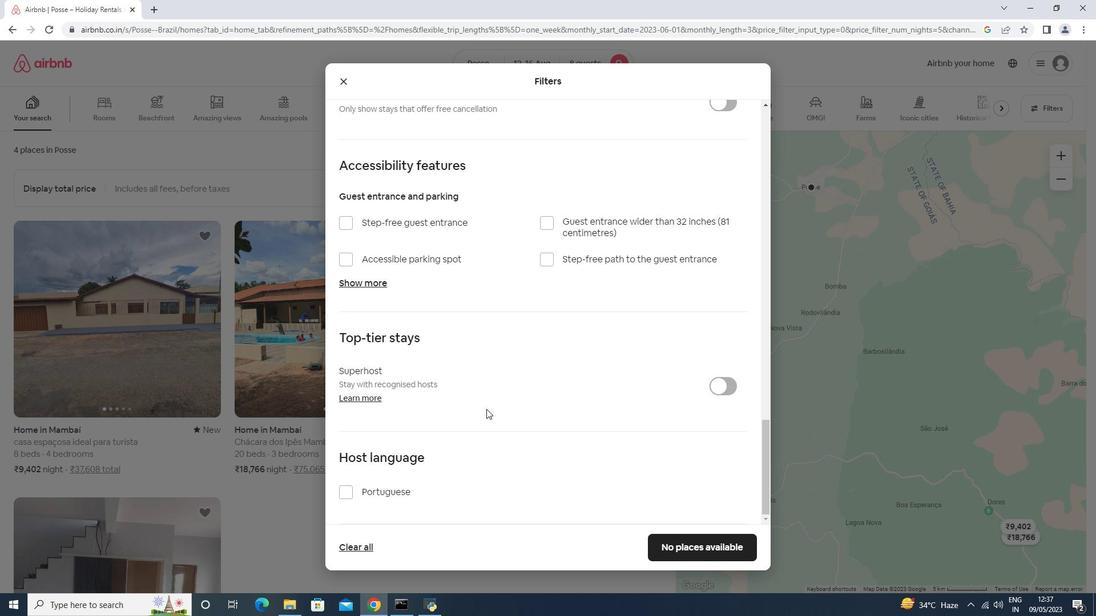 
Action: Mouse scrolled (486, 408) with delta (0, 0)
Screenshot: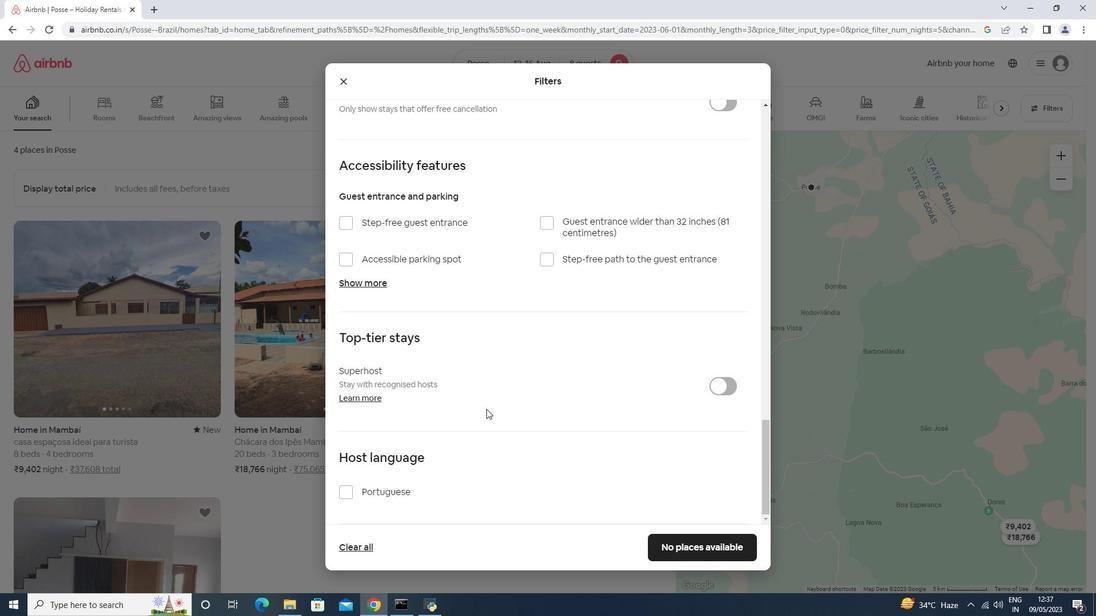 
Action: Mouse moved to (711, 537)
Screenshot: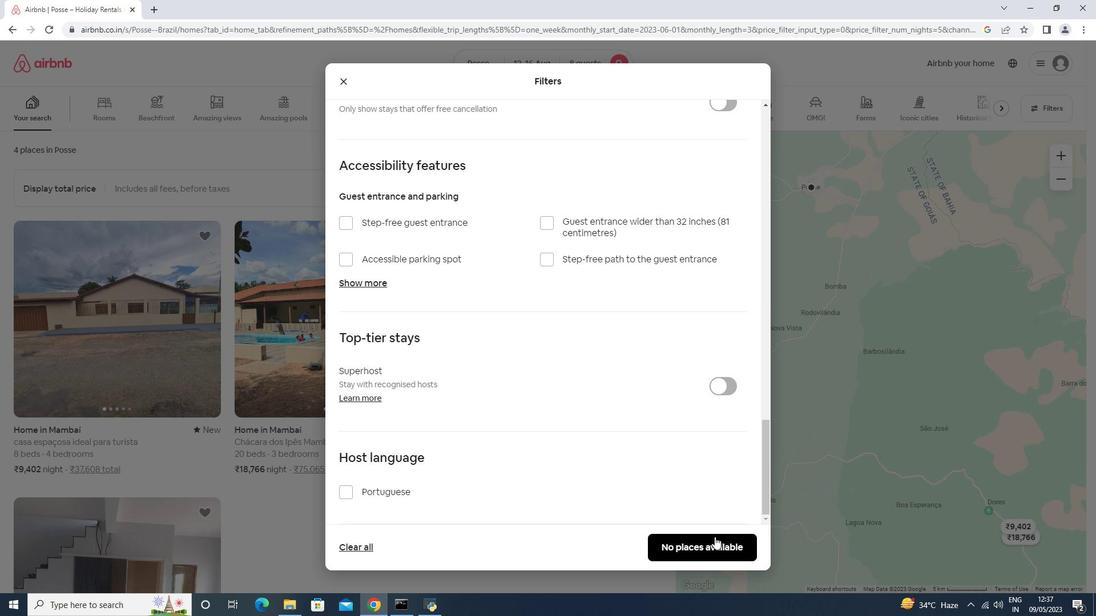 
Action: Mouse pressed left at (711, 537)
Screenshot: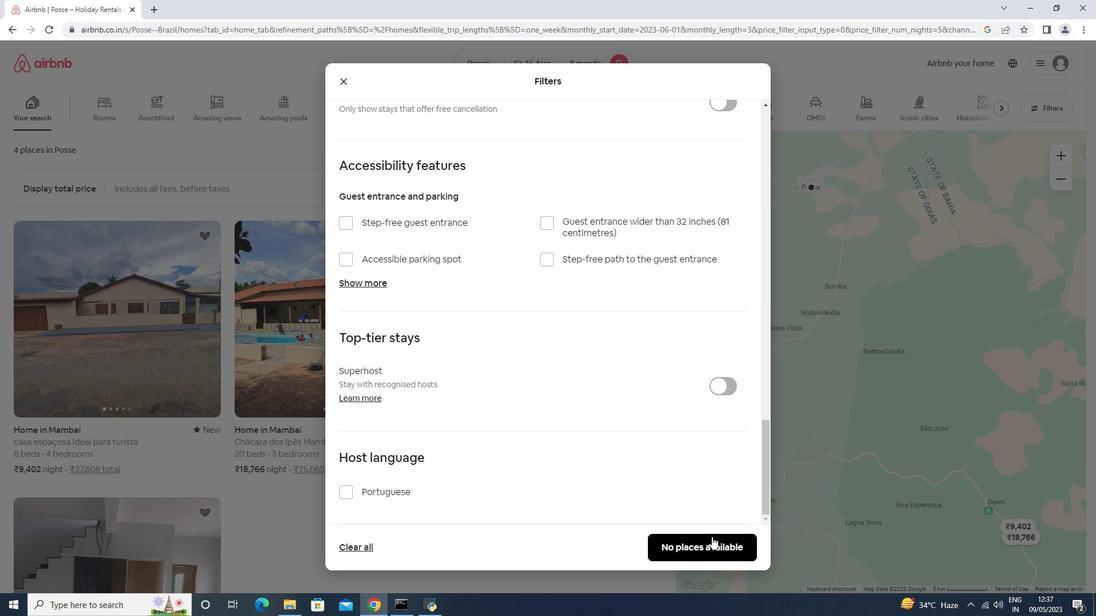 
Action: Mouse moved to (709, 537)
Screenshot: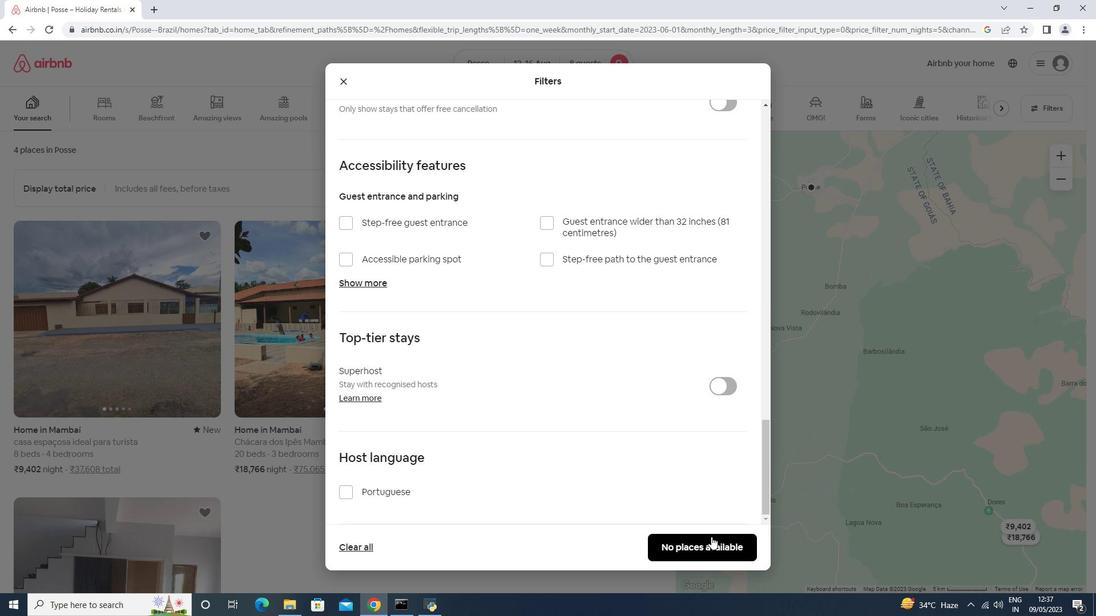 
